 Task: Search one way flight ticket for 1 adult, 5 children, 2 infants in seat and 1 infant on lap in first from Dallas: Dallas Fort Worth International Airport to Jackson: Jackson Hole Airport on 5-2-2023. Number of bags: 7 checked bags. Price is upto 55000. Outbound departure time preference is 19:30.
Action: Mouse moved to (339, 140)
Screenshot: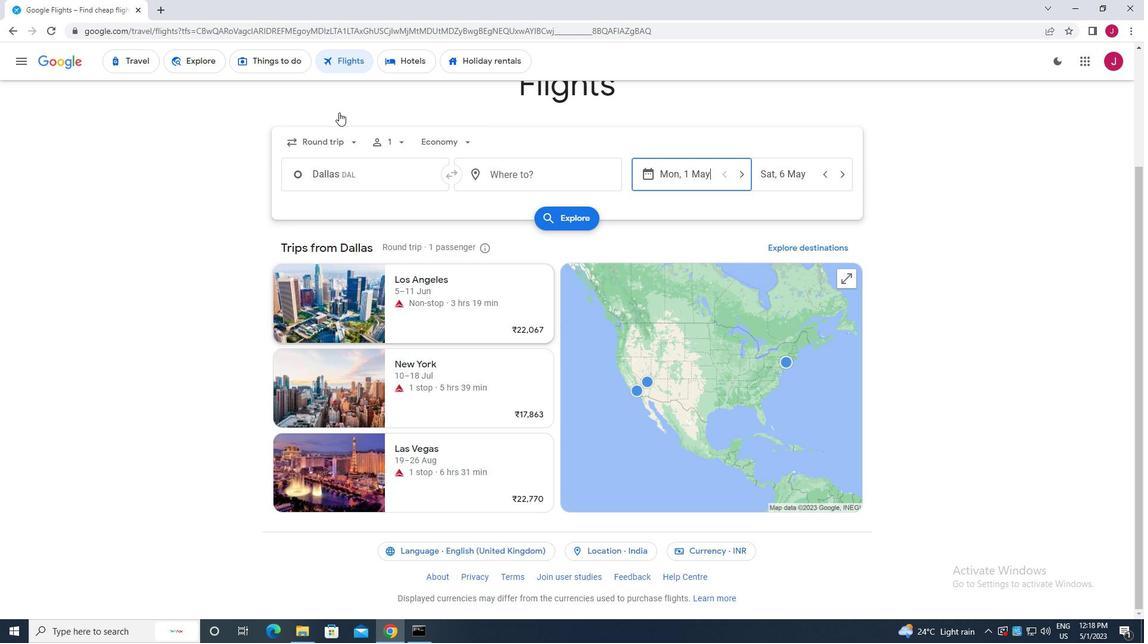 
Action: Mouse pressed left at (339, 140)
Screenshot: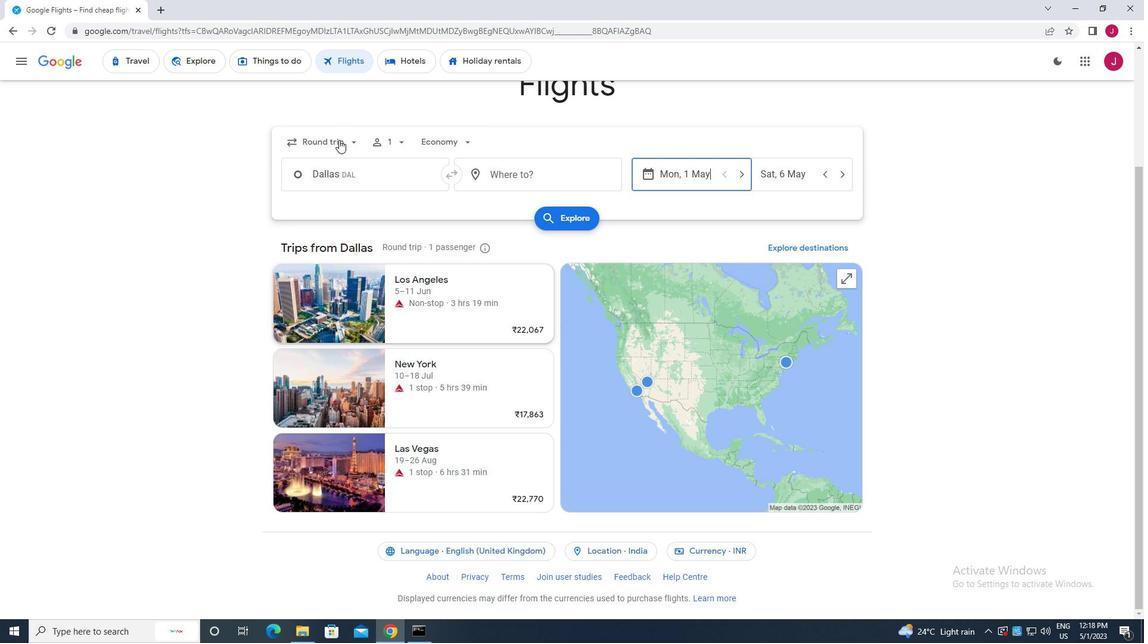
Action: Mouse moved to (352, 143)
Screenshot: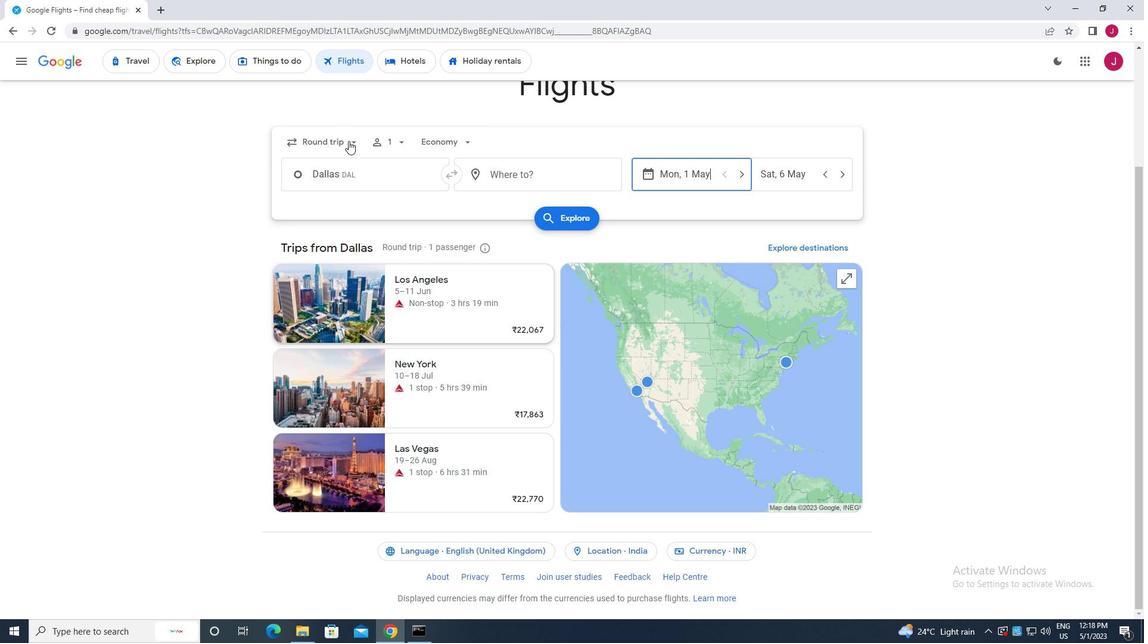 
Action: Mouse pressed left at (352, 143)
Screenshot: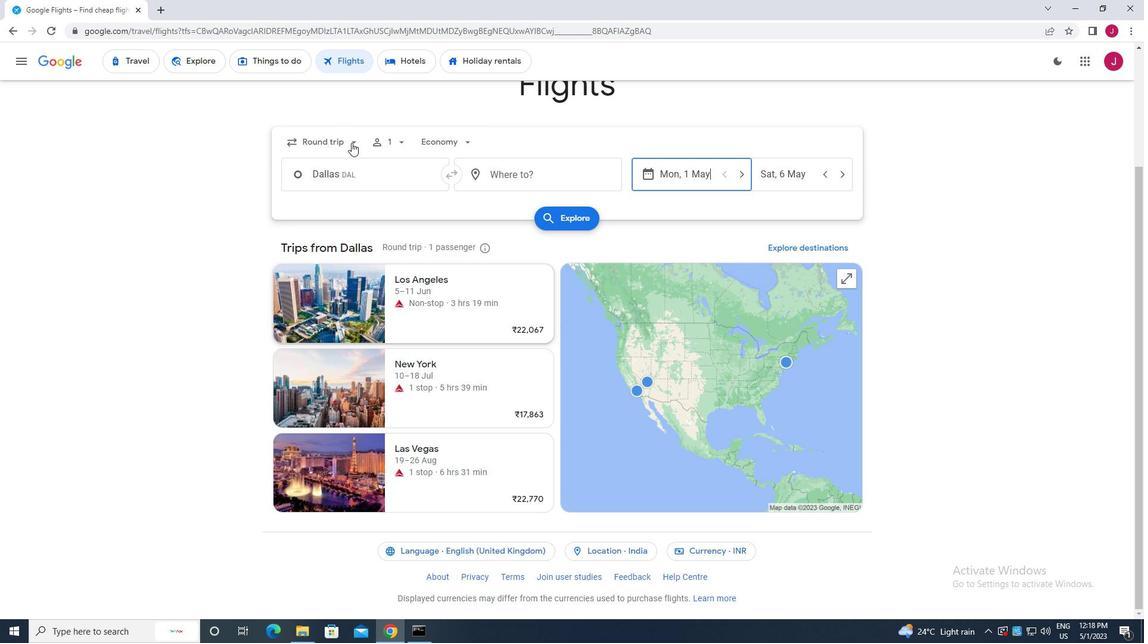 
Action: Mouse moved to (352, 141)
Screenshot: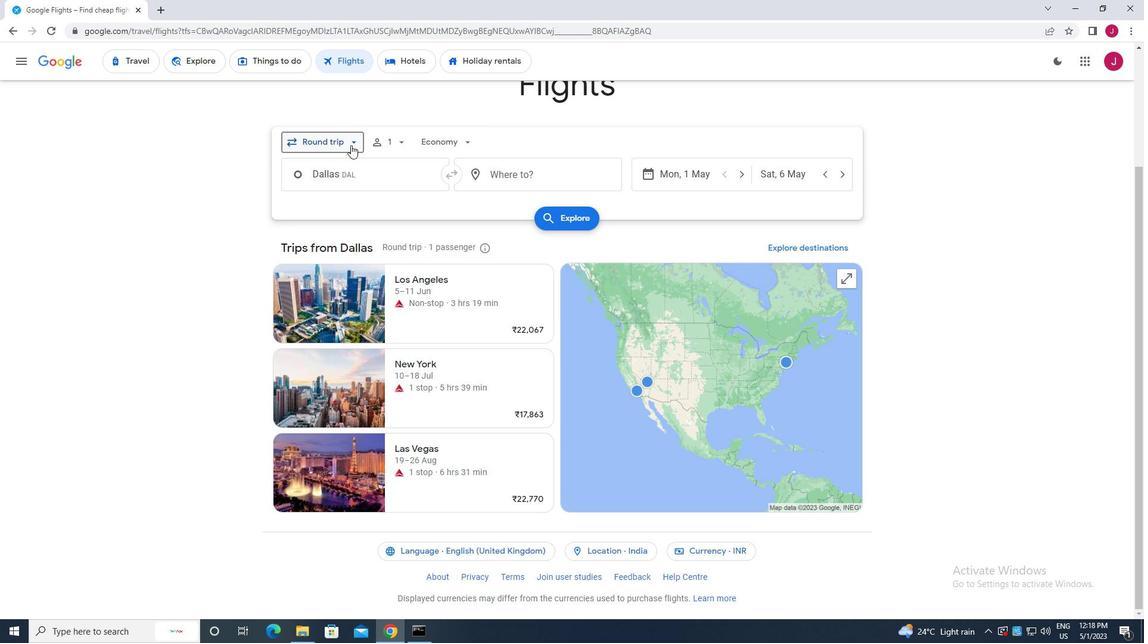 
Action: Mouse pressed left at (352, 141)
Screenshot: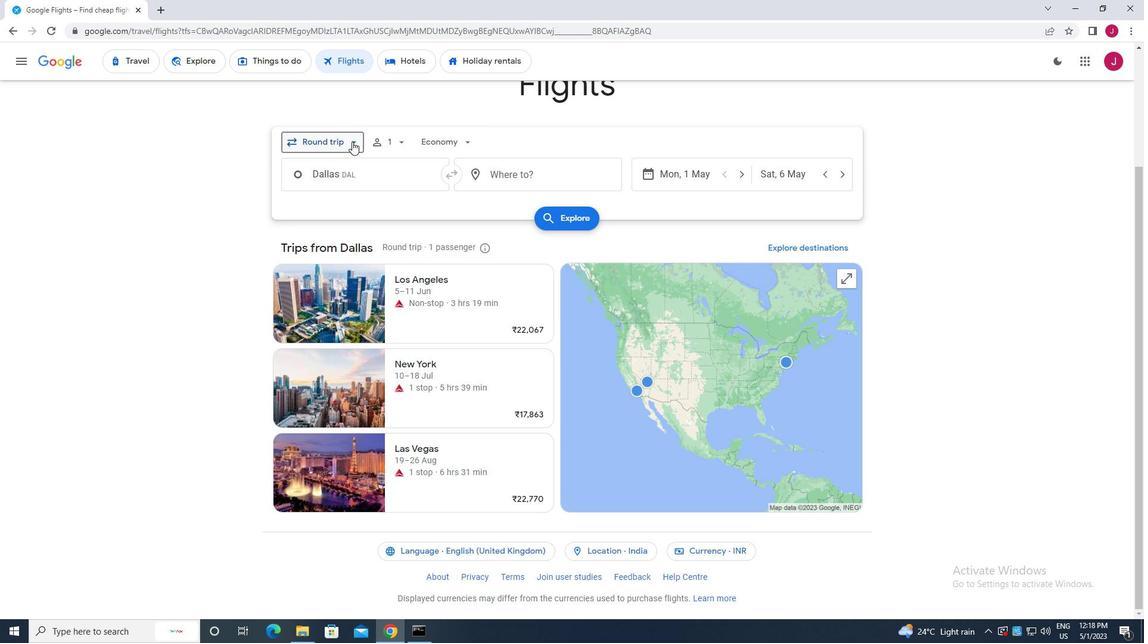 
Action: Mouse moved to (339, 192)
Screenshot: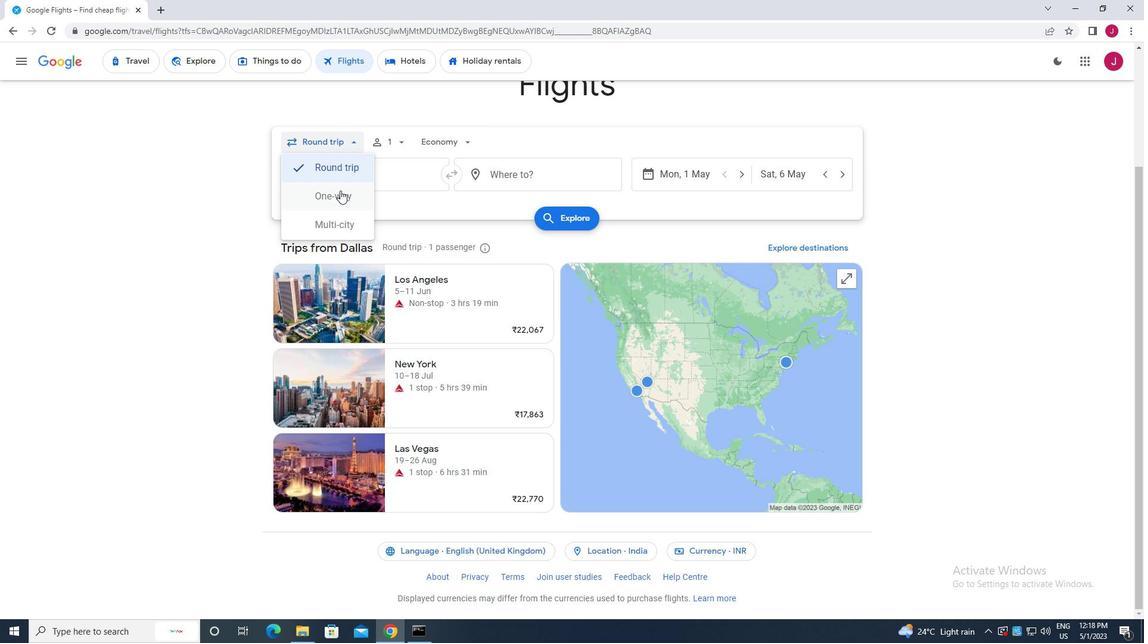
Action: Mouse pressed left at (339, 192)
Screenshot: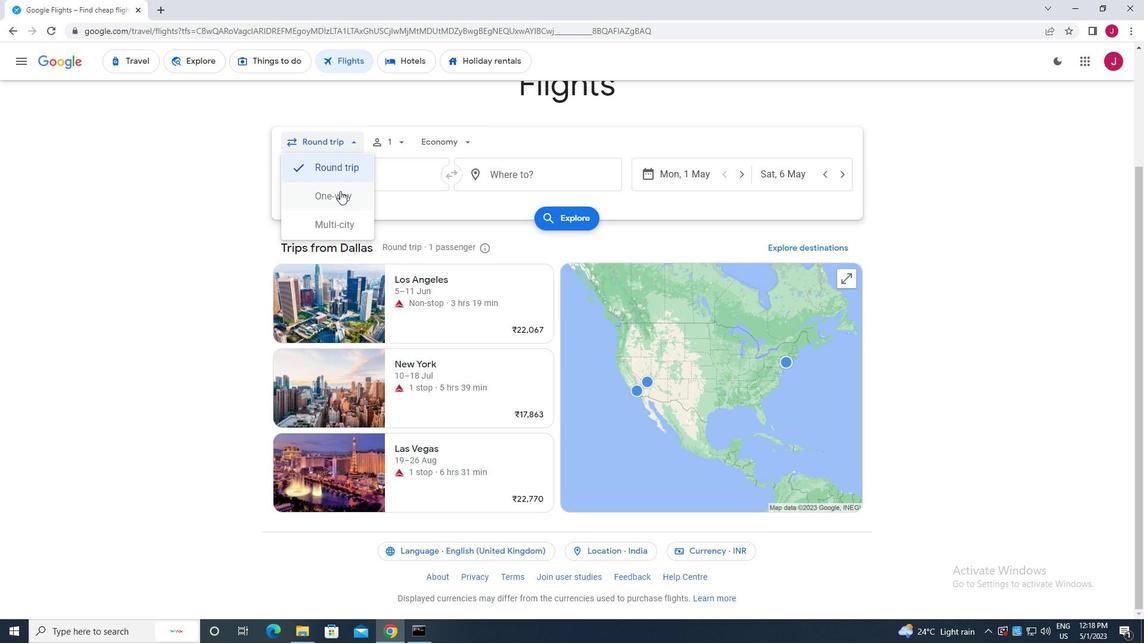 
Action: Mouse moved to (396, 143)
Screenshot: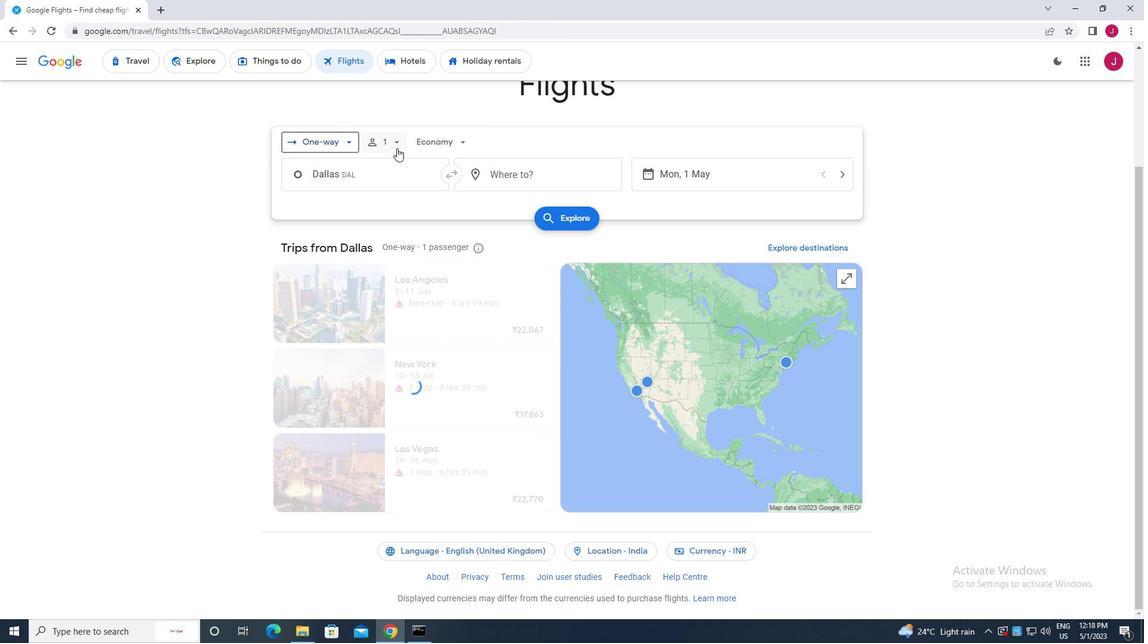 
Action: Mouse pressed left at (396, 143)
Screenshot: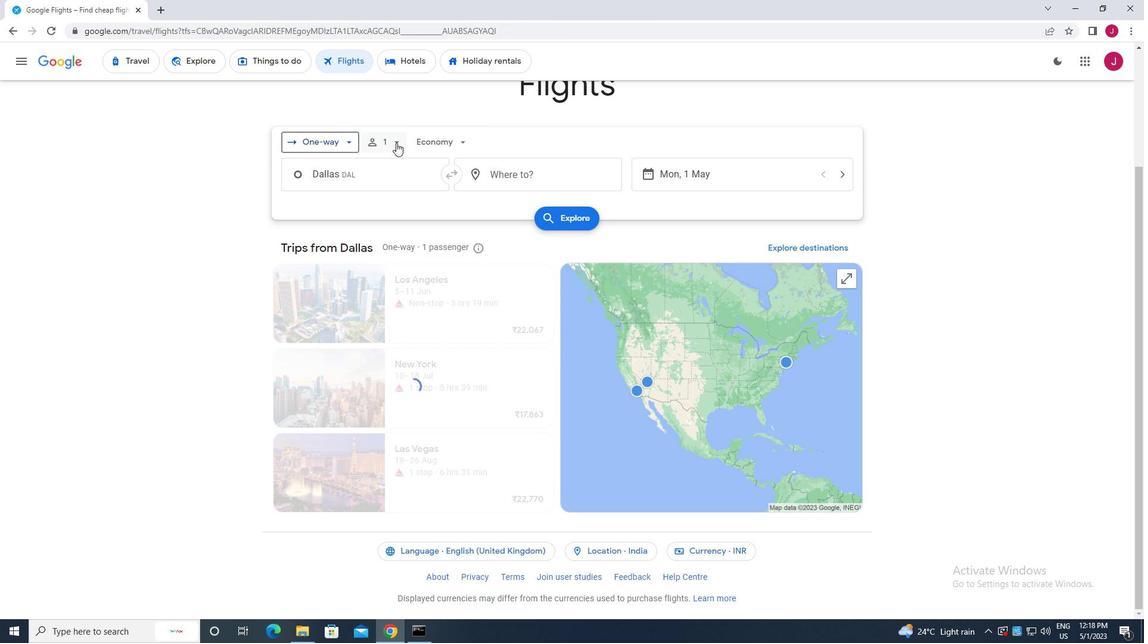 
Action: Mouse moved to (488, 205)
Screenshot: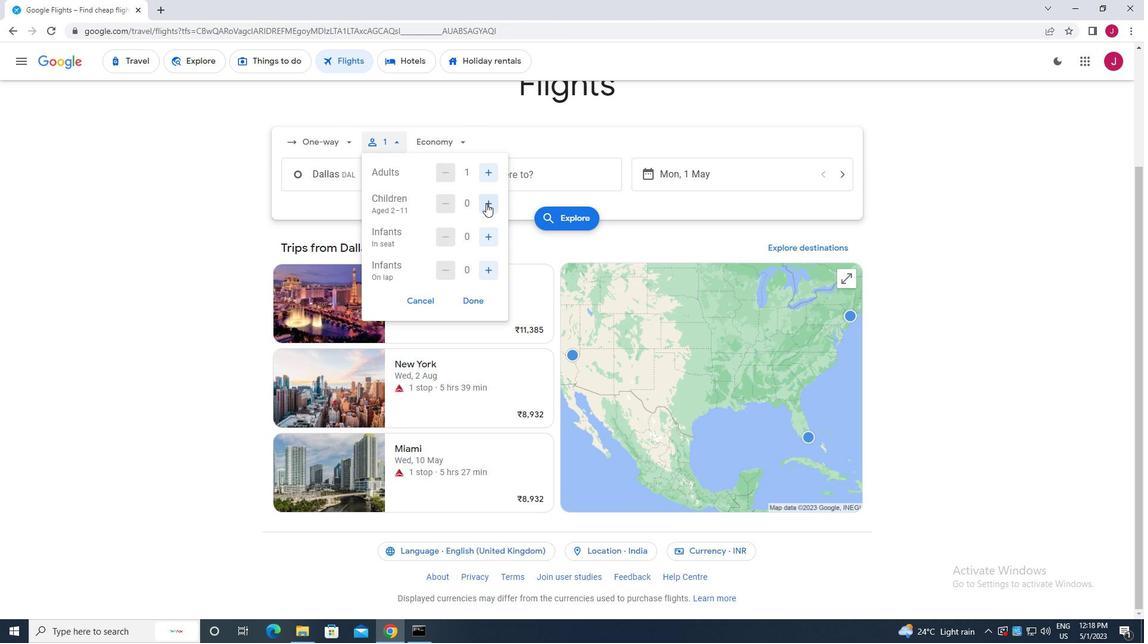 
Action: Mouse pressed left at (488, 205)
Screenshot: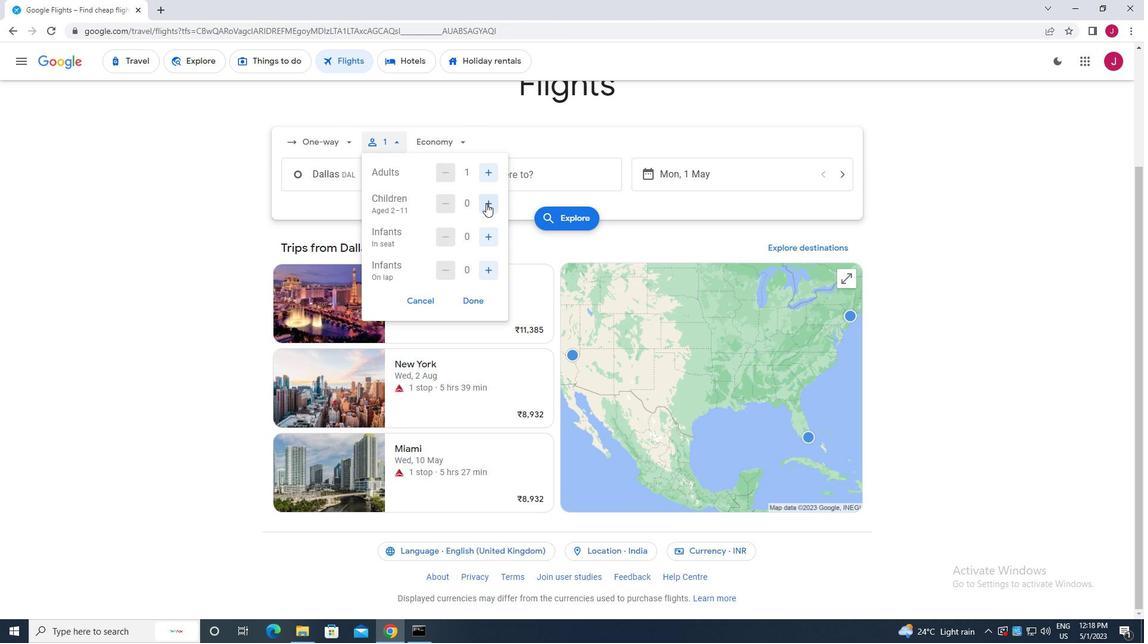 
Action: Mouse moved to (488, 205)
Screenshot: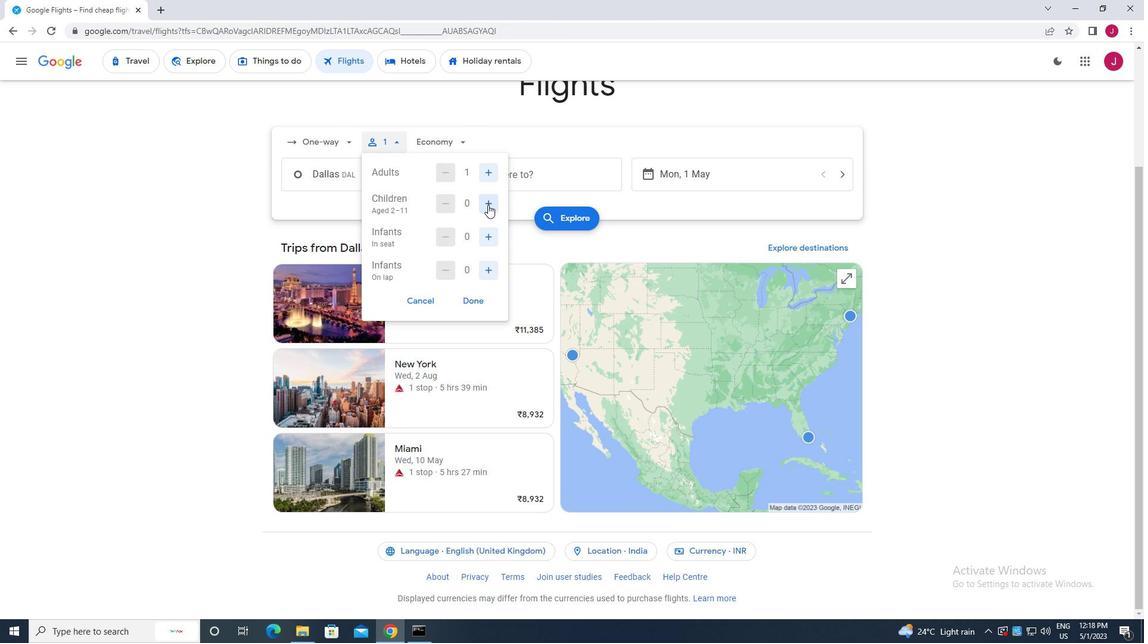 
Action: Mouse pressed left at (488, 205)
Screenshot: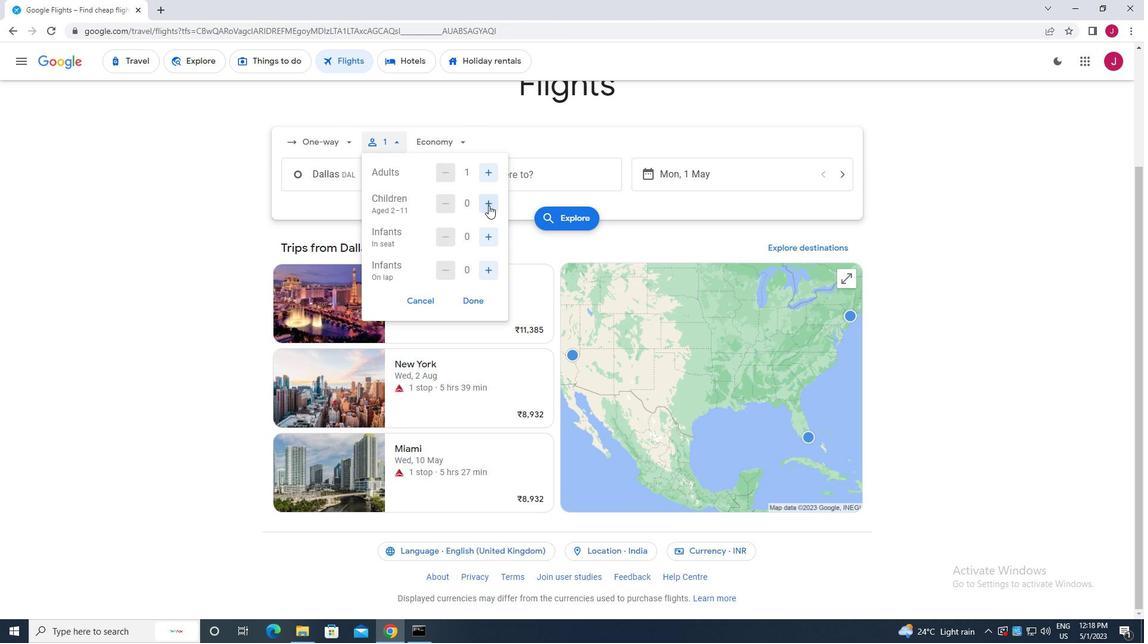 
Action: Mouse pressed left at (488, 205)
Screenshot: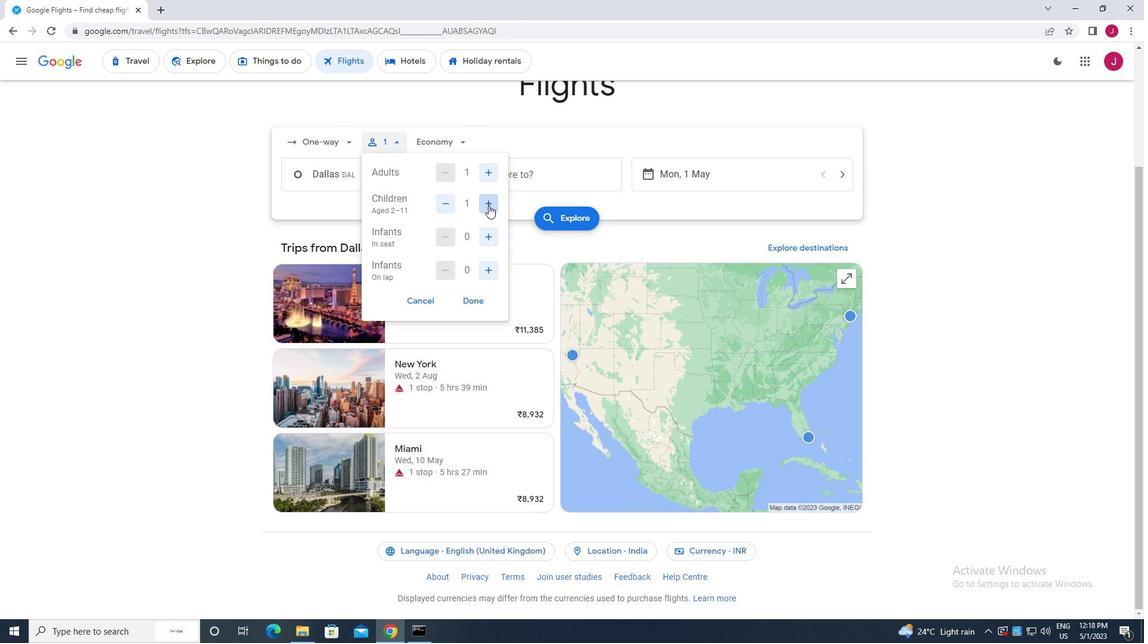 
Action: Mouse pressed left at (488, 205)
Screenshot: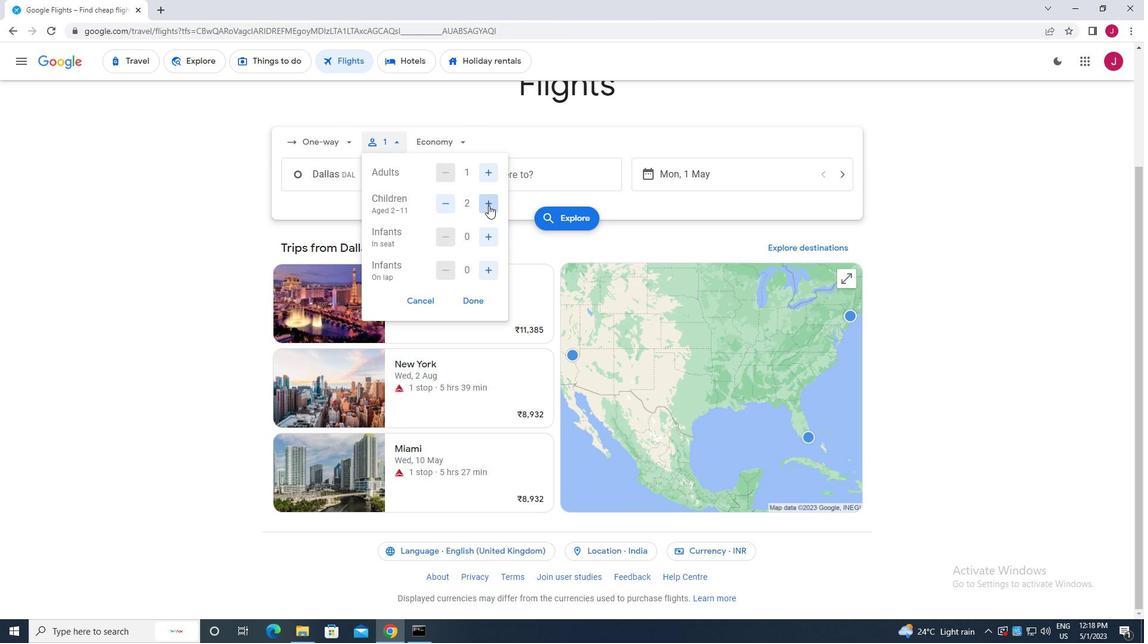 
Action: Mouse pressed left at (488, 205)
Screenshot: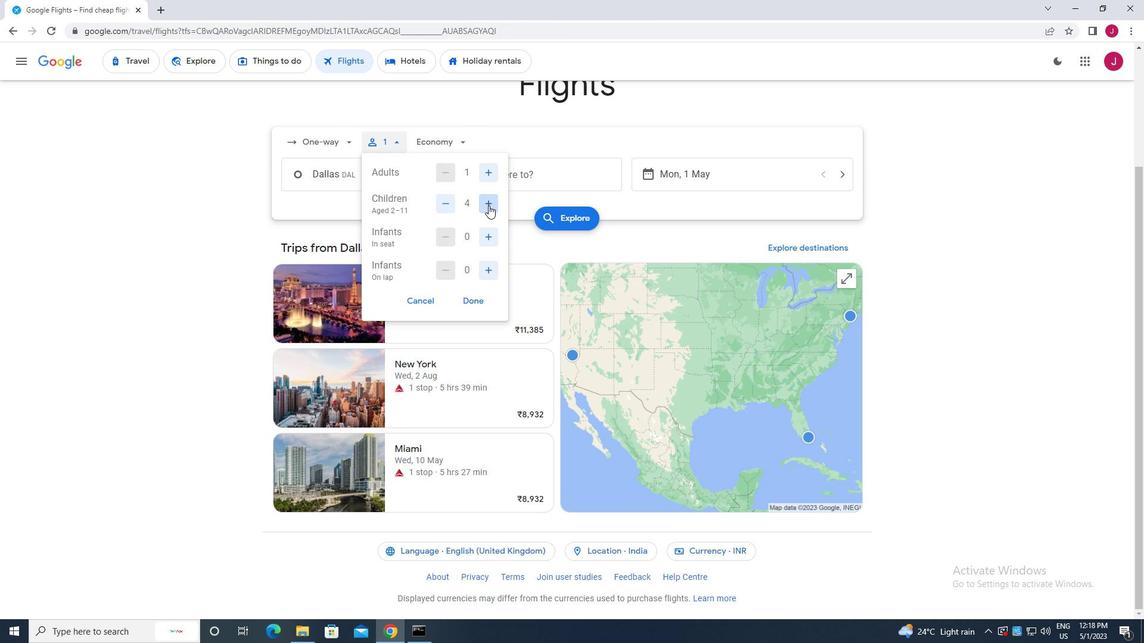 
Action: Mouse moved to (488, 235)
Screenshot: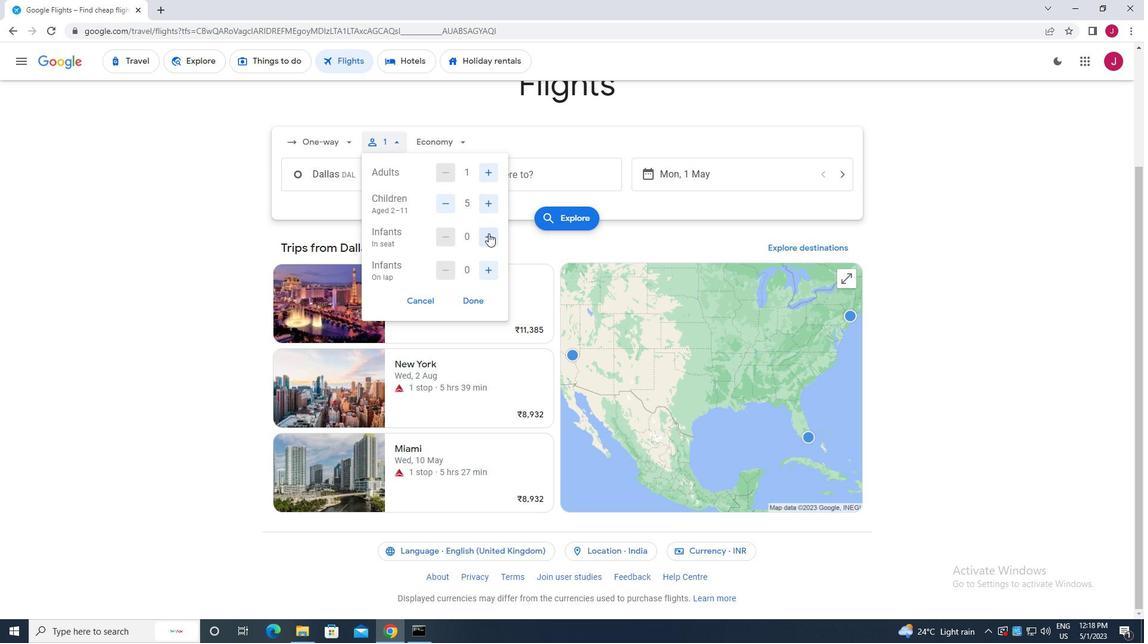 
Action: Mouse pressed left at (488, 235)
Screenshot: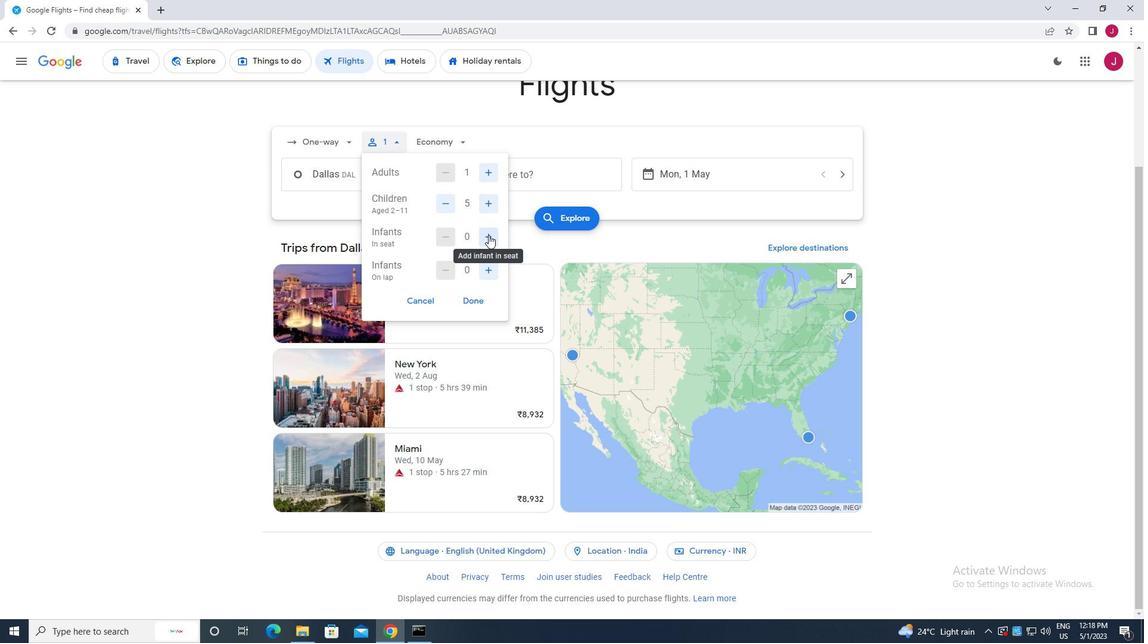
Action: Mouse pressed left at (488, 235)
Screenshot: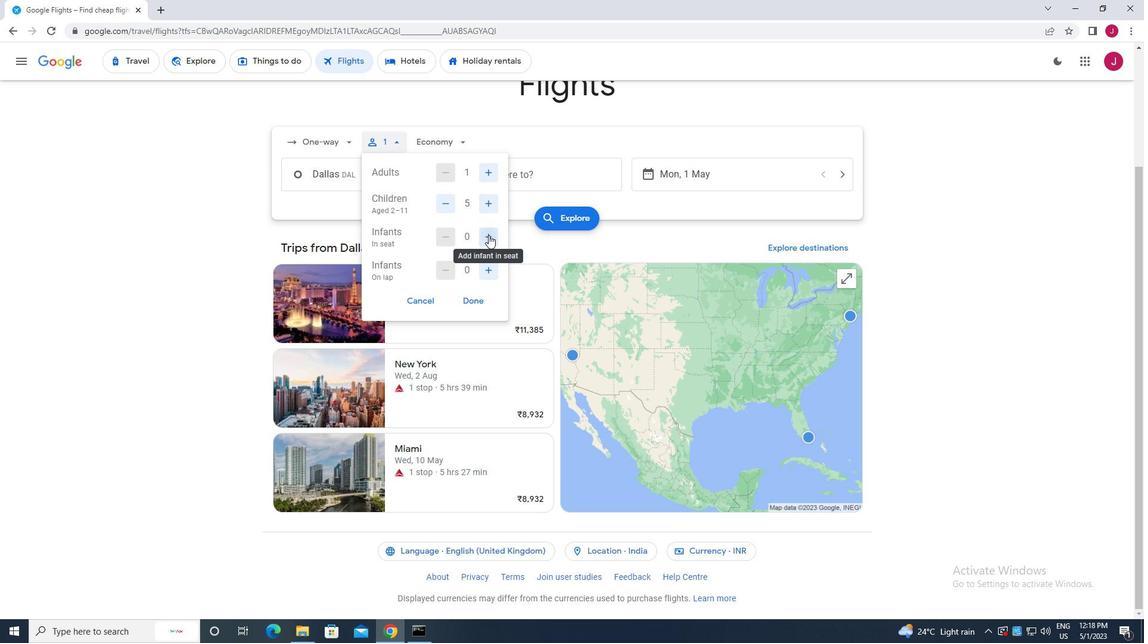 
Action: Mouse moved to (491, 268)
Screenshot: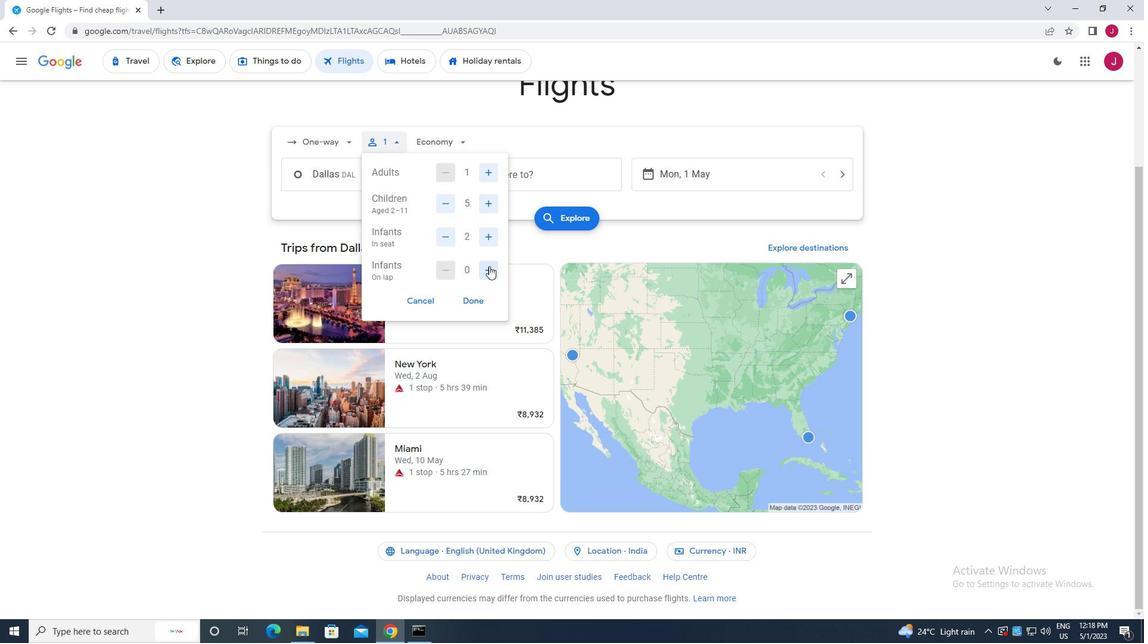 
Action: Mouse pressed left at (491, 268)
Screenshot: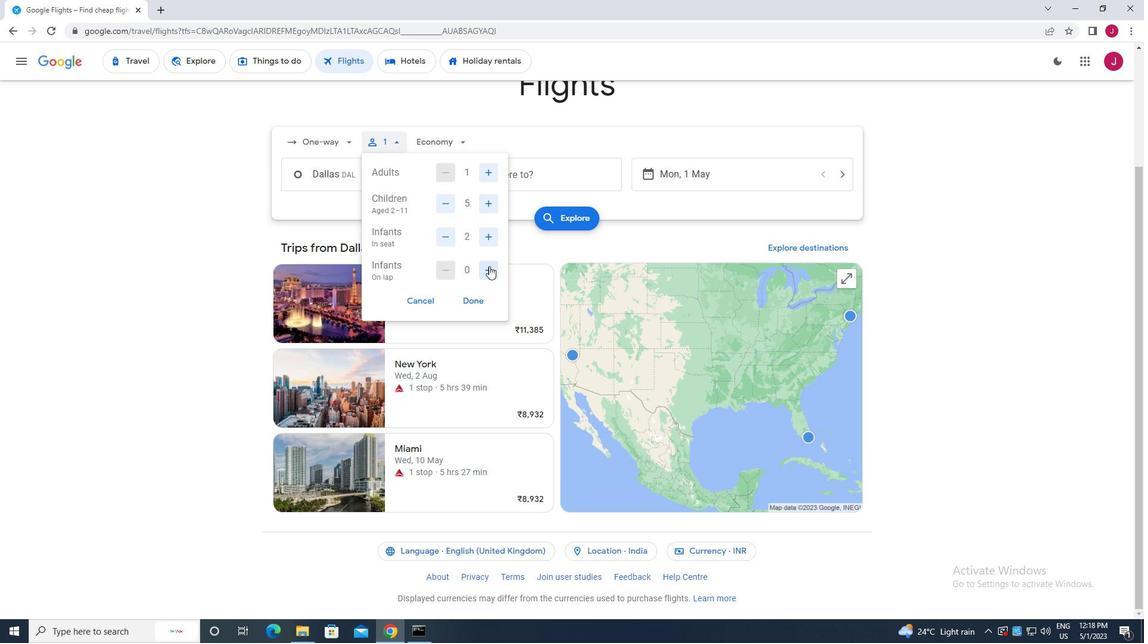 
Action: Mouse moved to (450, 233)
Screenshot: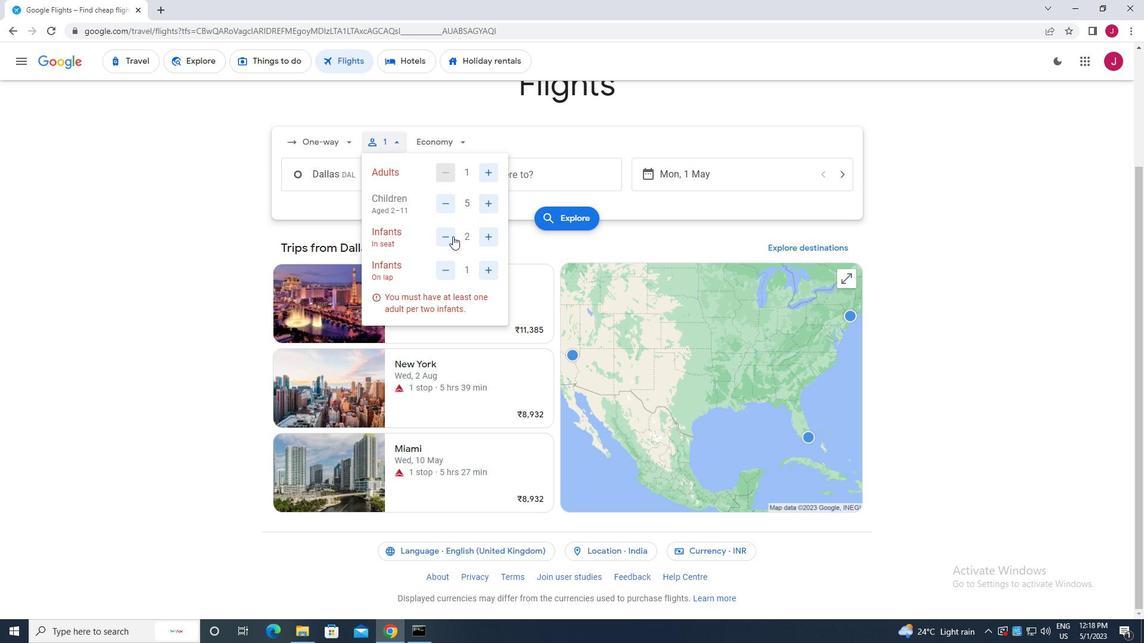 
Action: Mouse pressed left at (450, 233)
Screenshot: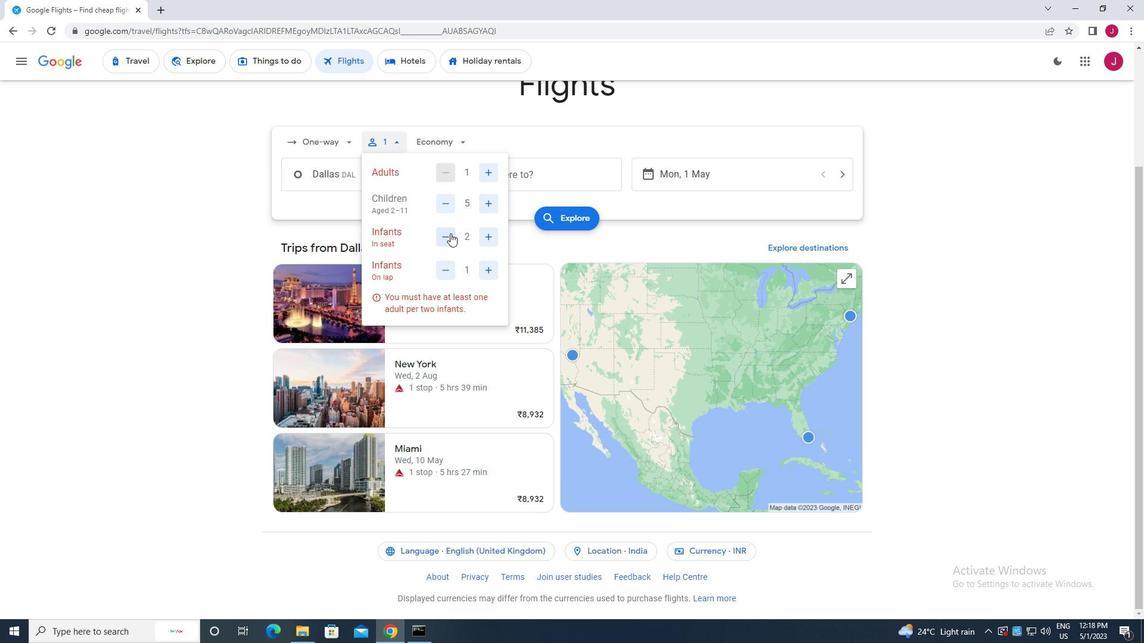 
Action: Mouse moved to (477, 300)
Screenshot: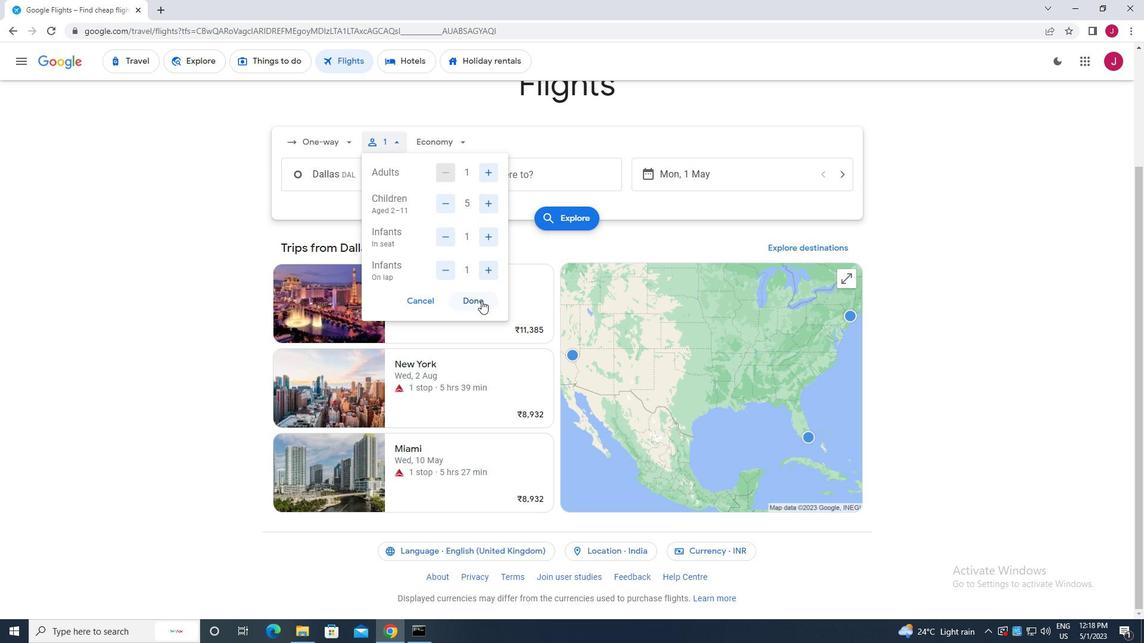 
Action: Mouse pressed left at (477, 300)
Screenshot: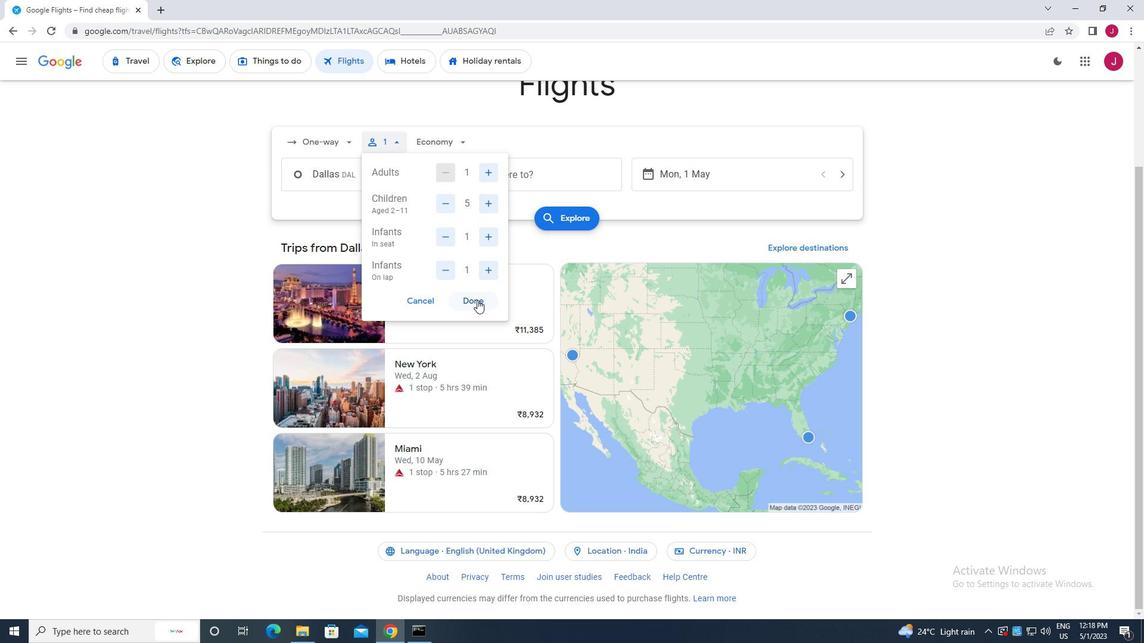 
Action: Mouse moved to (456, 143)
Screenshot: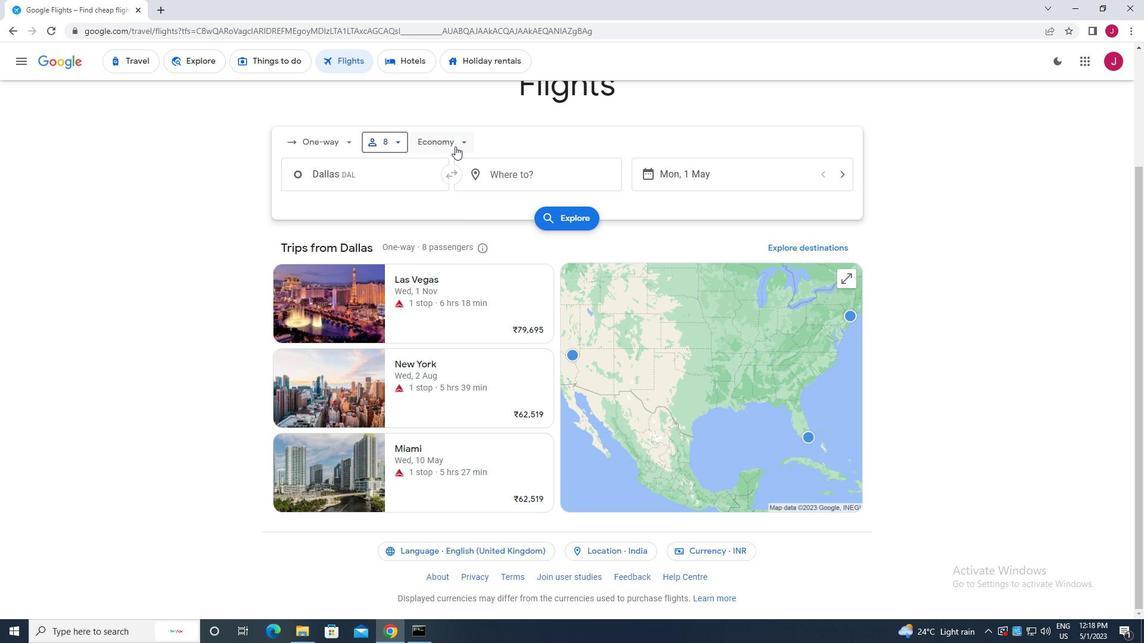 
Action: Mouse pressed left at (456, 143)
Screenshot: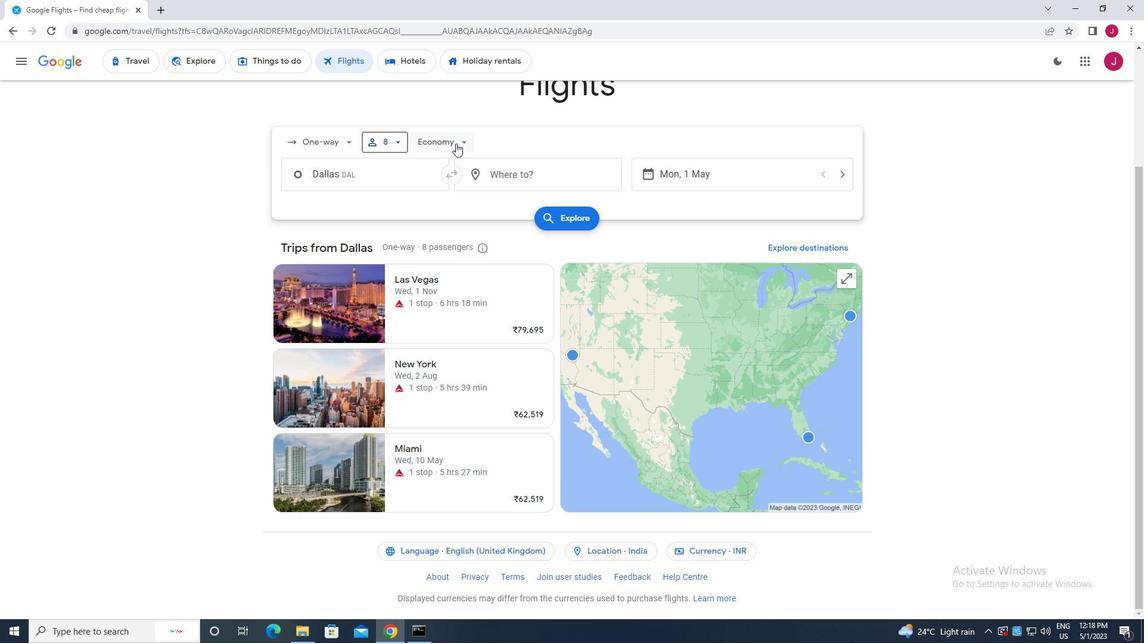 
Action: Mouse moved to (456, 255)
Screenshot: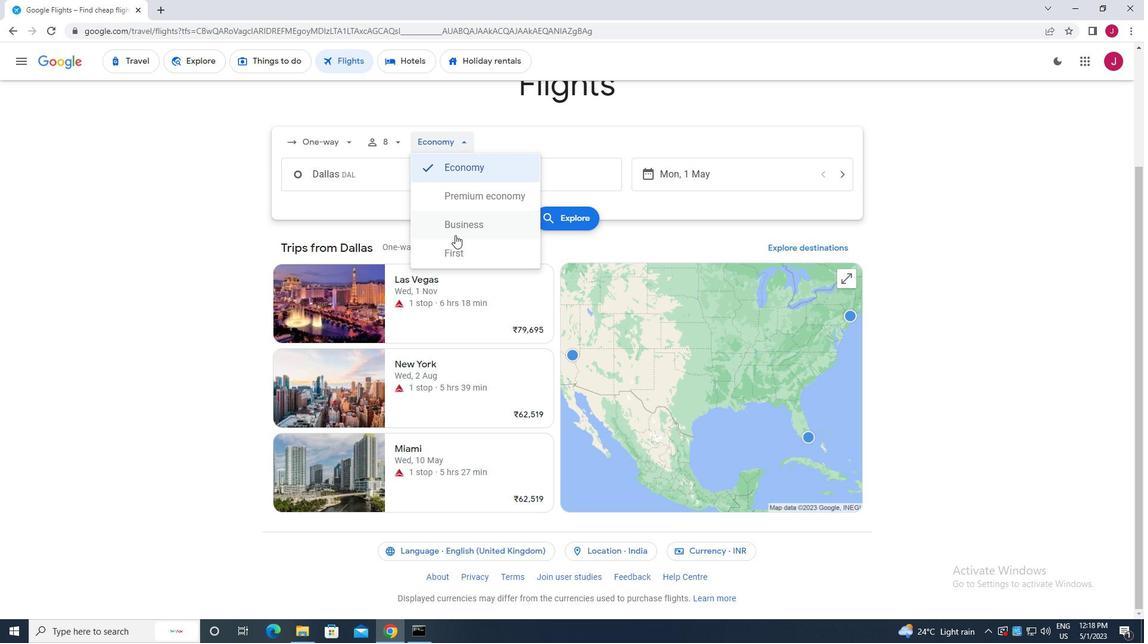 
Action: Mouse pressed left at (456, 255)
Screenshot: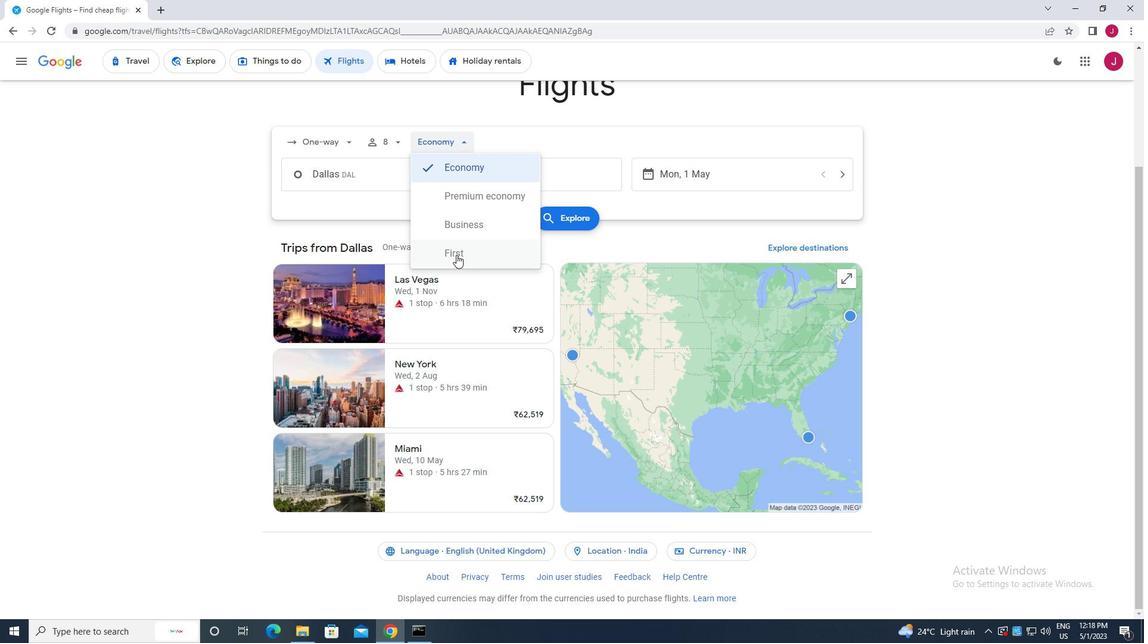 
Action: Mouse moved to (378, 177)
Screenshot: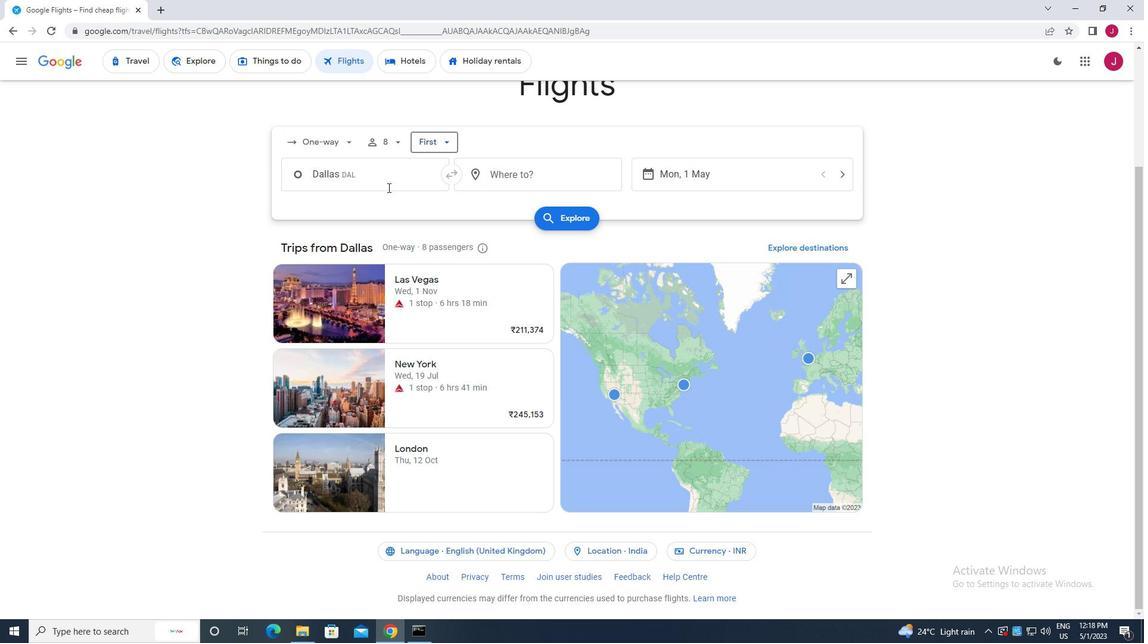 
Action: Mouse pressed left at (378, 177)
Screenshot: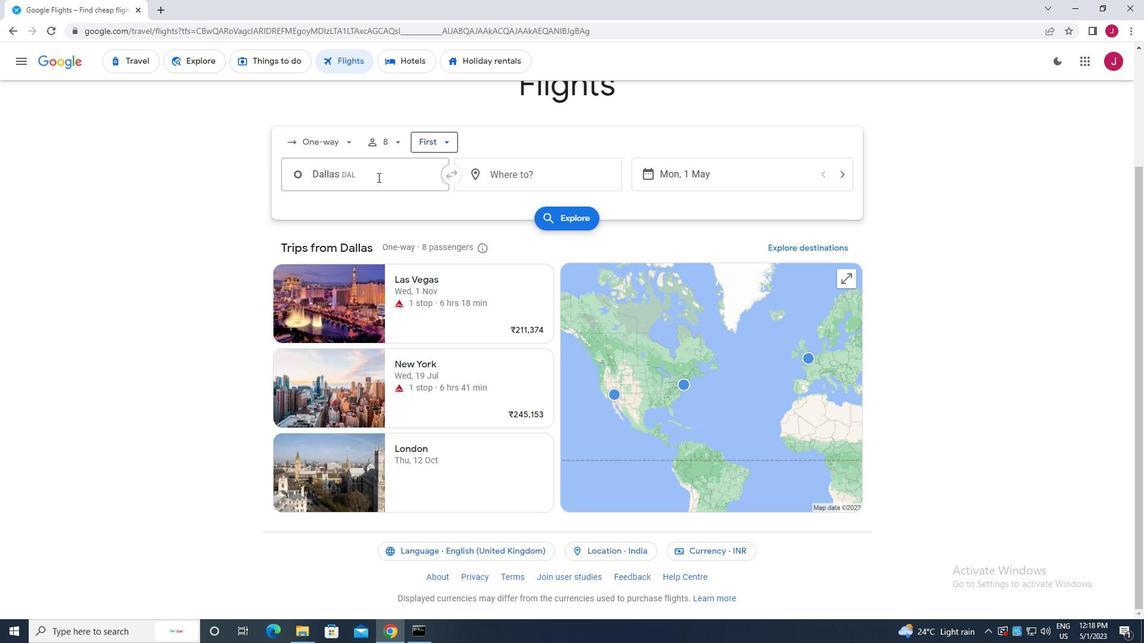 
Action: Key pressed dallas
Screenshot: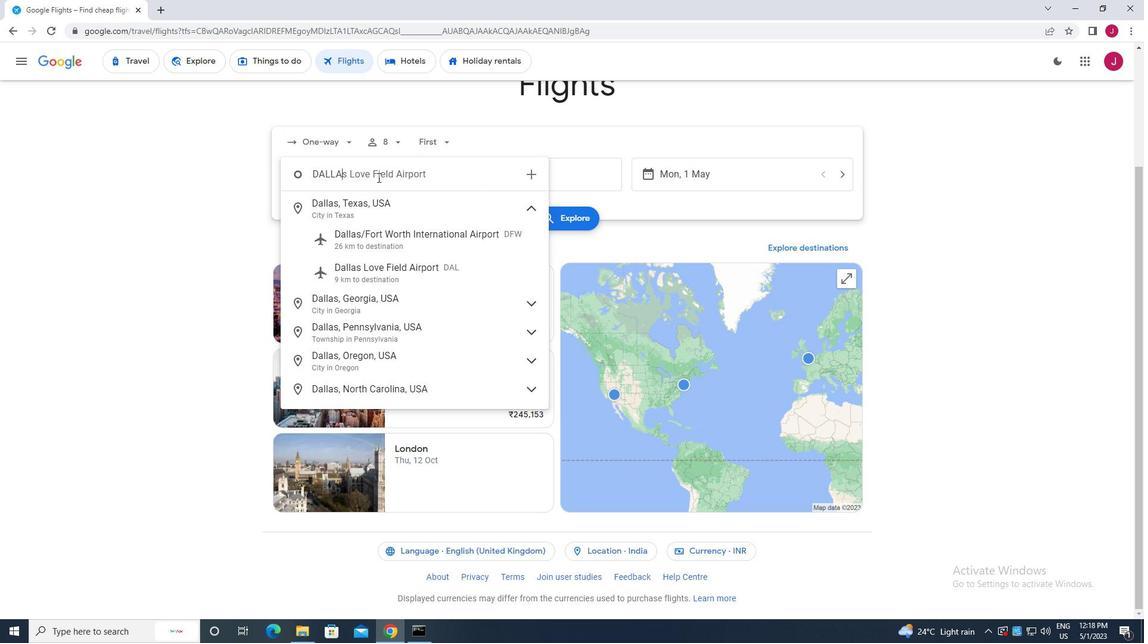 
Action: Mouse moved to (419, 236)
Screenshot: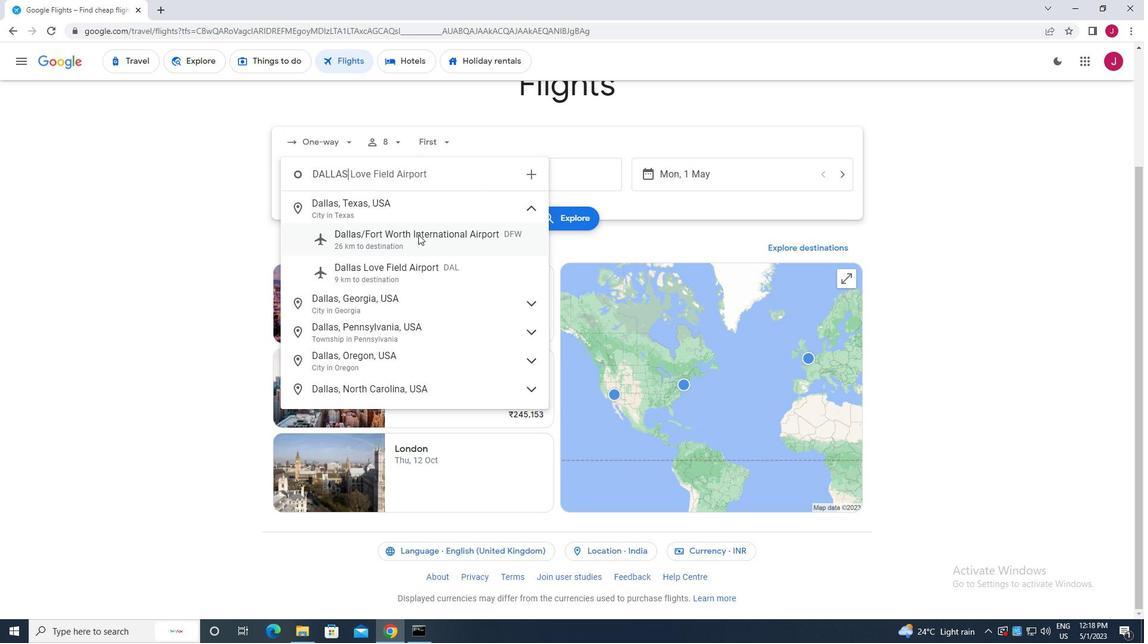 
Action: Mouse pressed left at (419, 236)
Screenshot: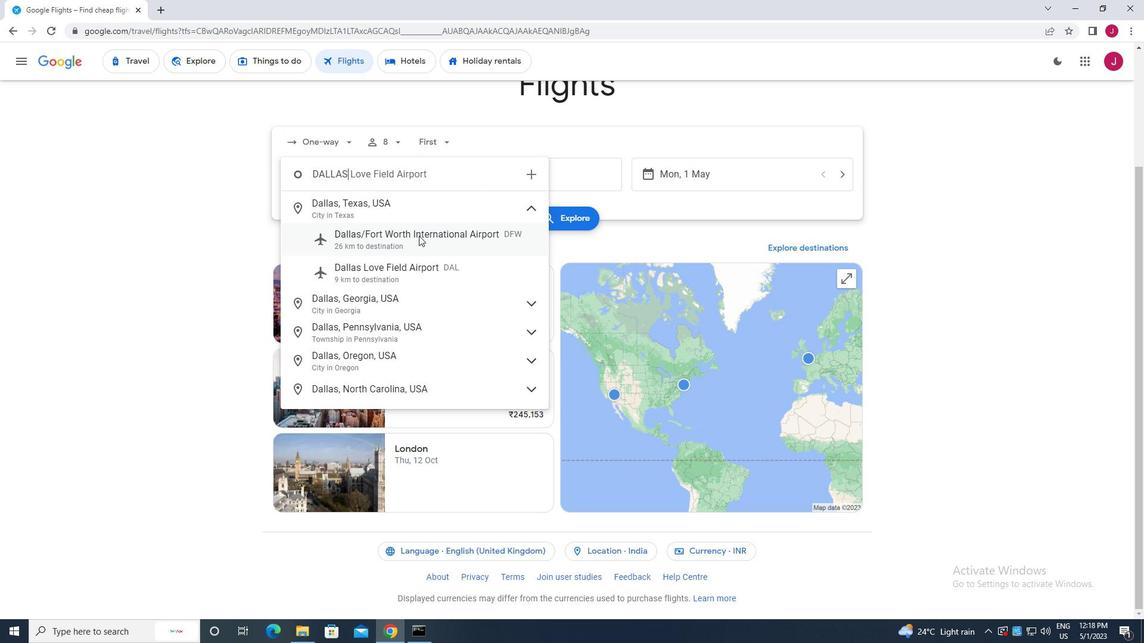 
Action: Mouse moved to (536, 175)
Screenshot: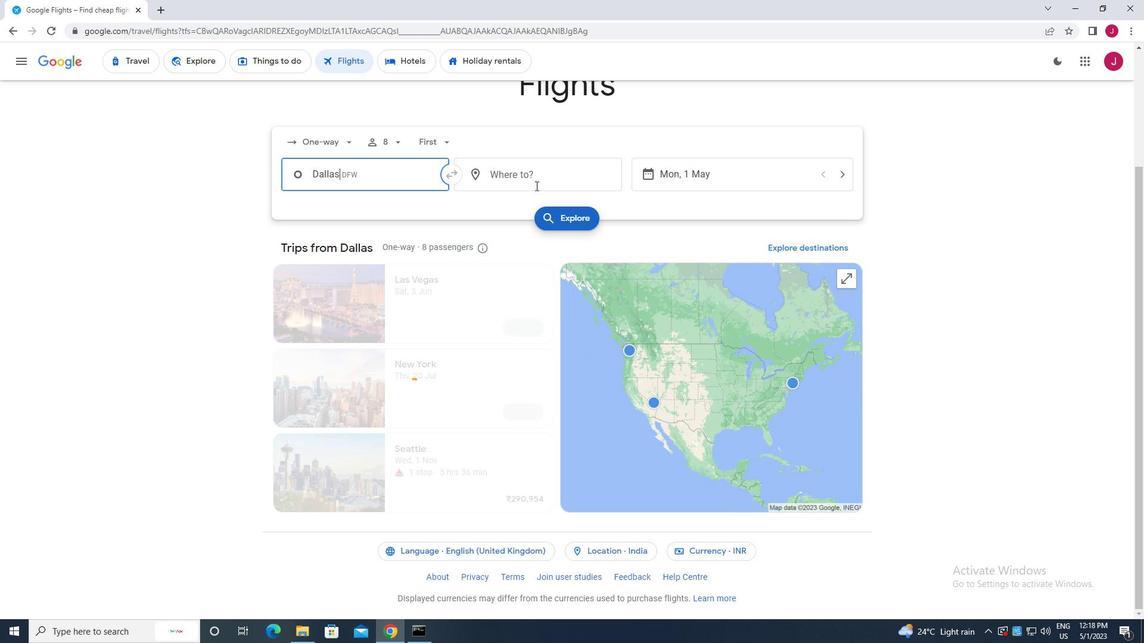 
Action: Mouse pressed left at (536, 175)
Screenshot: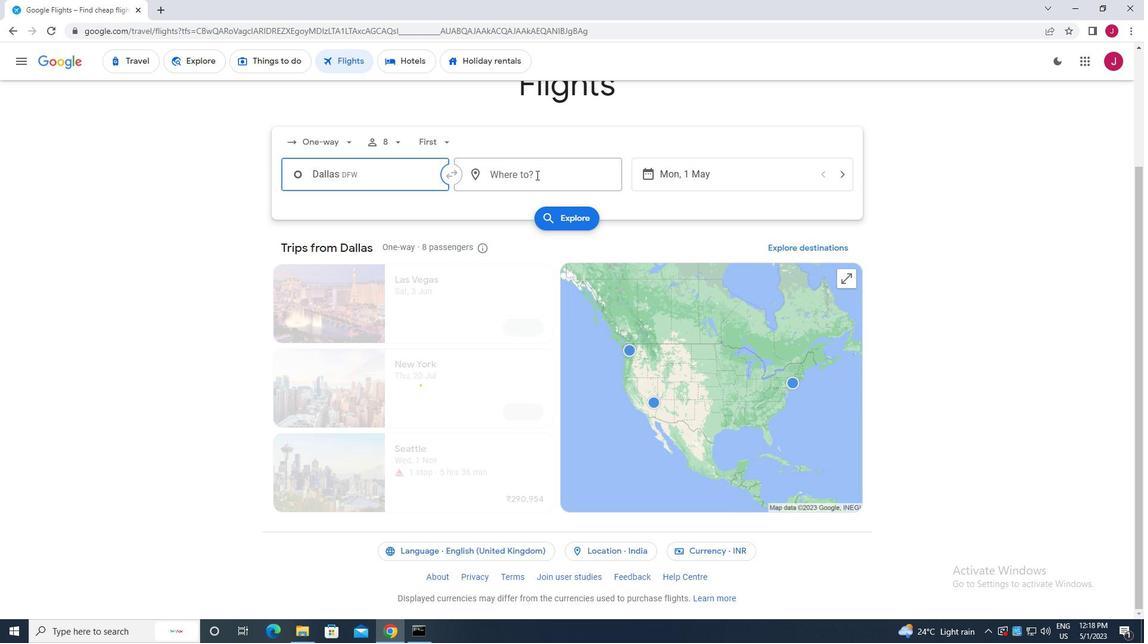 
Action: Mouse moved to (536, 175)
Screenshot: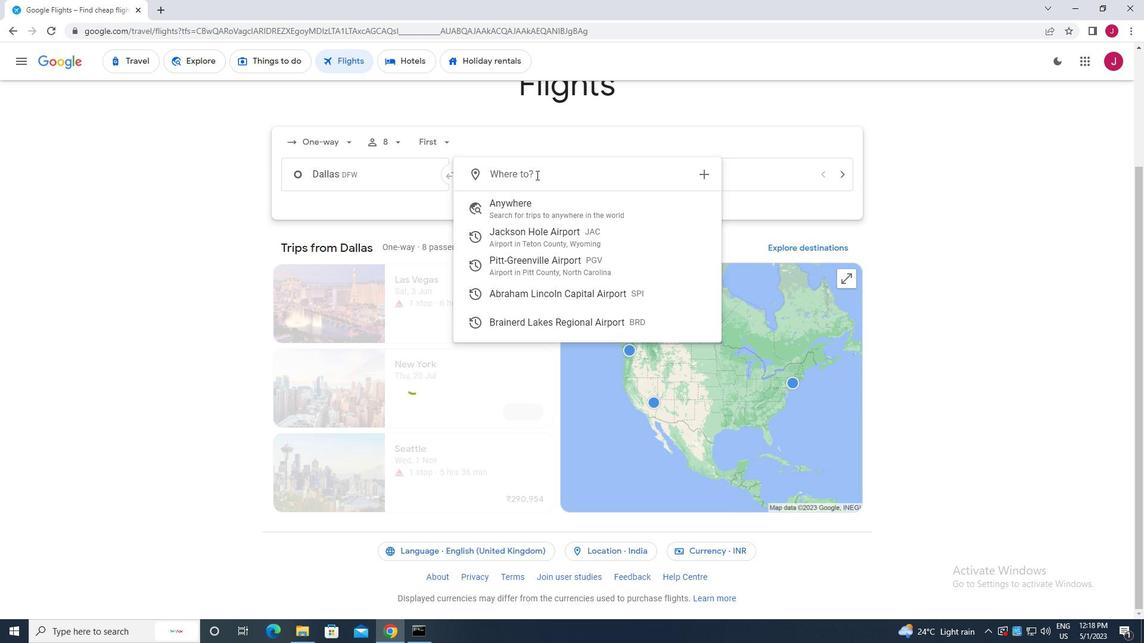 
Action: Key pressed jacksonf<Key.backspace><Key.space>h
Screenshot: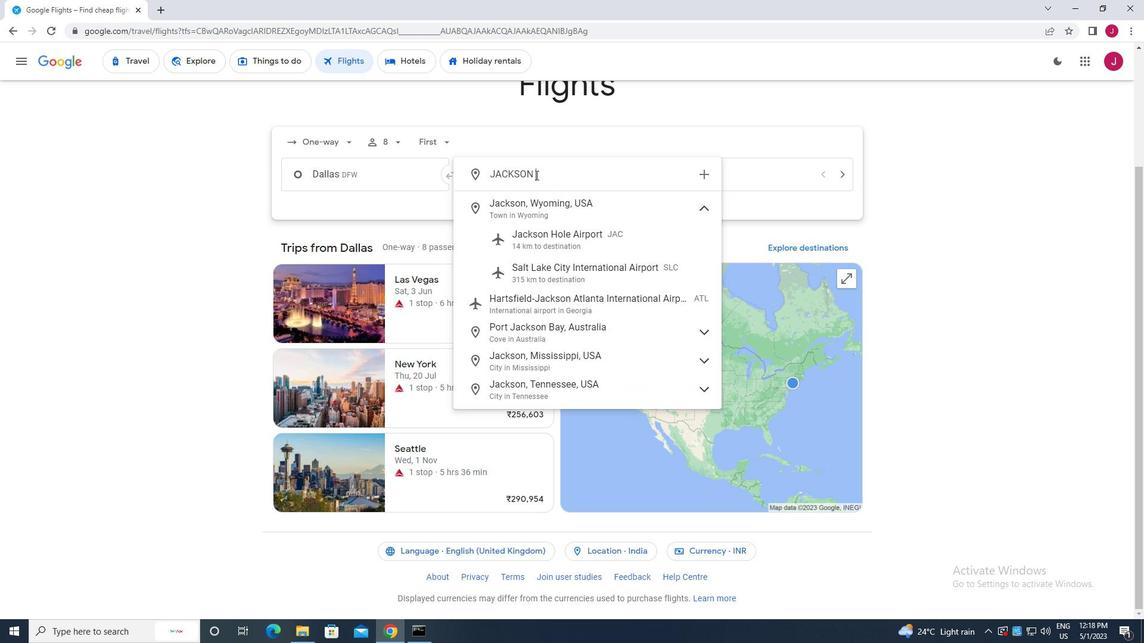 
Action: Mouse moved to (544, 231)
Screenshot: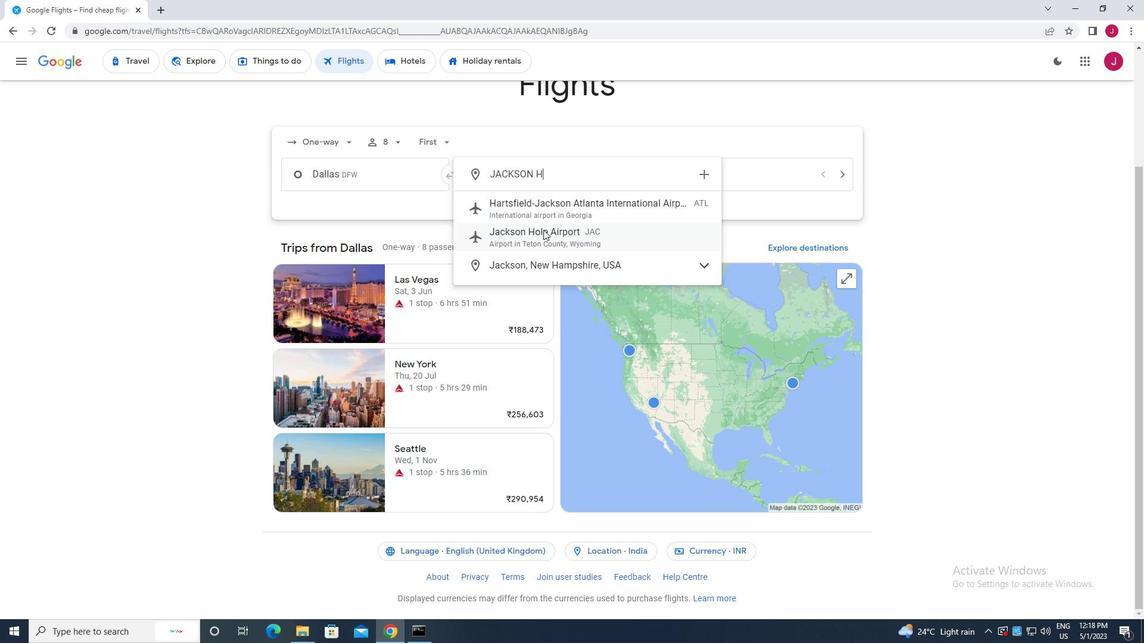 
Action: Mouse pressed left at (544, 231)
Screenshot: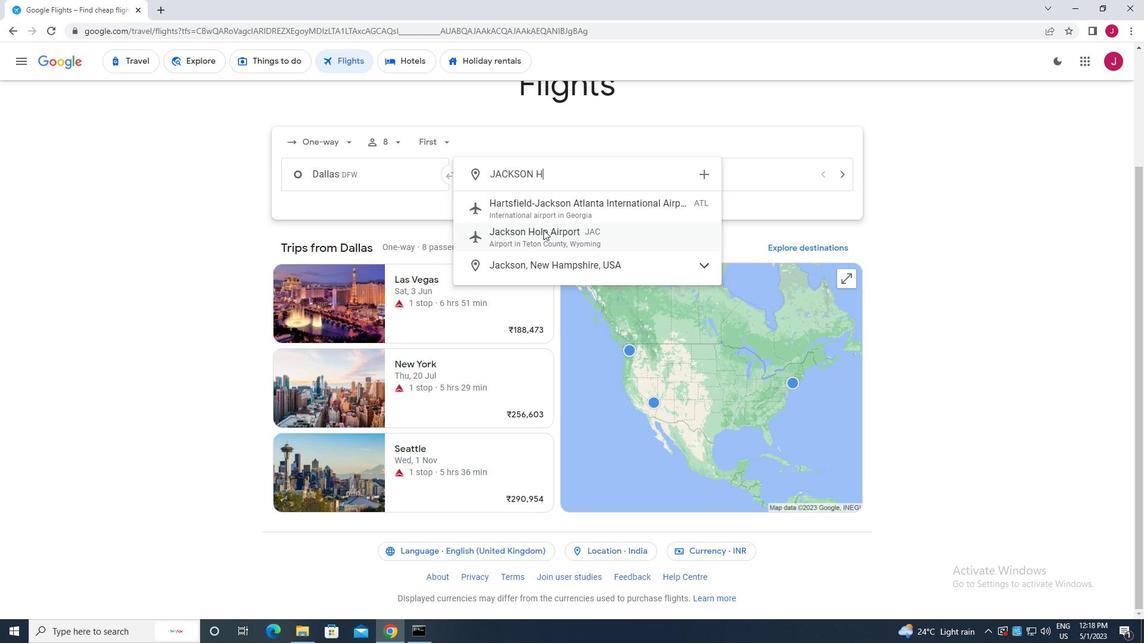 
Action: Mouse moved to (696, 180)
Screenshot: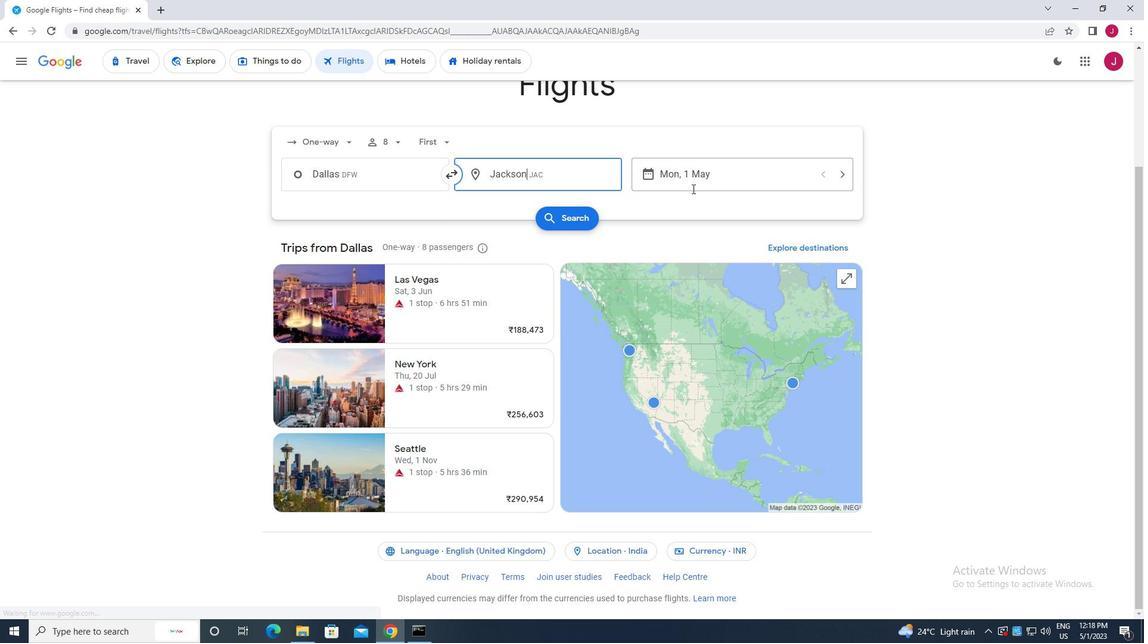 
Action: Mouse pressed left at (696, 180)
Screenshot: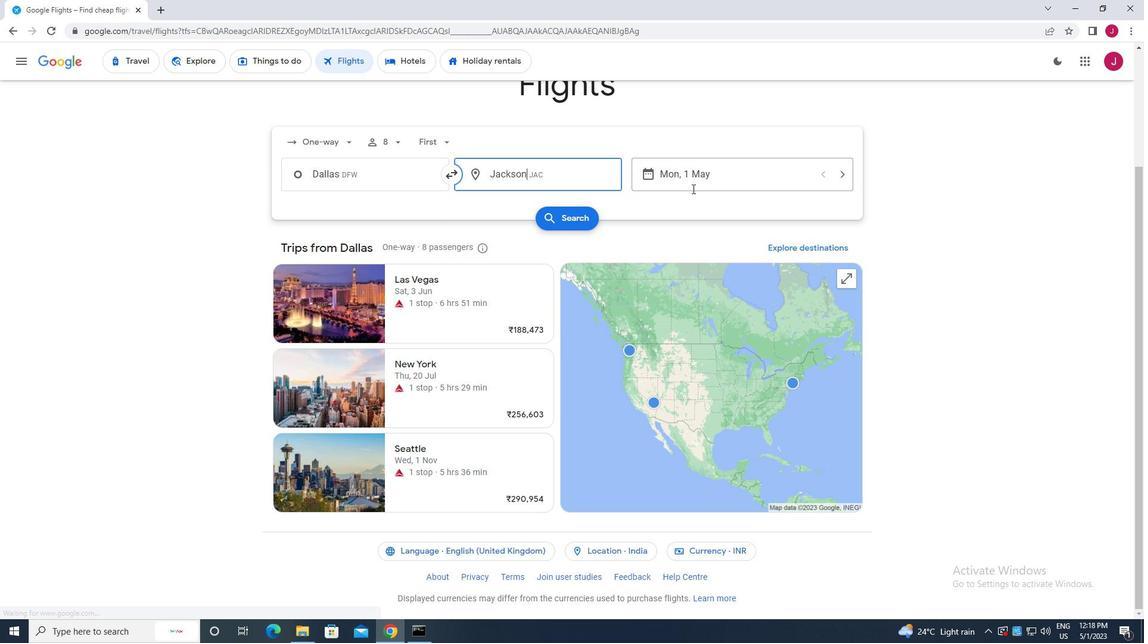 
Action: Mouse moved to (486, 273)
Screenshot: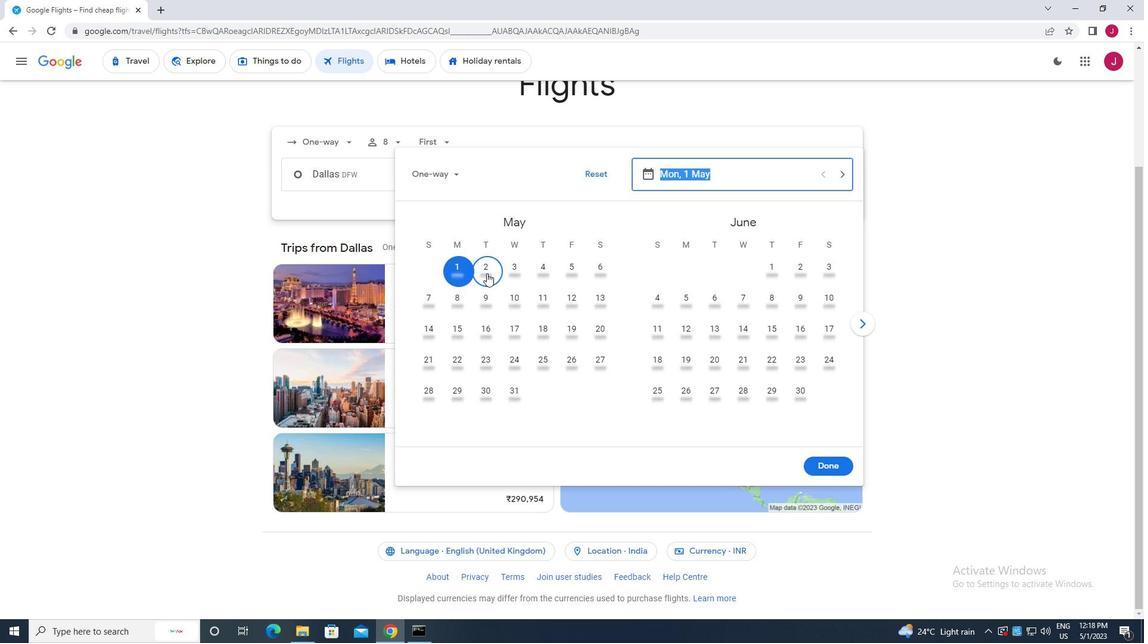 
Action: Mouse pressed left at (486, 273)
Screenshot: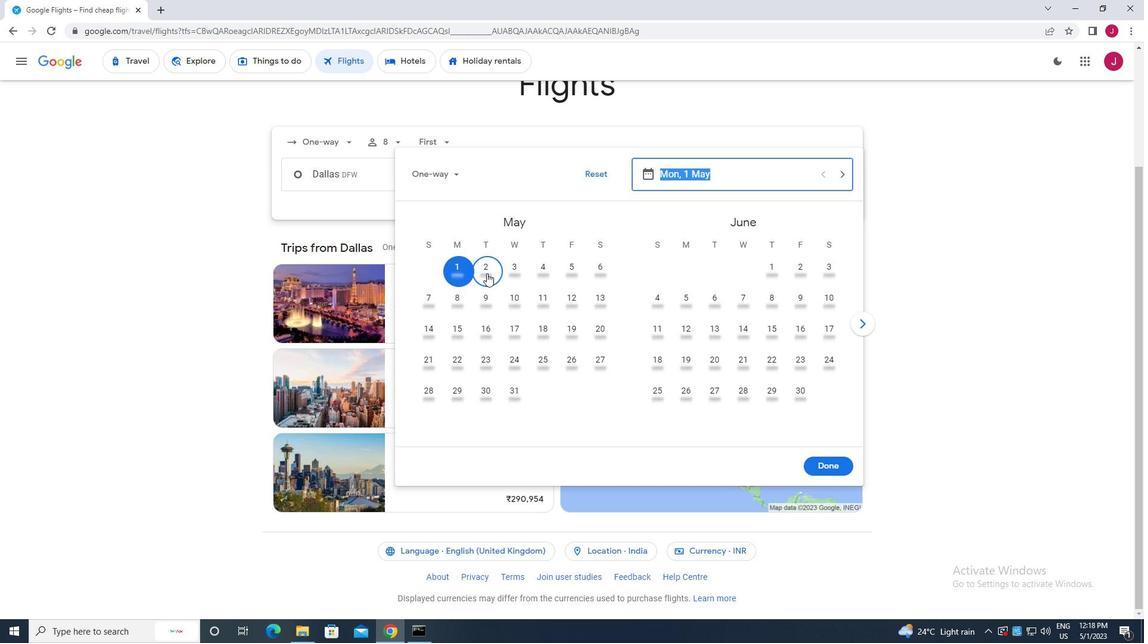 
Action: Mouse moved to (814, 469)
Screenshot: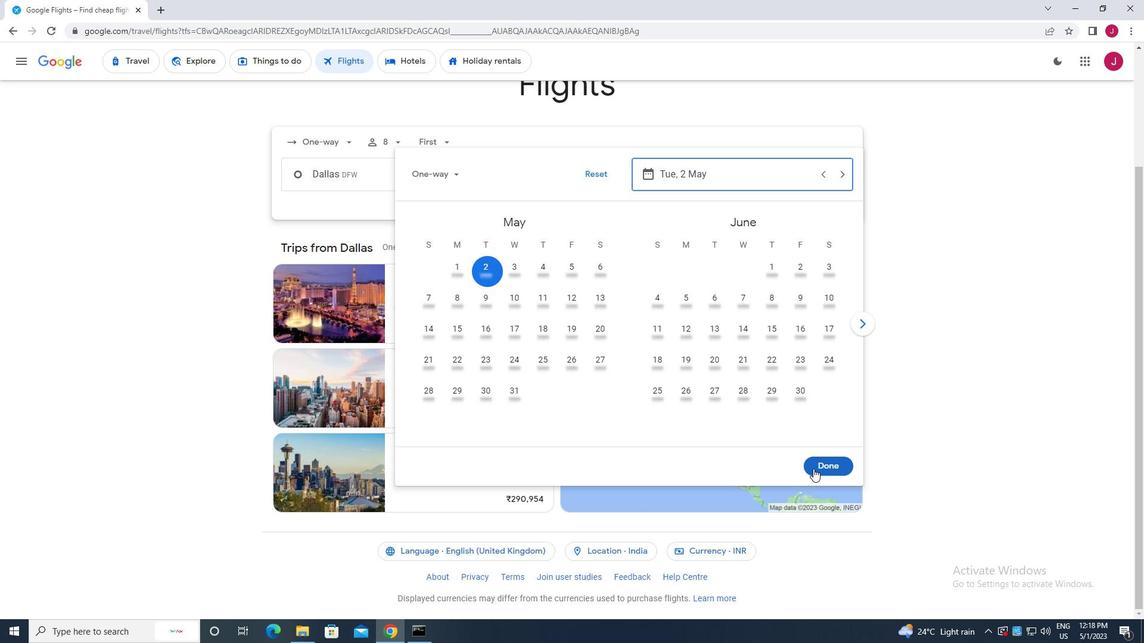 
Action: Mouse pressed left at (814, 469)
Screenshot: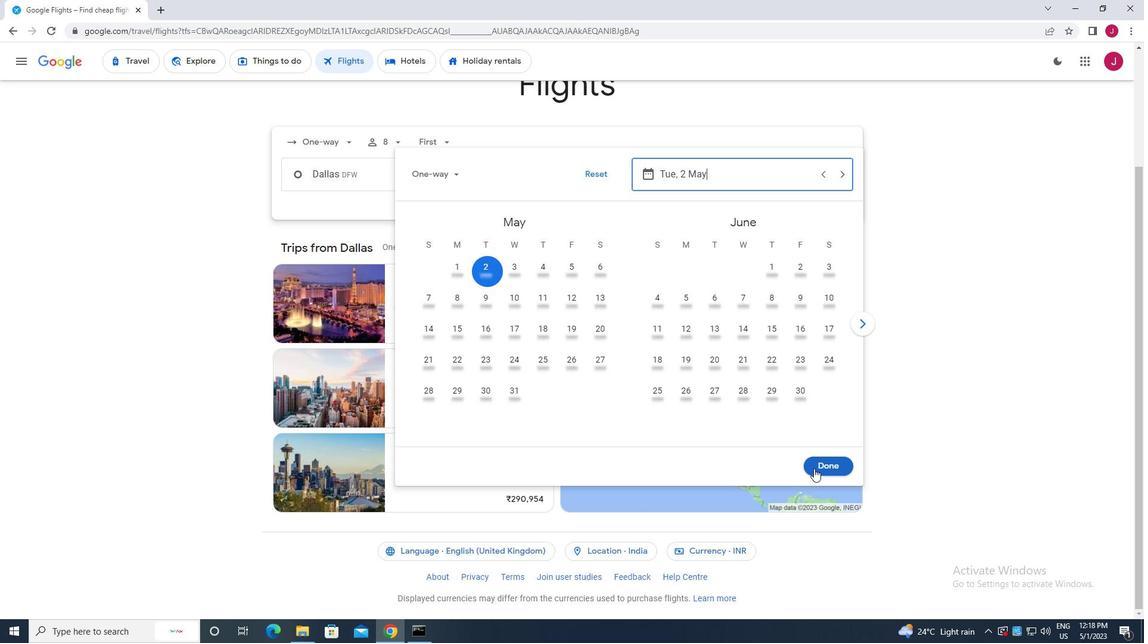 
Action: Mouse moved to (581, 216)
Screenshot: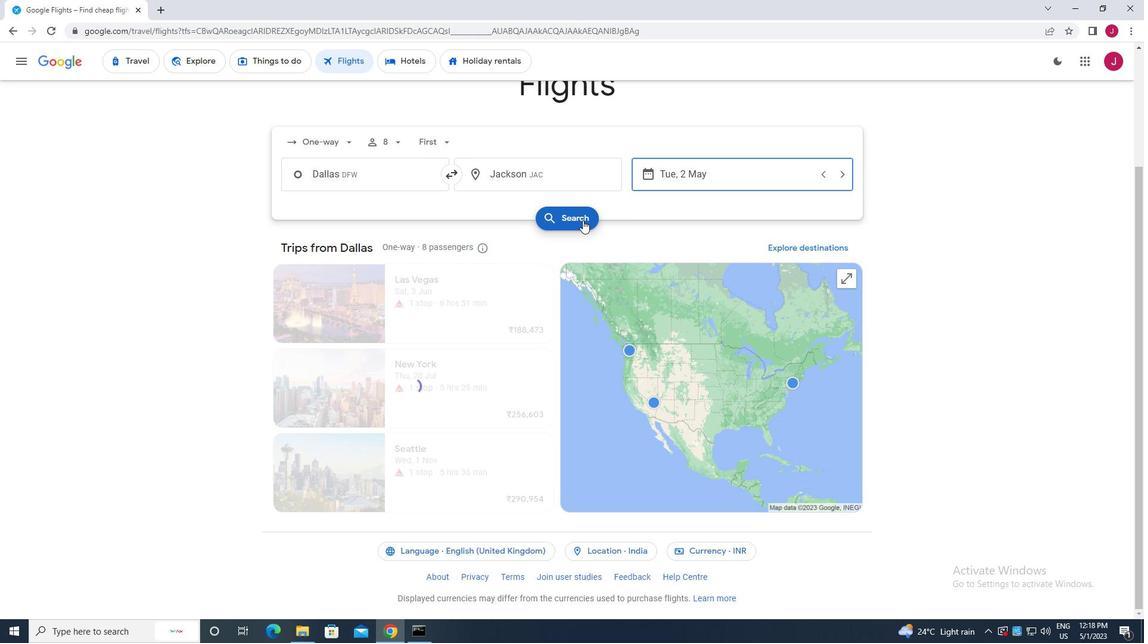 
Action: Mouse pressed left at (581, 216)
Screenshot: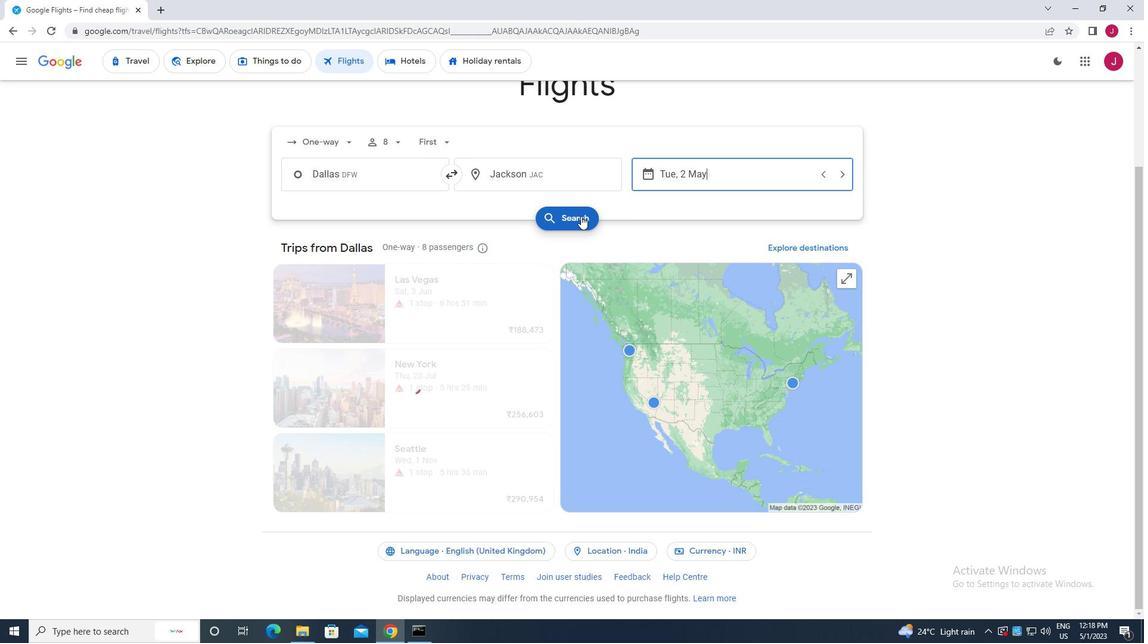 
Action: Mouse moved to (306, 169)
Screenshot: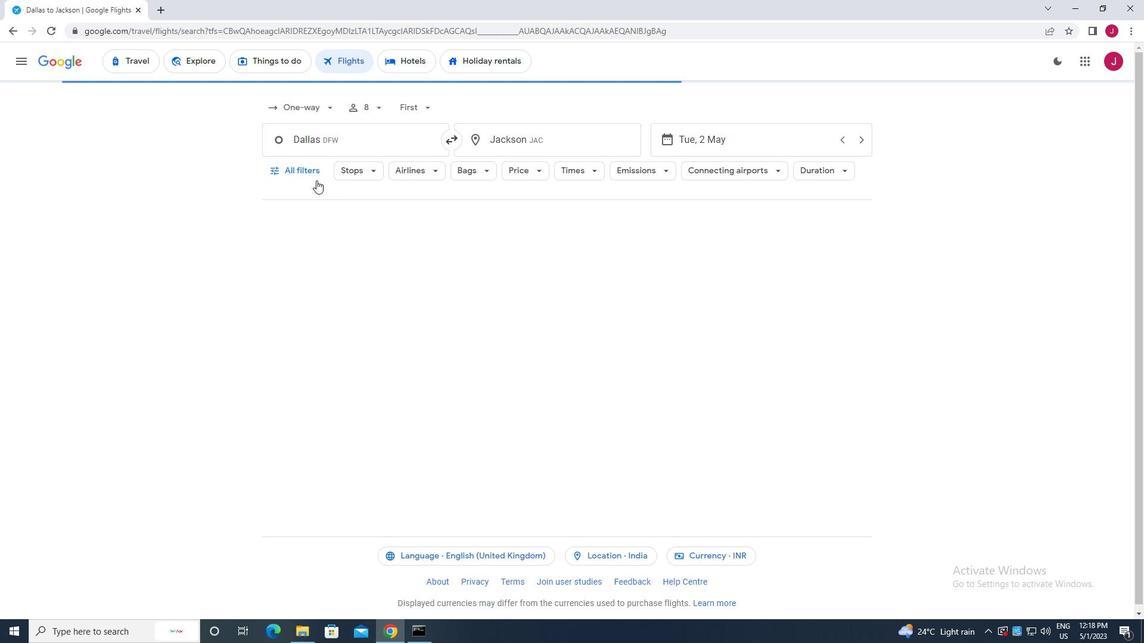 
Action: Mouse pressed left at (306, 169)
Screenshot: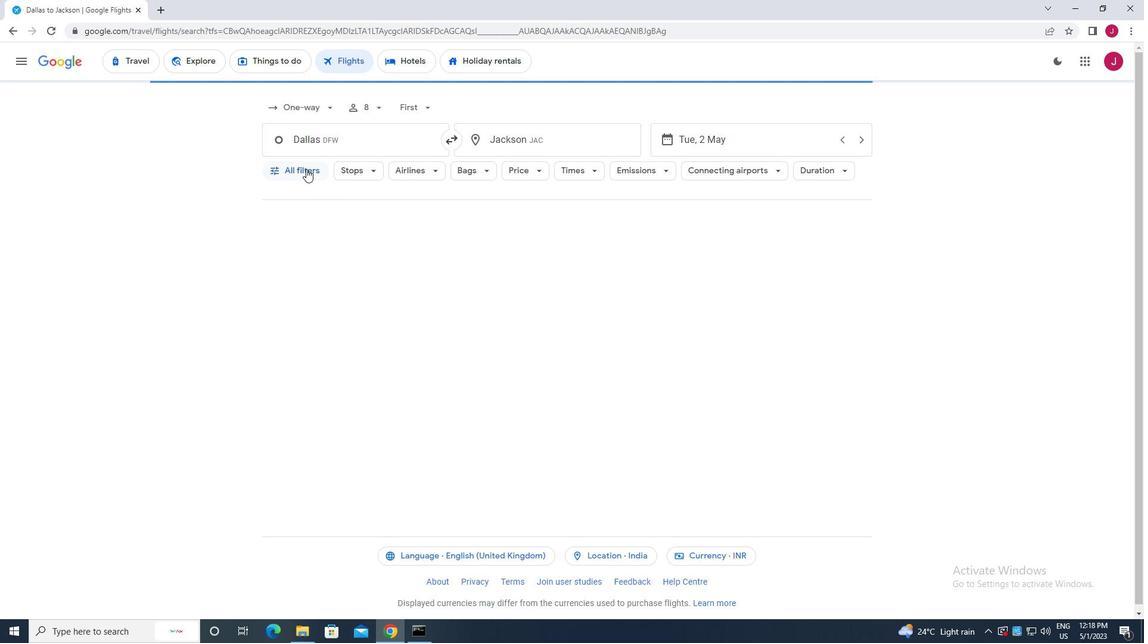 
Action: Mouse moved to (354, 270)
Screenshot: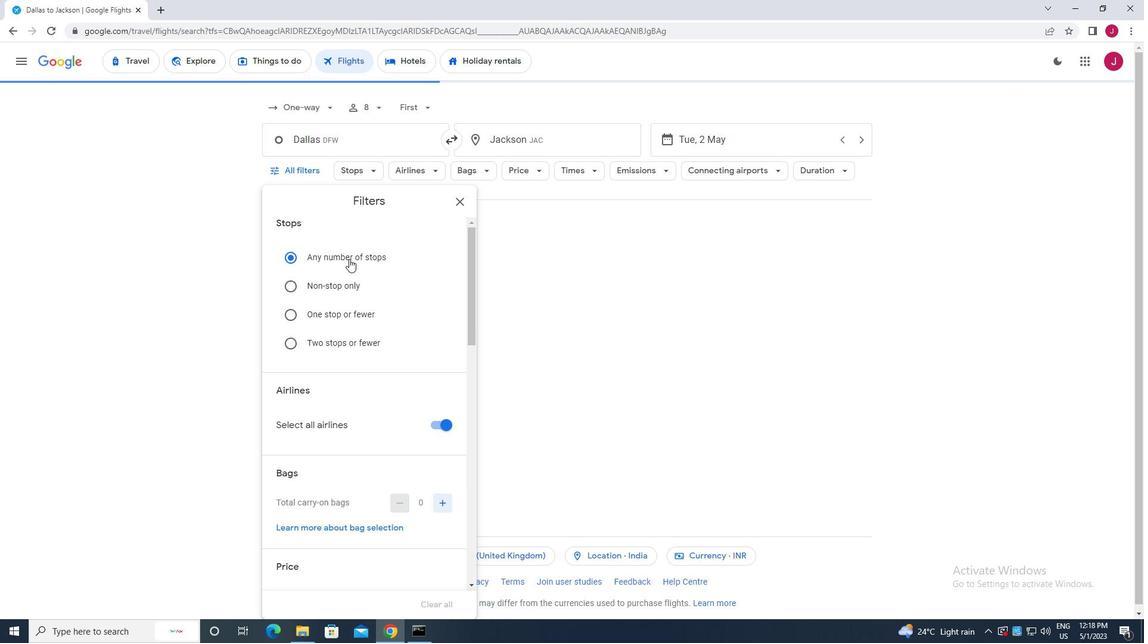 
Action: Mouse scrolled (354, 269) with delta (0, 0)
Screenshot: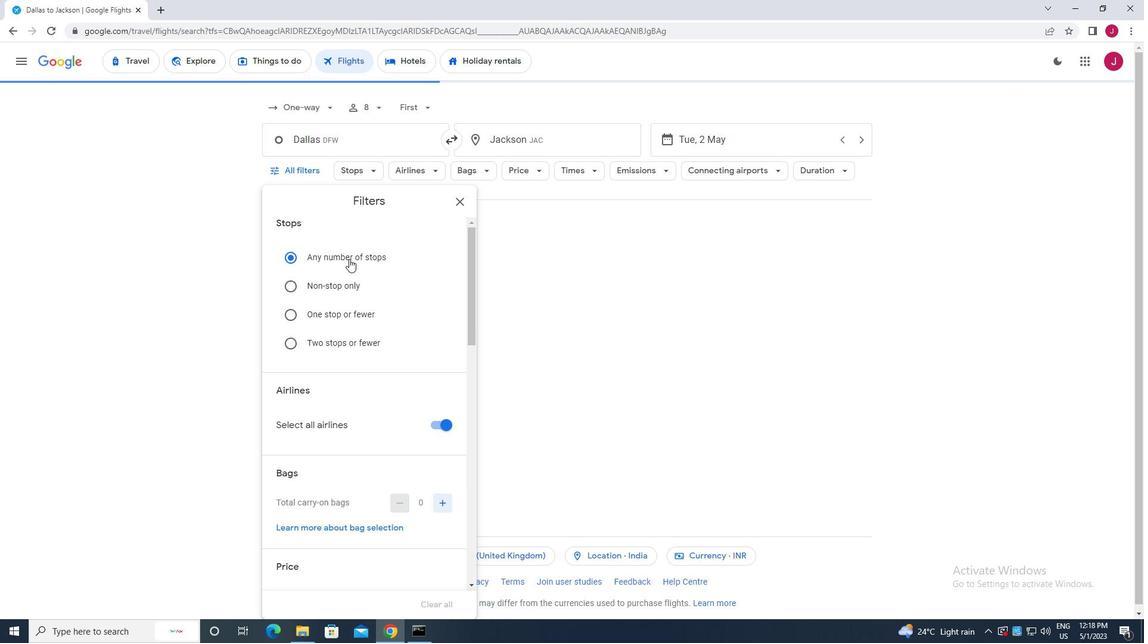 
Action: Mouse moved to (354, 271)
Screenshot: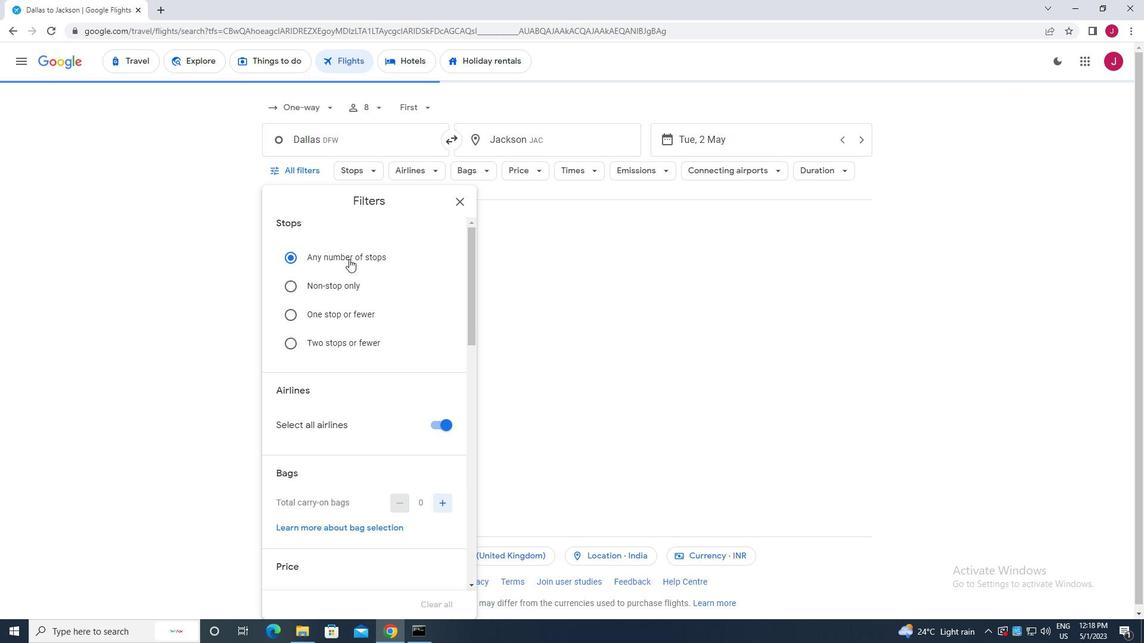 
Action: Mouse scrolled (354, 271) with delta (0, 0)
Screenshot: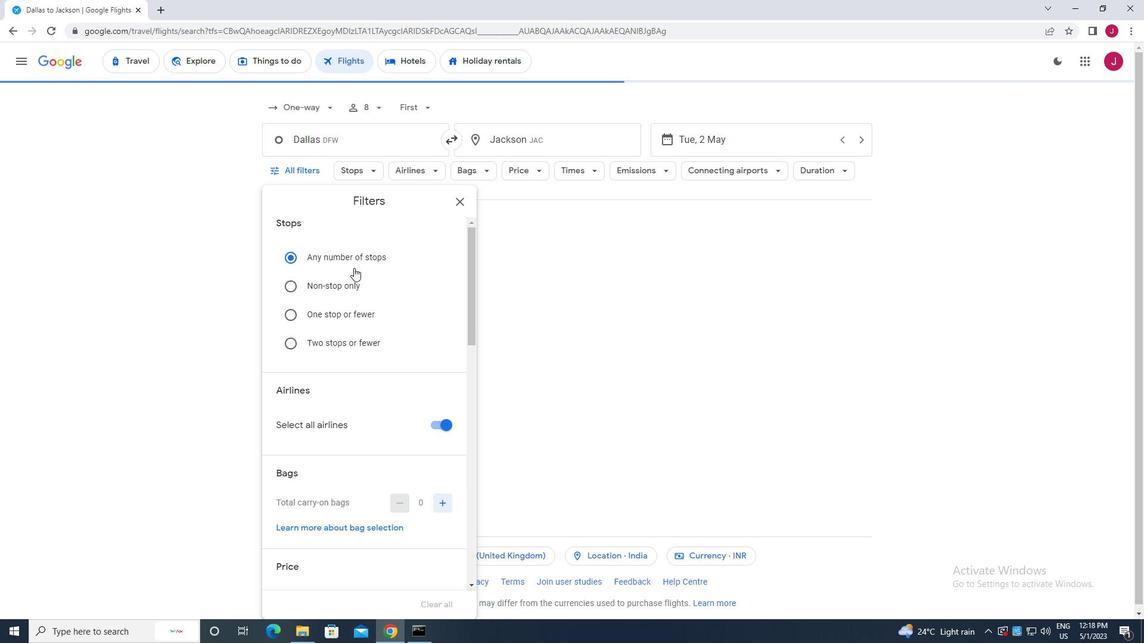 
Action: Mouse moved to (355, 271)
Screenshot: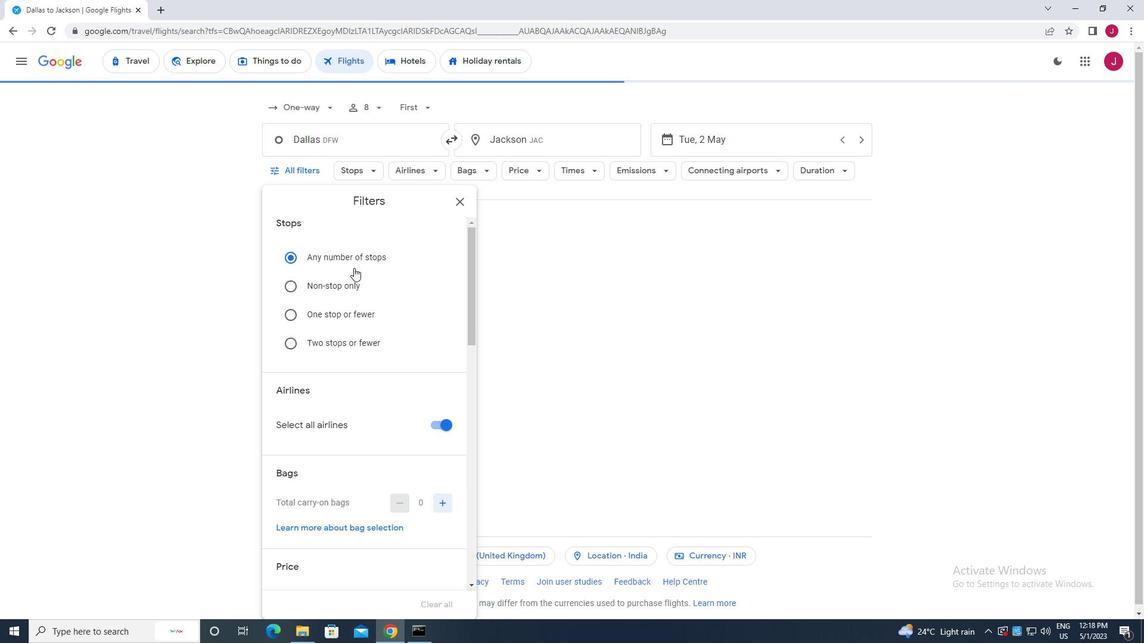 
Action: Mouse scrolled (355, 271) with delta (0, 0)
Screenshot: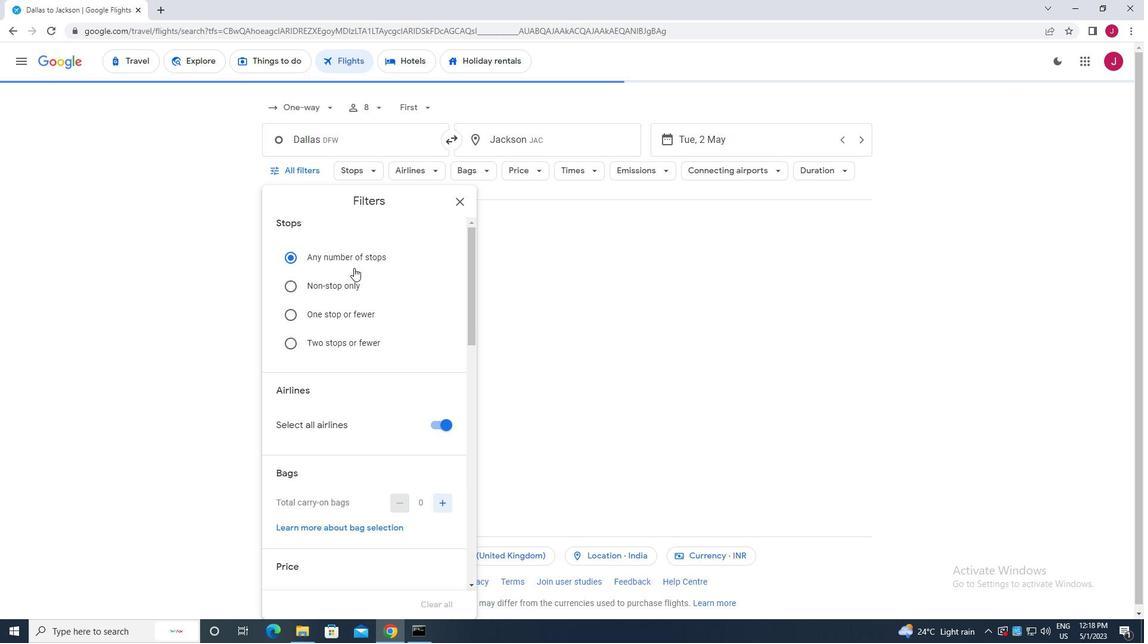 
Action: Mouse scrolled (355, 271) with delta (0, 0)
Screenshot: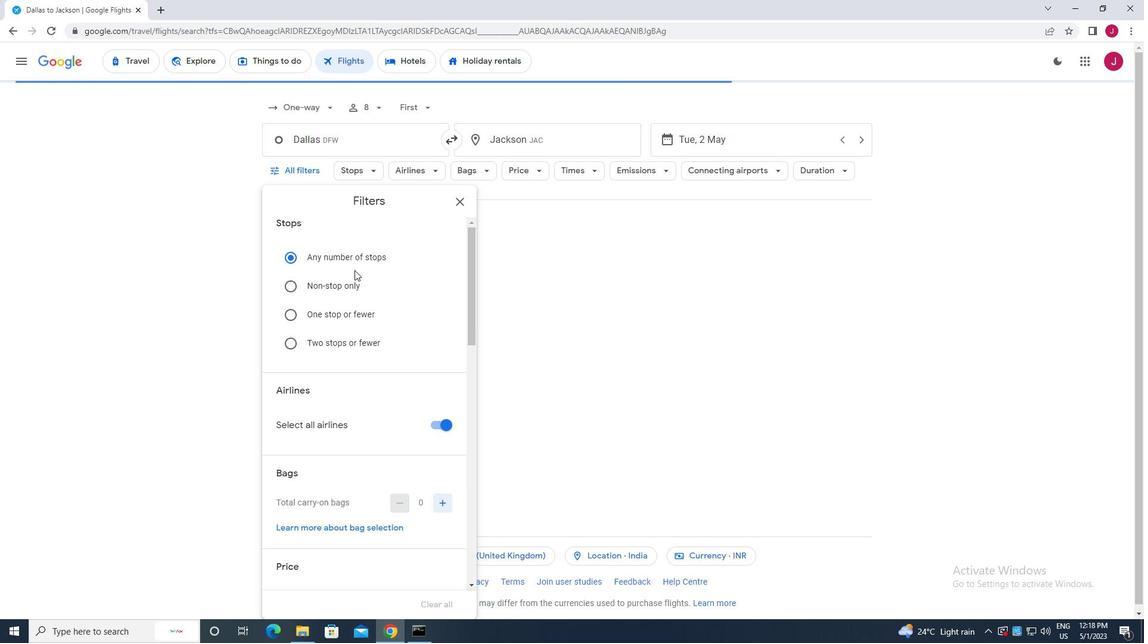 
Action: Mouse moved to (355, 276)
Screenshot: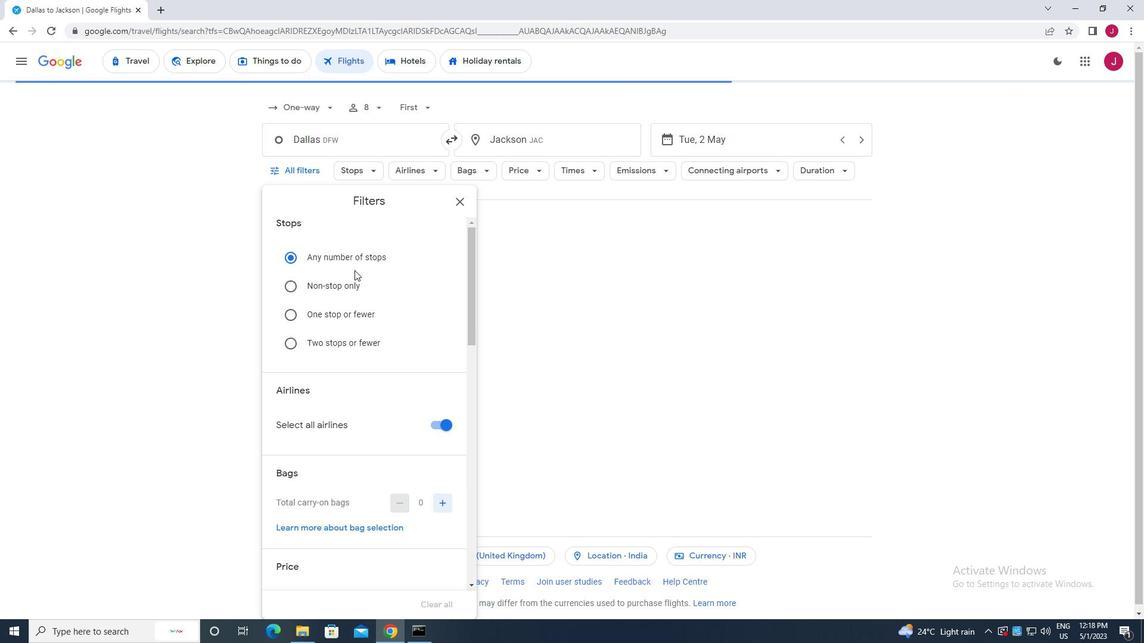 
Action: Mouse scrolled (355, 275) with delta (0, 0)
Screenshot: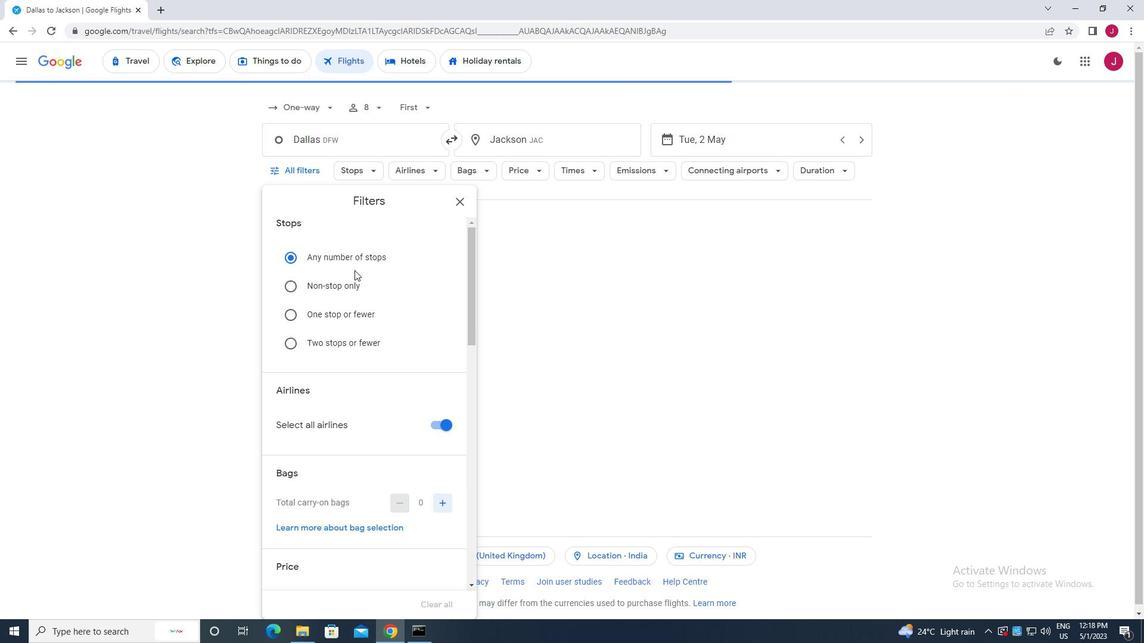 
Action: Mouse moved to (433, 246)
Screenshot: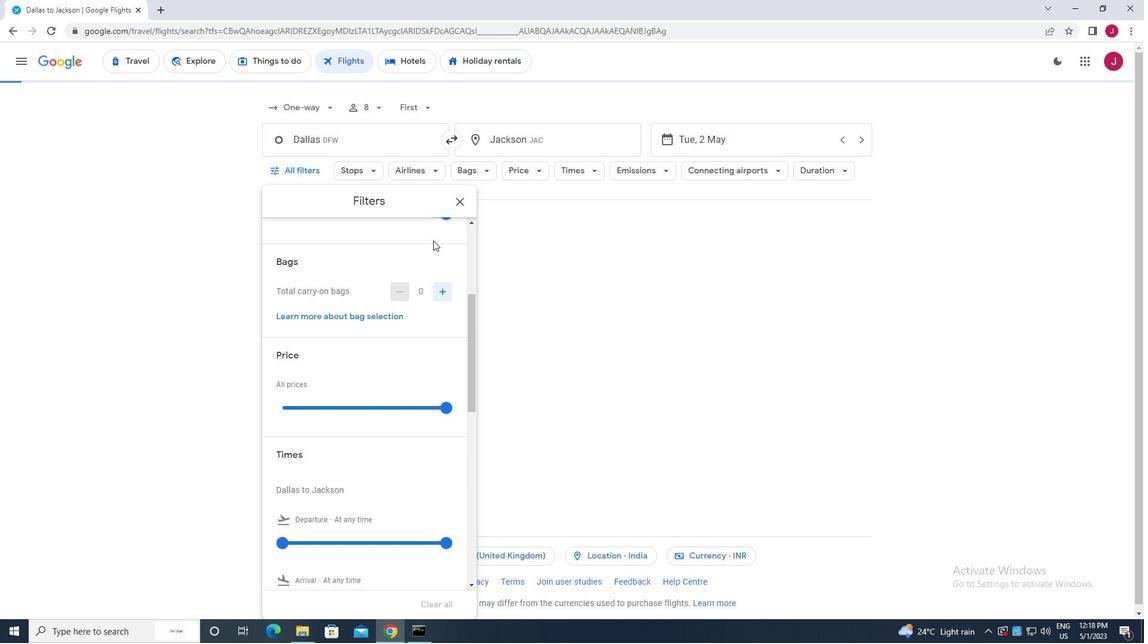 
Action: Mouse scrolled (433, 247) with delta (0, 0)
Screenshot: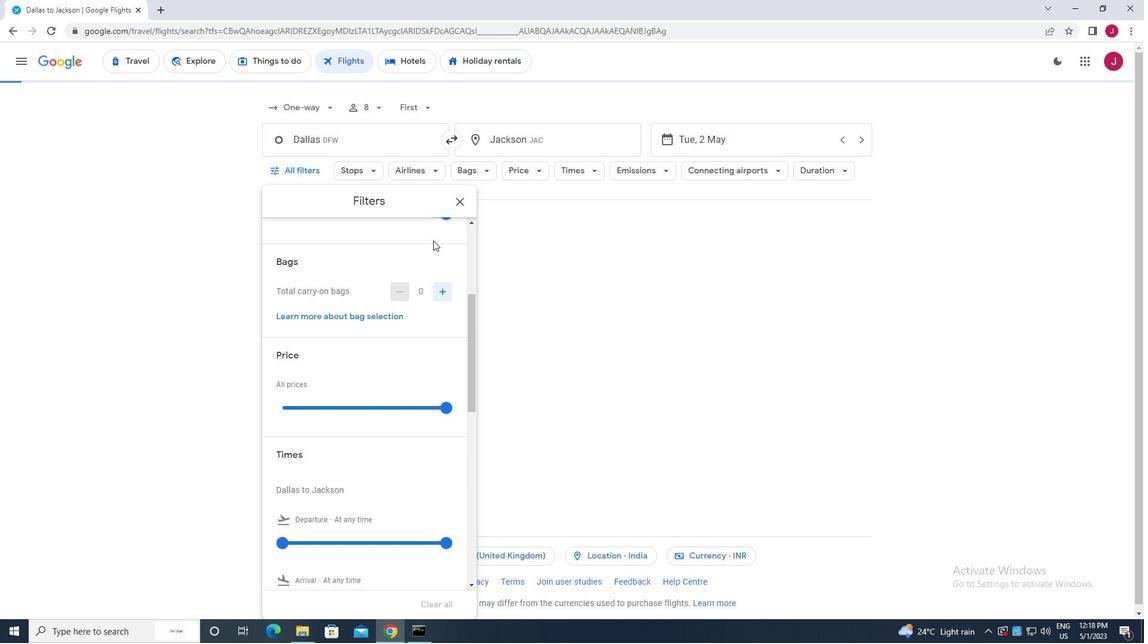 
Action: Mouse moved to (422, 322)
Screenshot: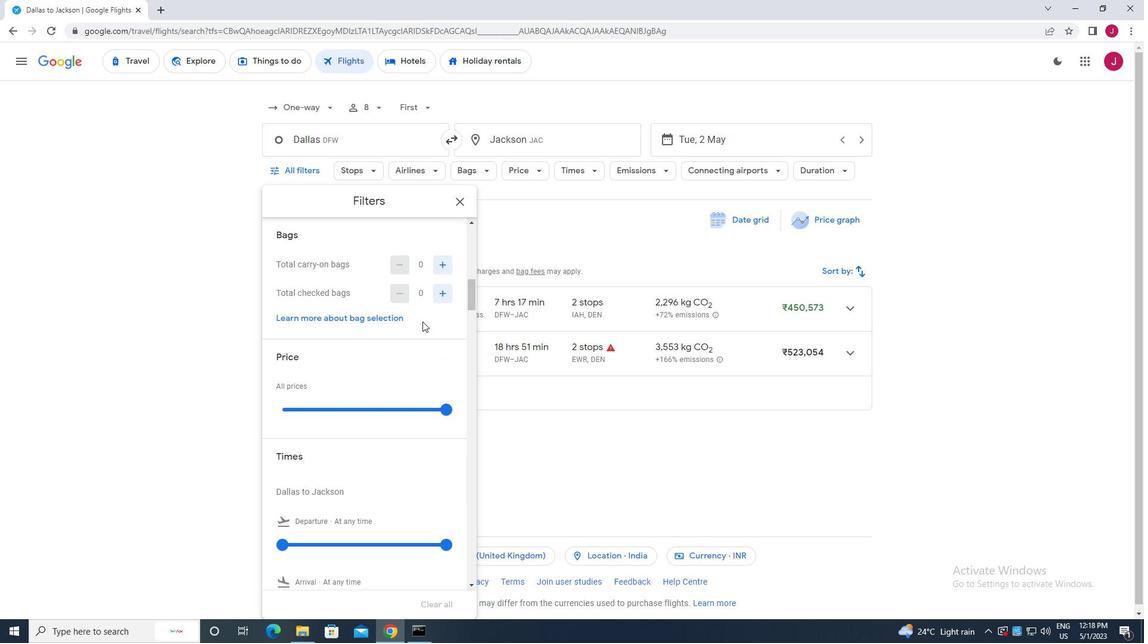 
Action: Mouse scrolled (422, 323) with delta (0, 0)
Screenshot: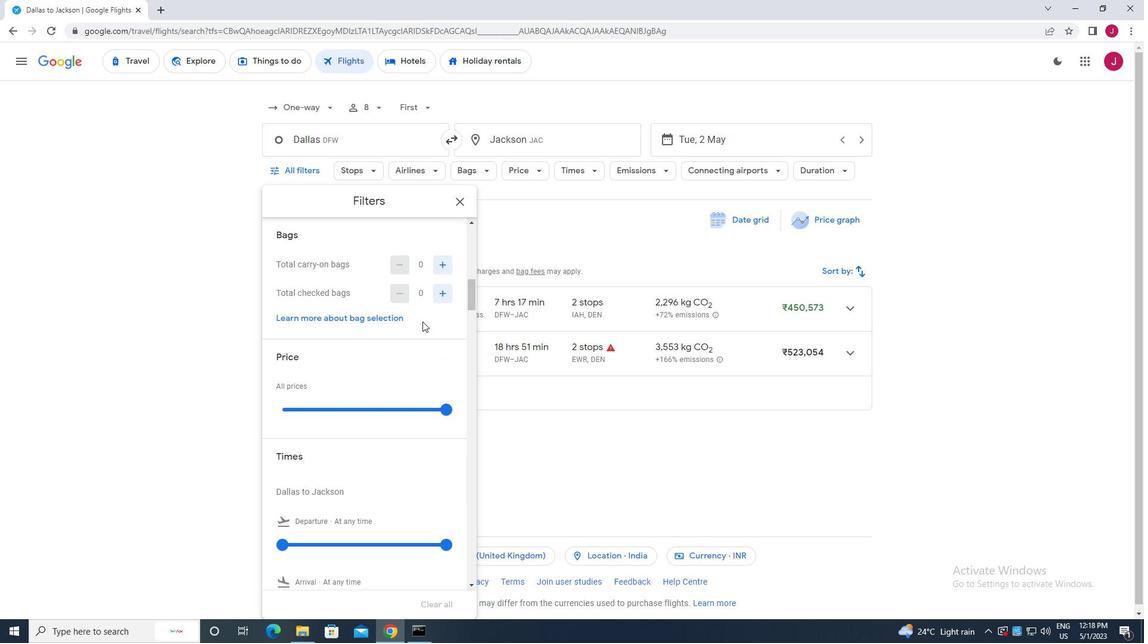 
Action: Mouse moved to (422, 323)
Screenshot: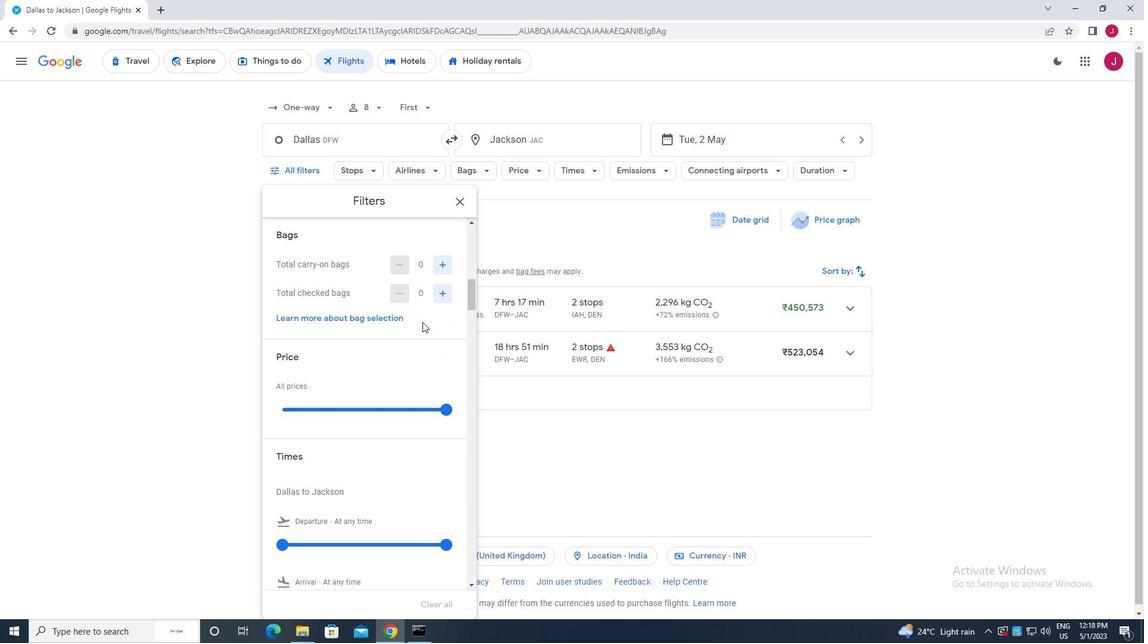 
Action: Mouse scrolled (422, 323) with delta (0, 0)
Screenshot: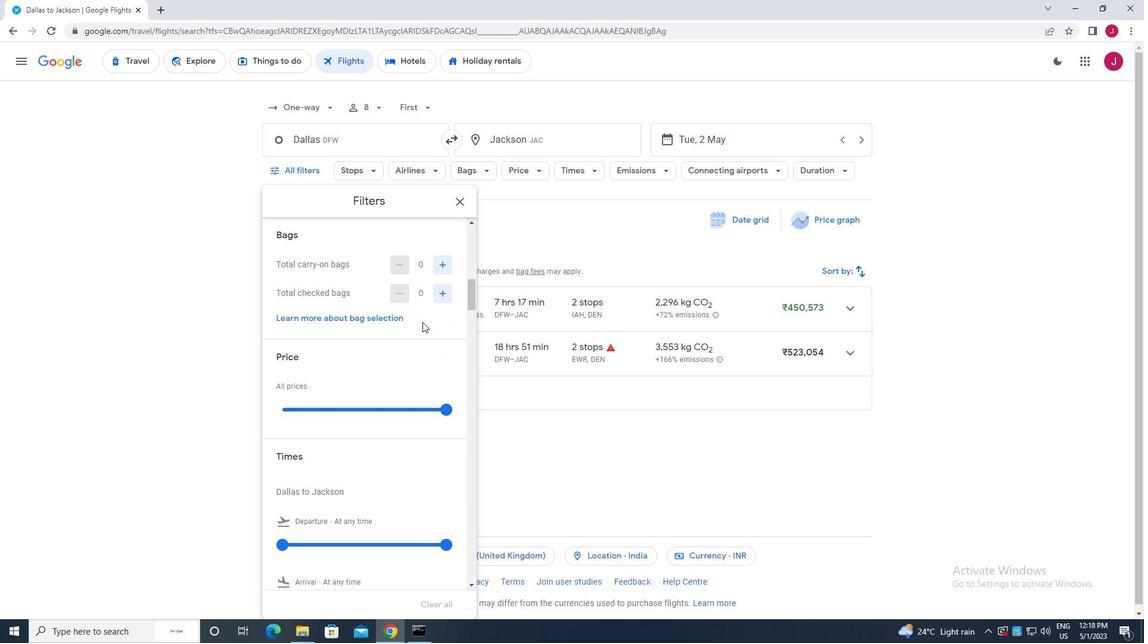 
Action: Mouse moved to (420, 323)
Screenshot: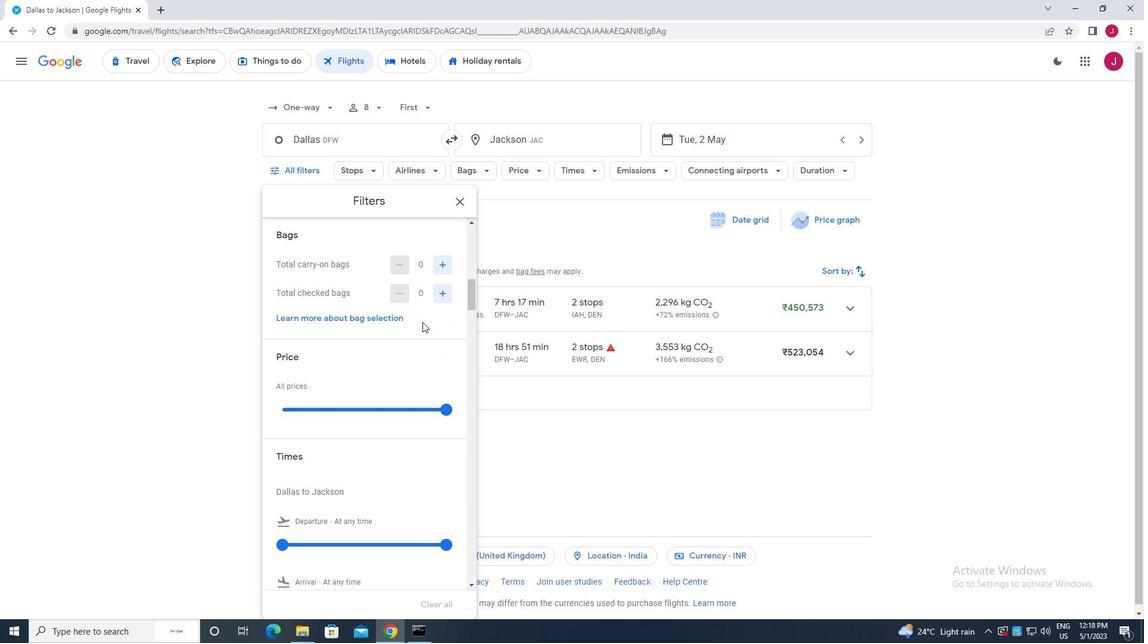 
Action: Mouse scrolled (420, 323) with delta (0, 0)
Screenshot: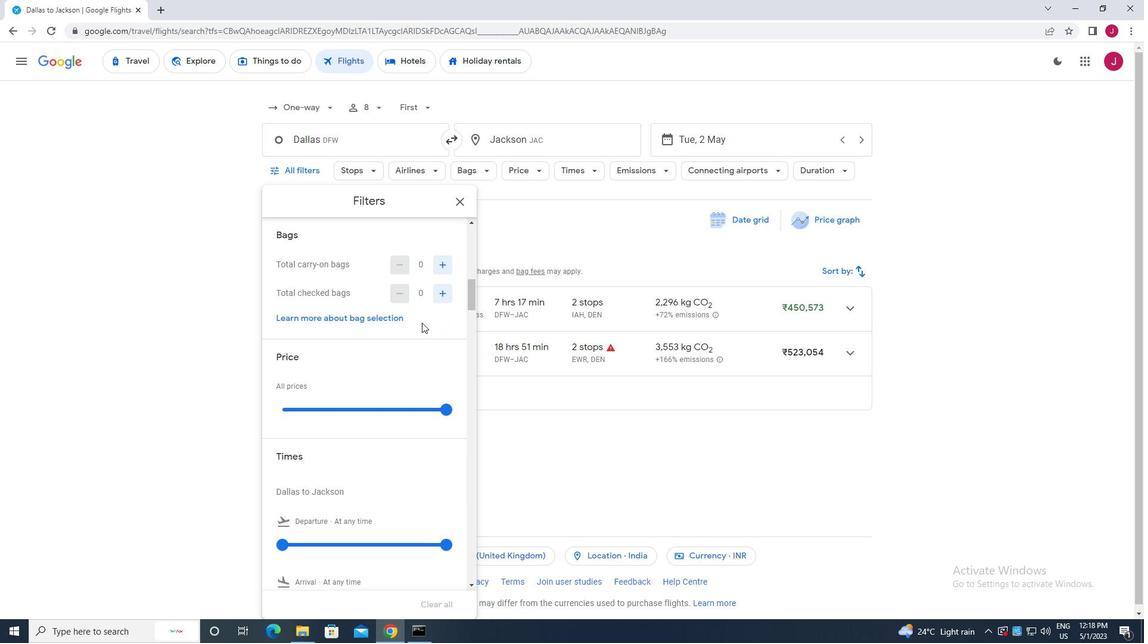 
Action: Mouse moved to (420, 293)
Screenshot: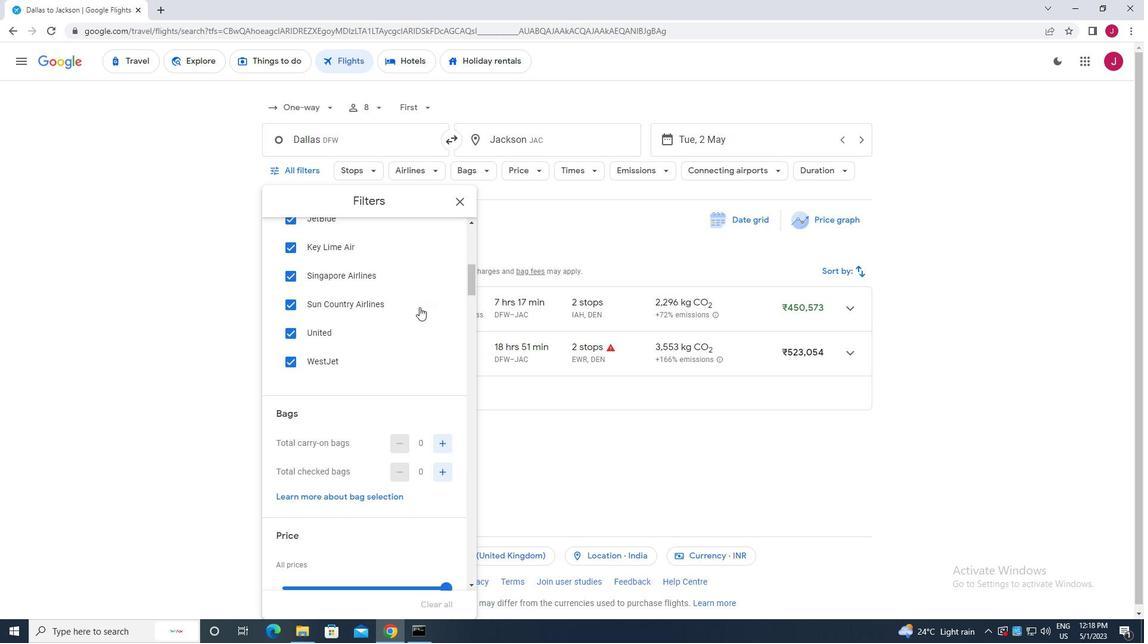 
Action: Mouse scrolled (420, 294) with delta (0, 0)
Screenshot: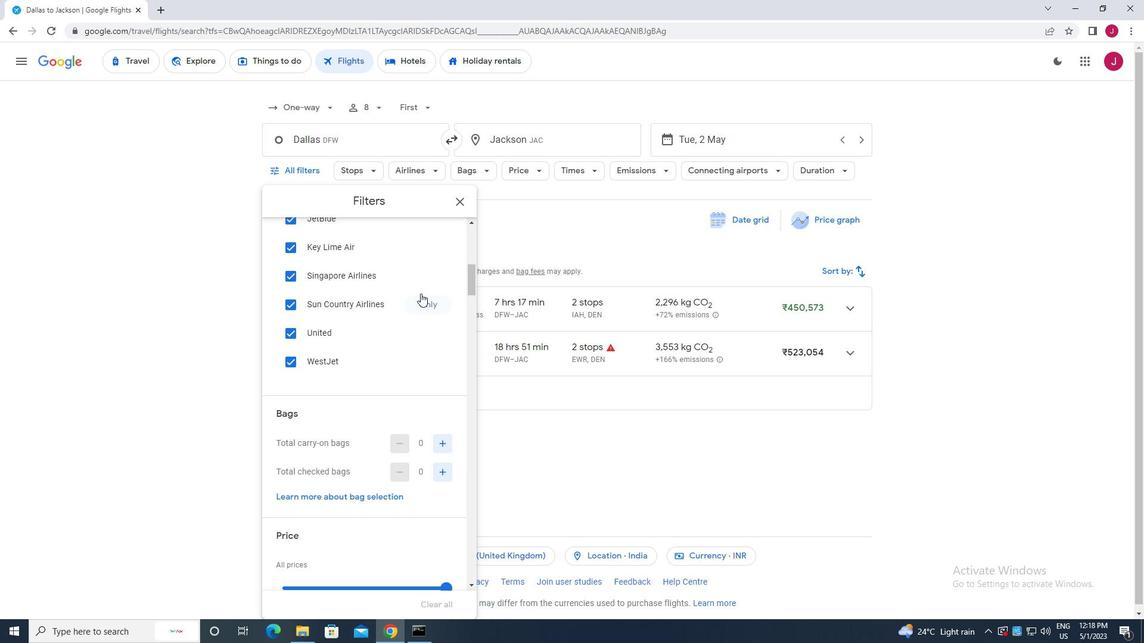 
Action: Mouse moved to (420, 293)
Screenshot: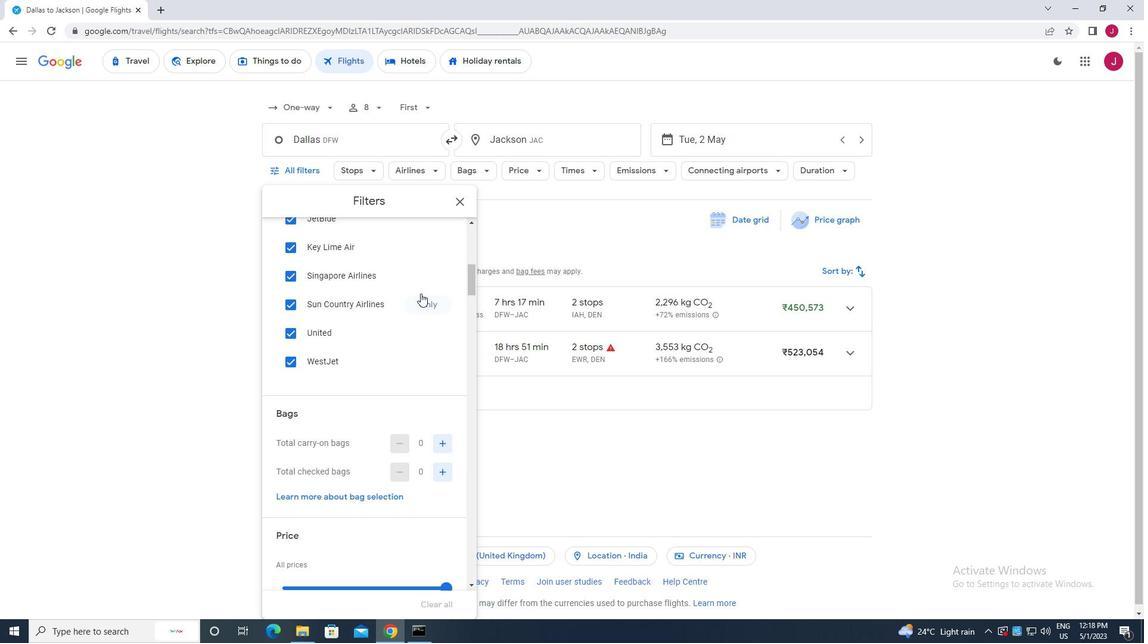 
Action: Mouse scrolled (420, 294) with delta (0, 0)
Screenshot: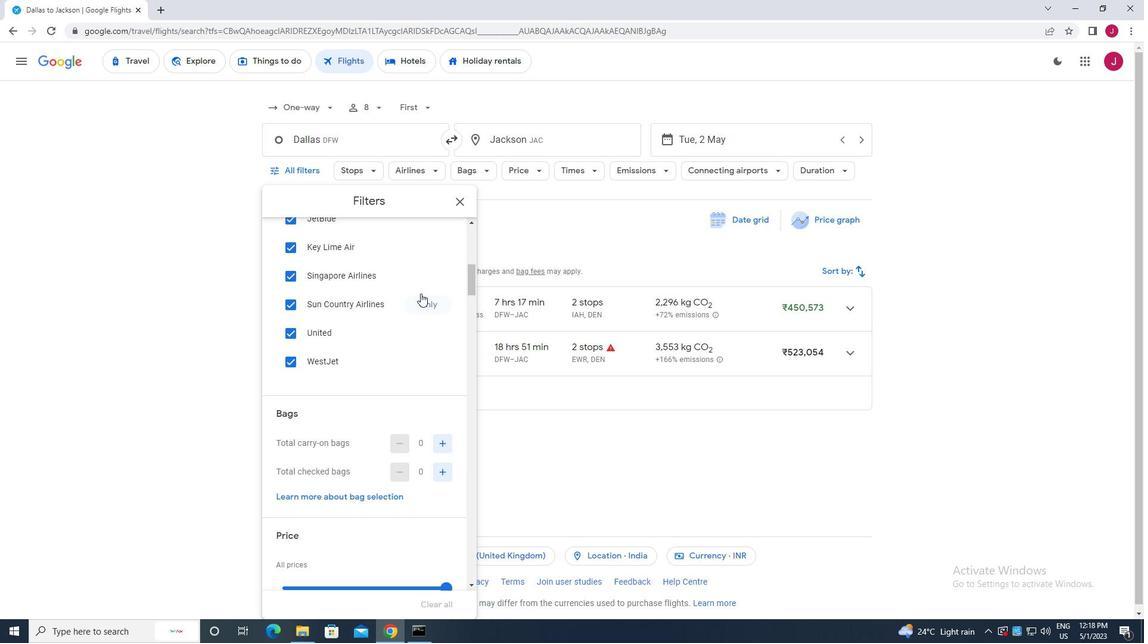 
Action: Mouse moved to (420, 293)
Screenshot: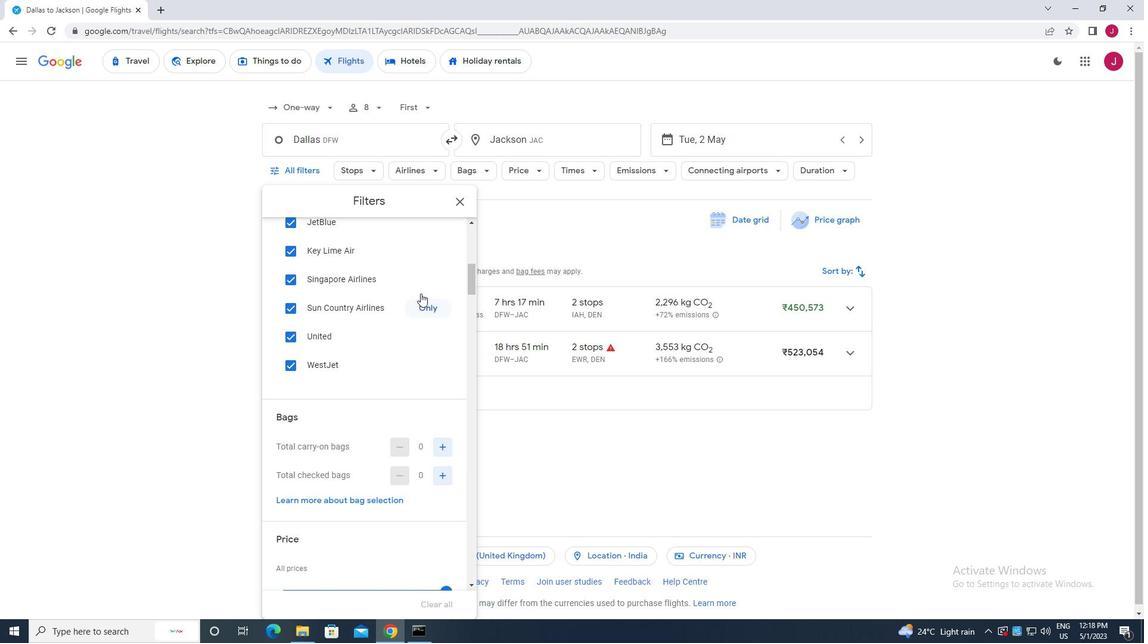 
Action: Mouse scrolled (420, 294) with delta (0, 0)
Screenshot: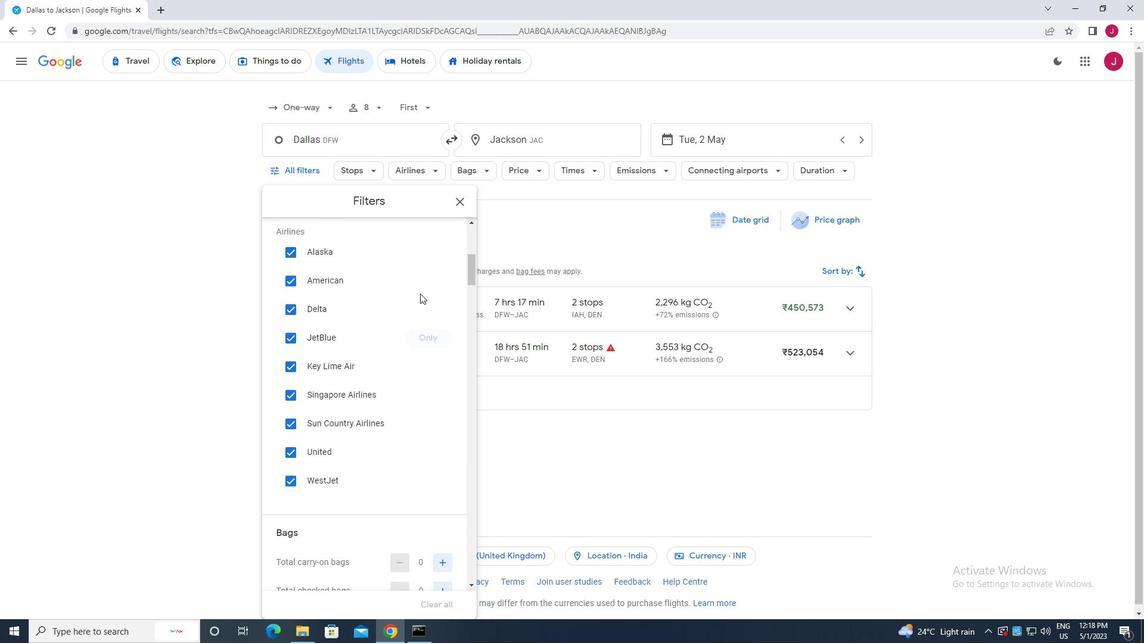 
Action: Mouse scrolled (420, 294) with delta (0, 0)
Screenshot: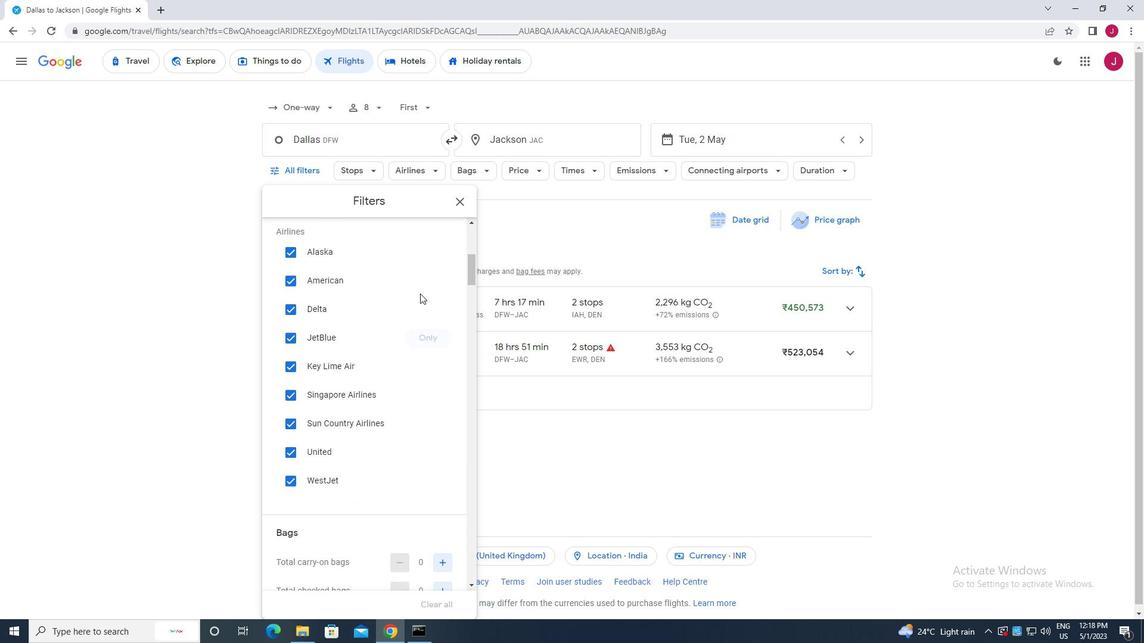 
Action: Mouse scrolled (420, 294) with delta (0, 0)
Screenshot: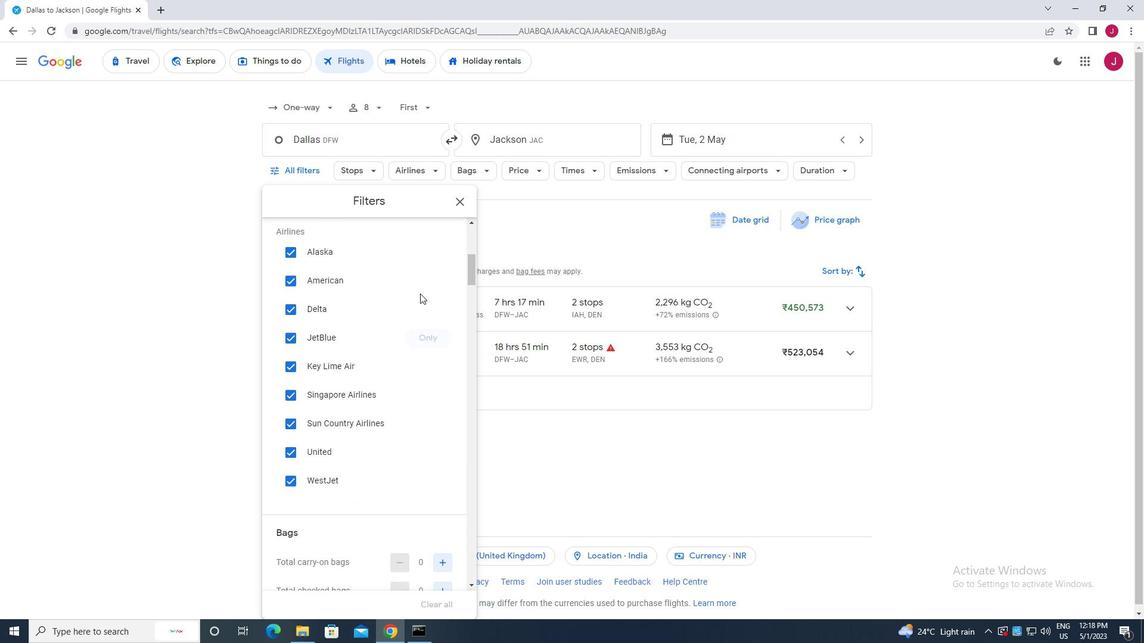 
Action: Mouse scrolled (420, 294) with delta (0, 0)
Screenshot: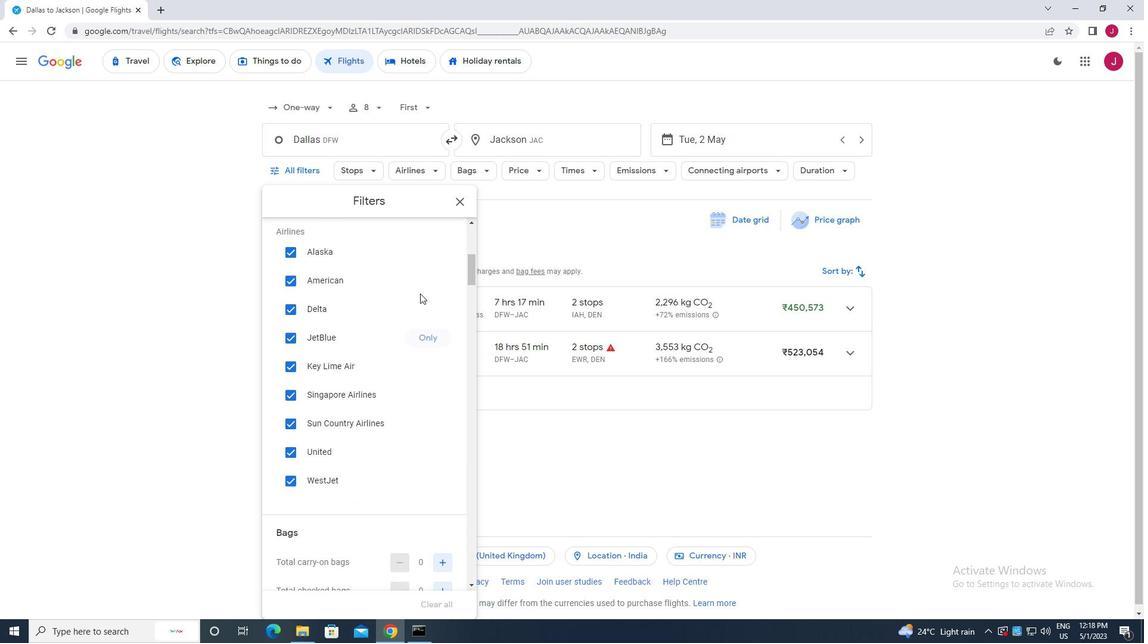 
Action: Mouse moved to (436, 336)
Screenshot: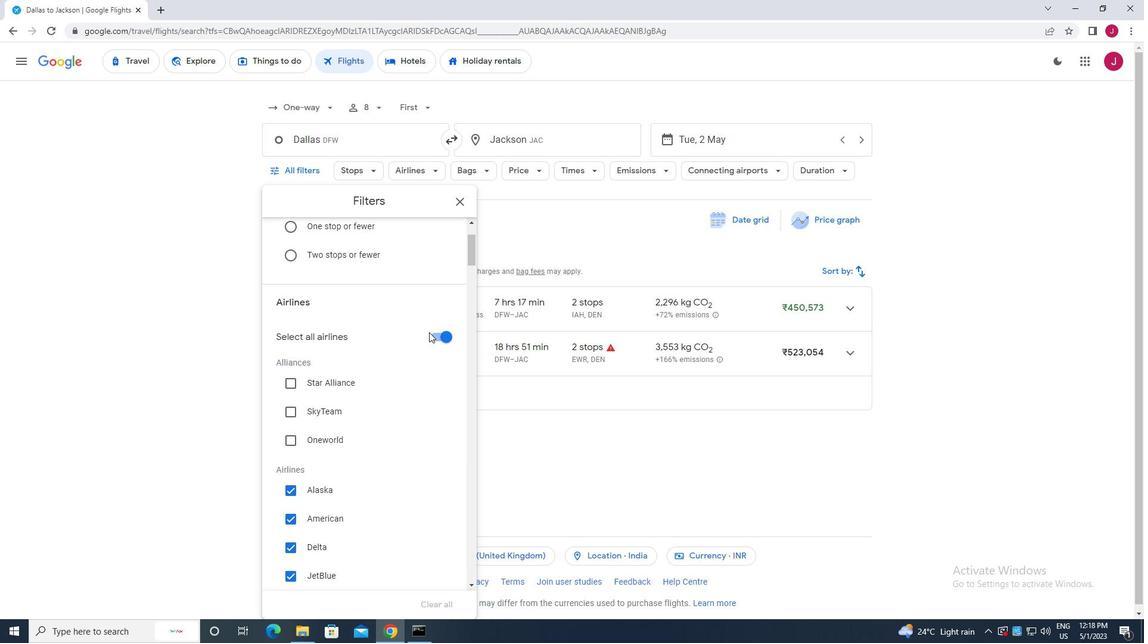
Action: Mouse pressed left at (436, 336)
Screenshot: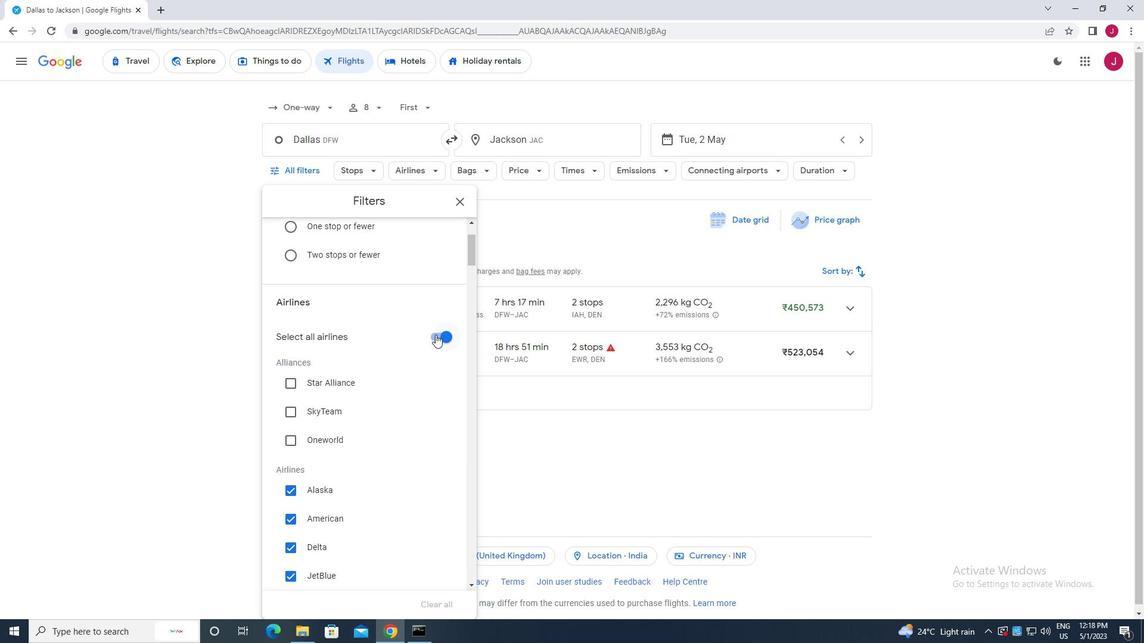 
Action: Mouse moved to (417, 338)
Screenshot: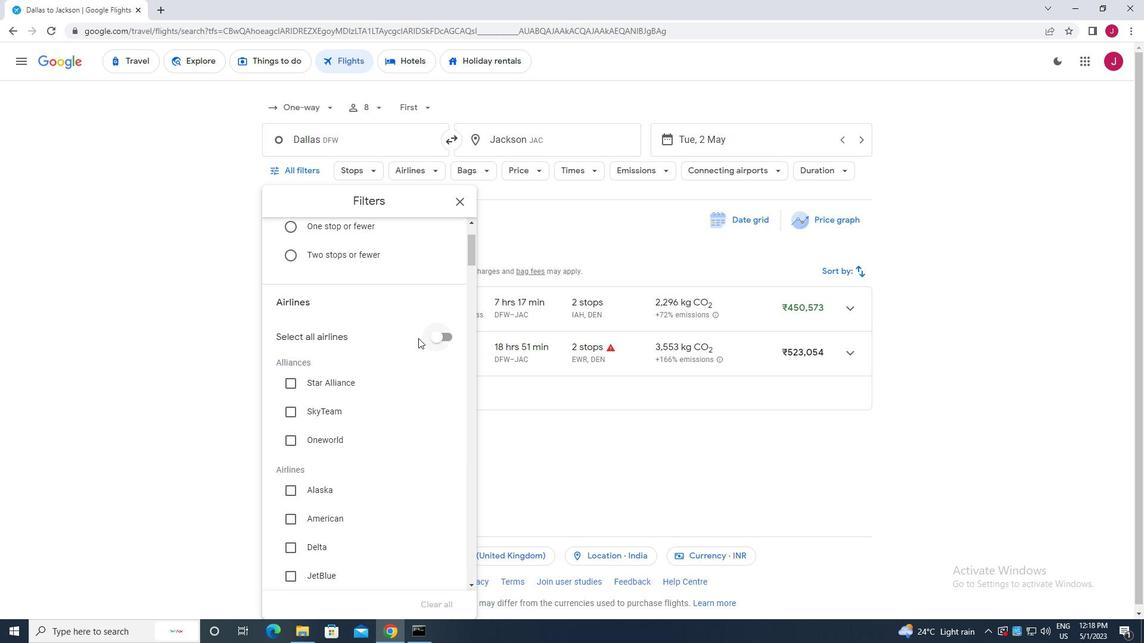 
Action: Mouse scrolled (417, 338) with delta (0, 0)
Screenshot: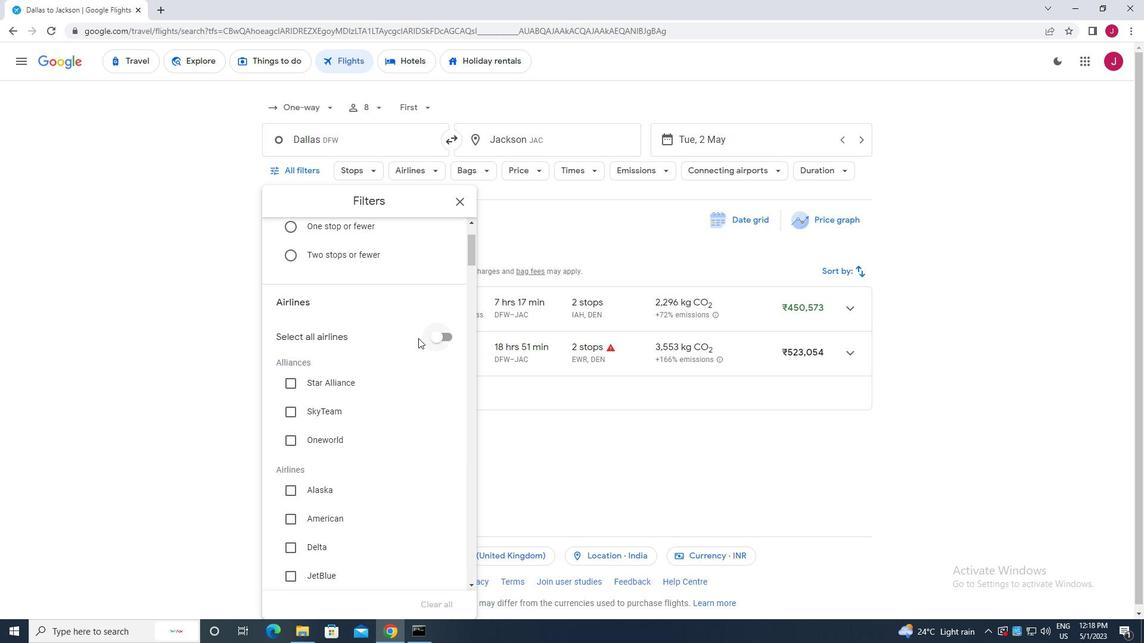 
Action: Mouse moved to (416, 338)
Screenshot: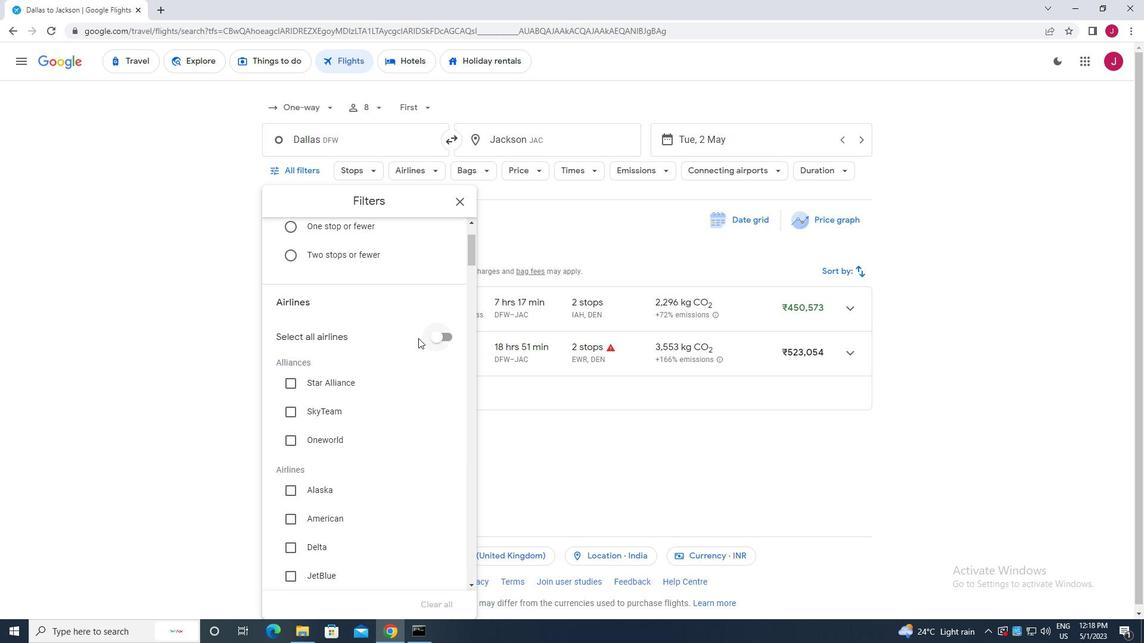 
Action: Mouse scrolled (416, 338) with delta (0, 0)
Screenshot: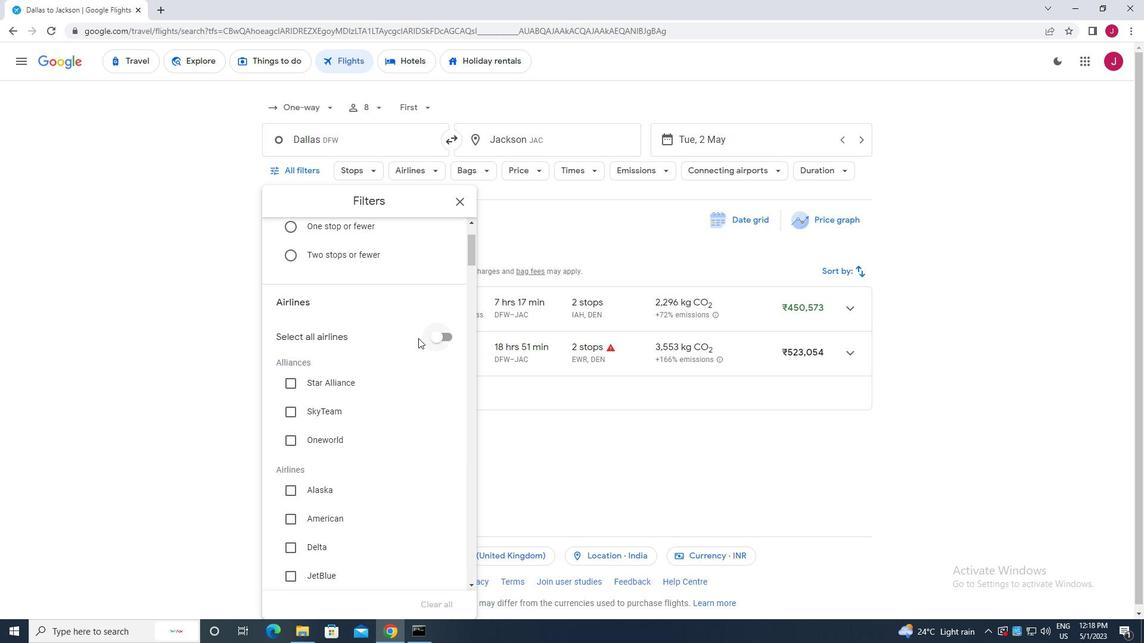 
Action: Mouse moved to (412, 332)
Screenshot: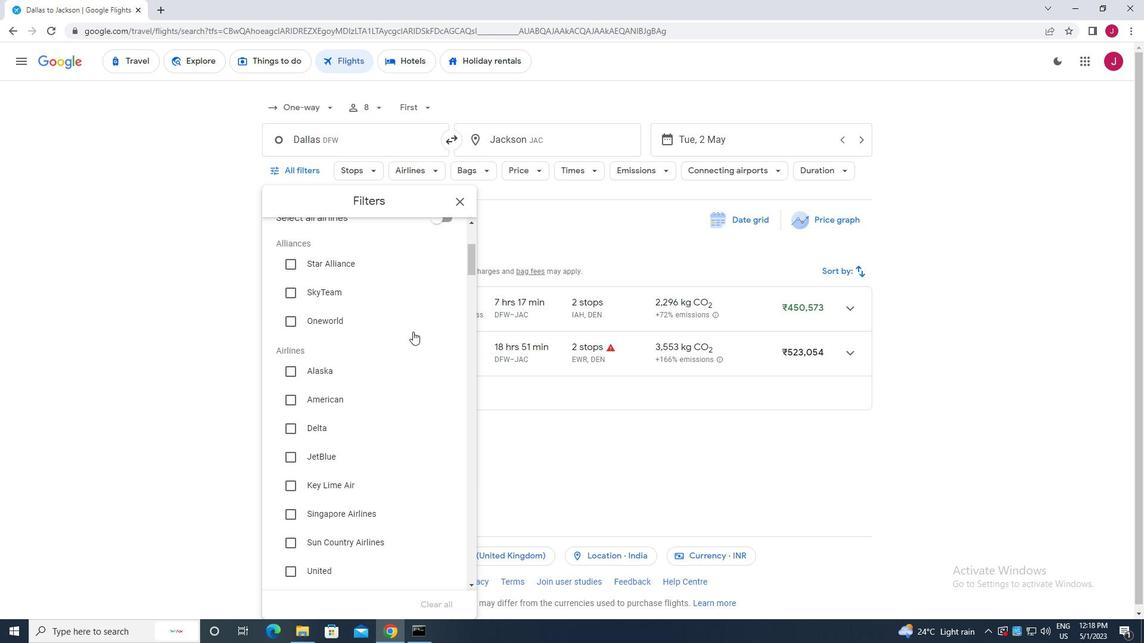 
Action: Mouse scrolled (412, 331) with delta (0, 0)
Screenshot: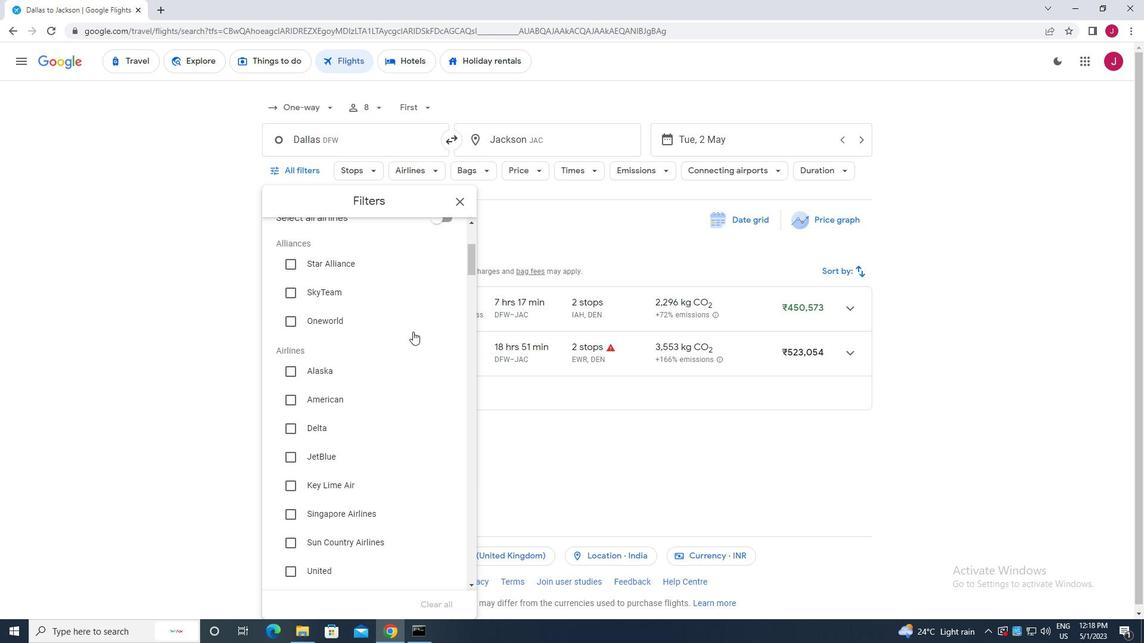 
Action: Mouse moved to (412, 332)
Screenshot: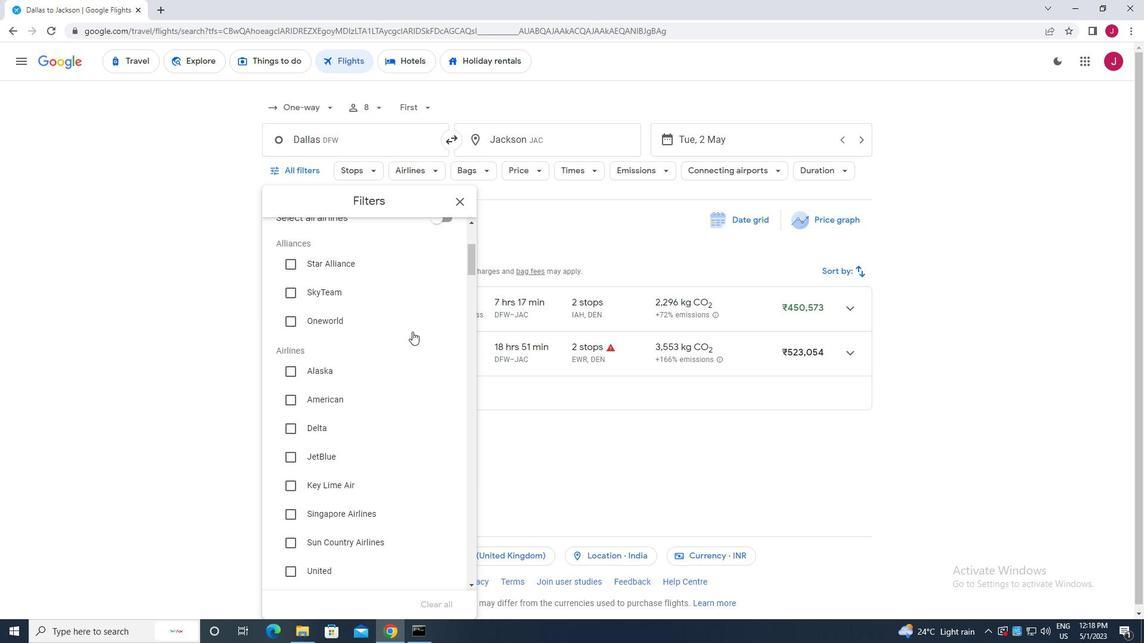 
Action: Mouse scrolled (412, 331) with delta (0, 0)
Screenshot: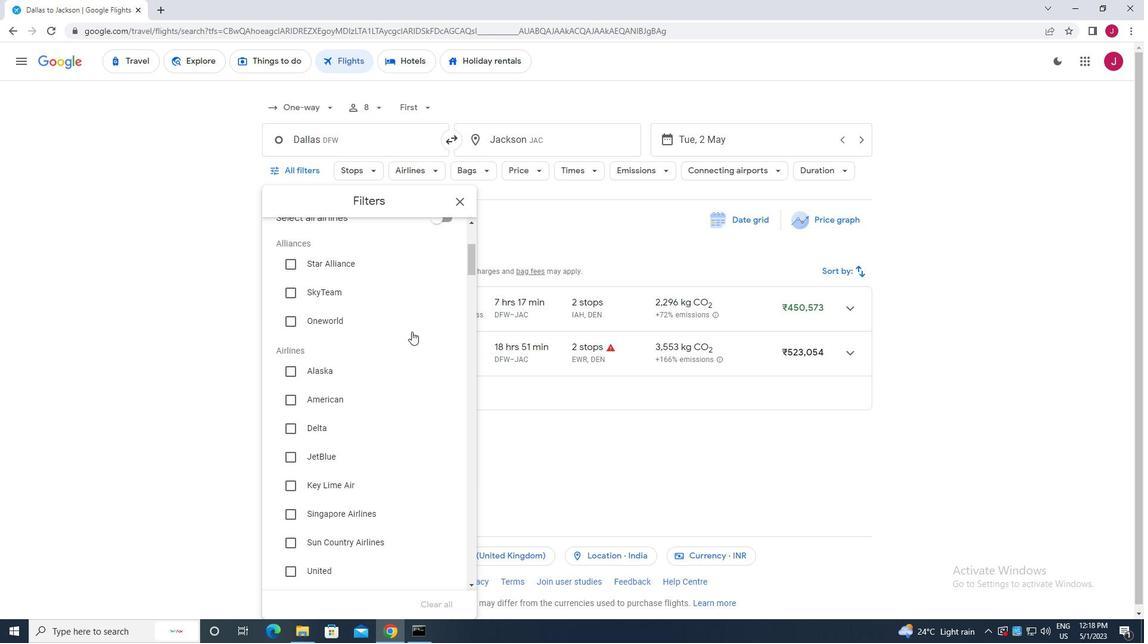 
Action: Mouse moved to (410, 336)
Screenshot: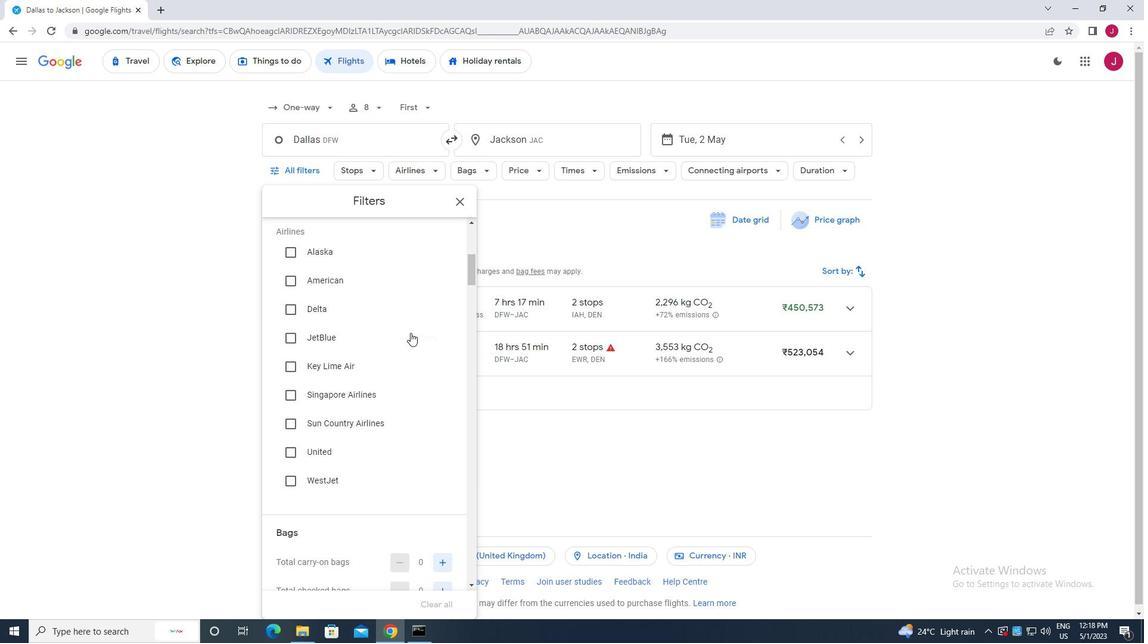 
Action: Mouse scrolled (410, 336) with delta (0, 0)
Screenshot: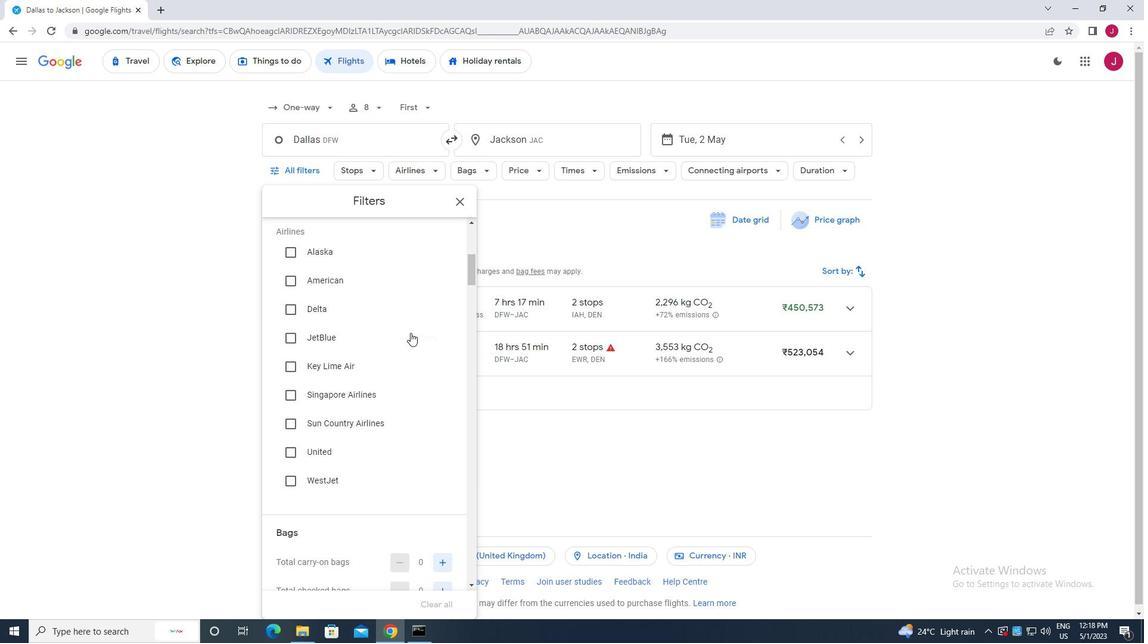 
Action: Mouse scrolled (410, 336) with delta (0, 0)
Screenshot: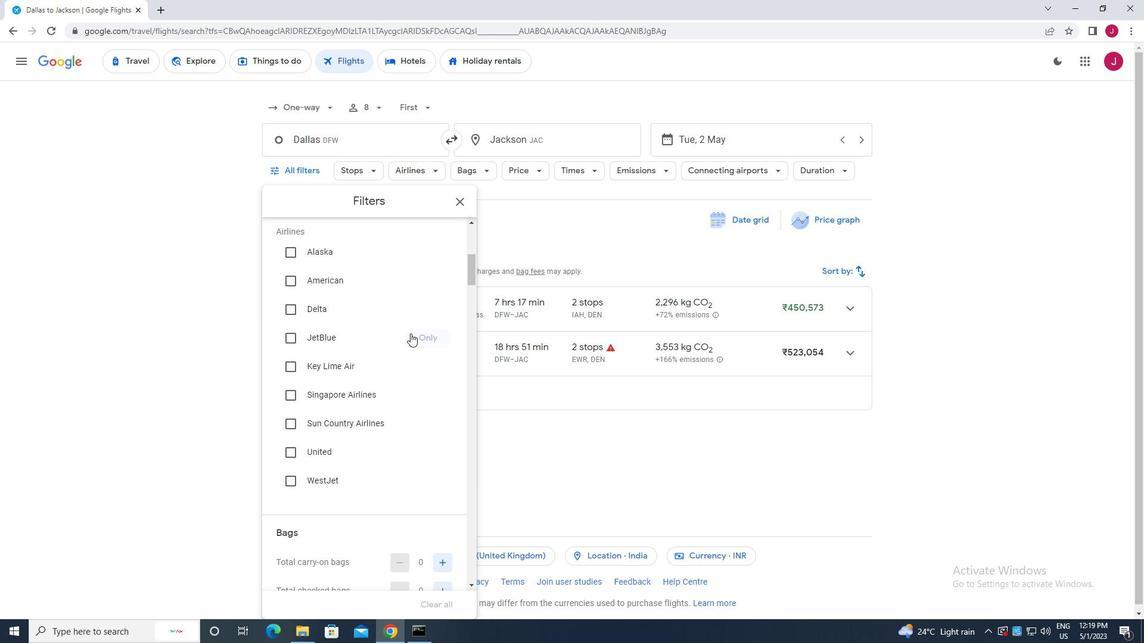 
Action: Mouse moved to (410, 338)
Screenshot: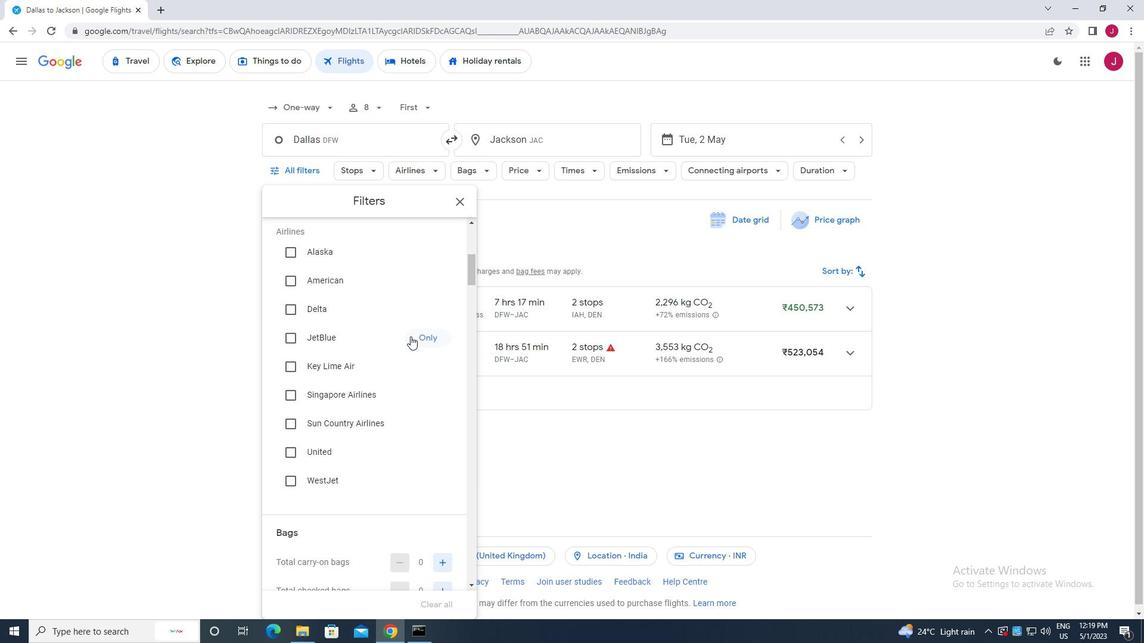 
Action: Mouse scrolled (410, 337) with delta (0, 0)
Screenshot: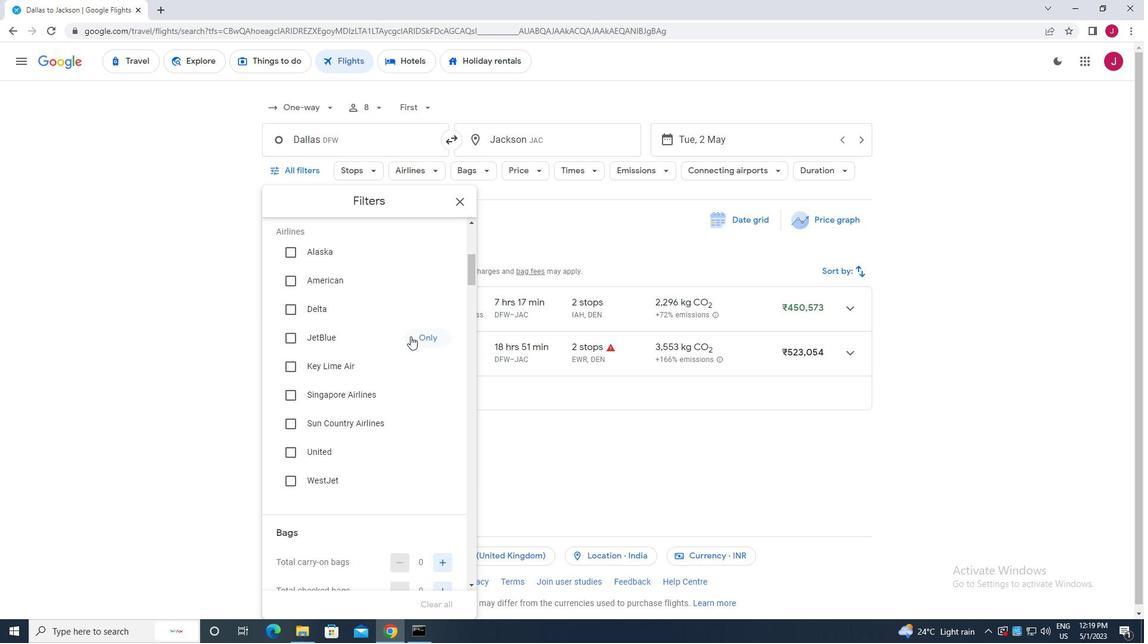 
Action: Mouse moved to (441, 413)
Screenshot: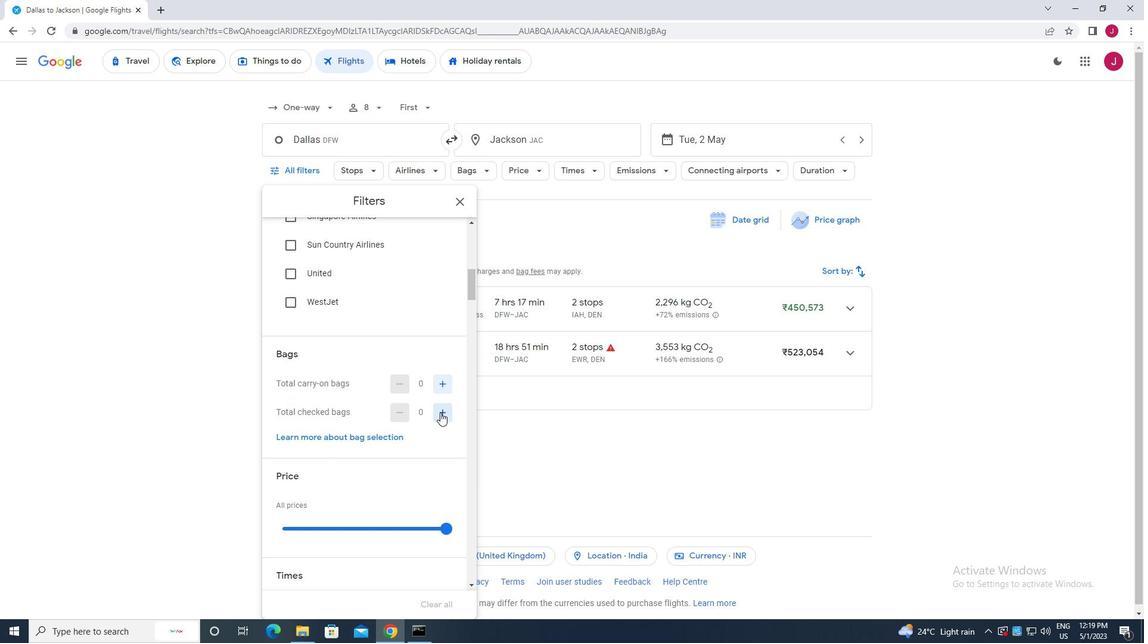 
Action: Mouse pressed left at (441, 413)
Screenshot: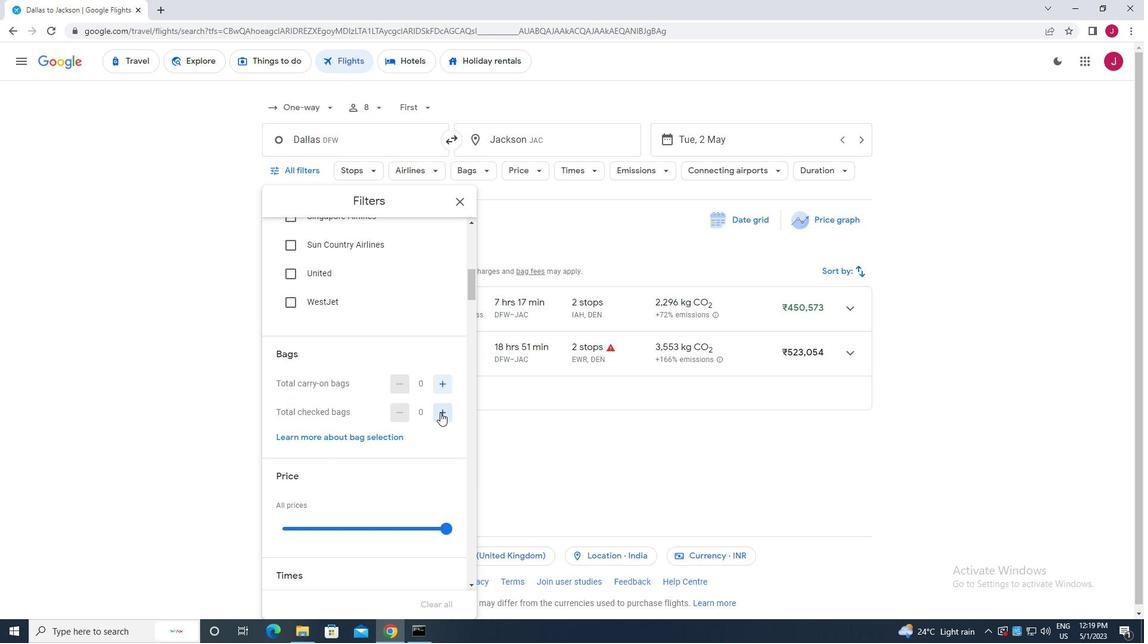 
Action: Mouse moved to (441, 413)
Screenshot: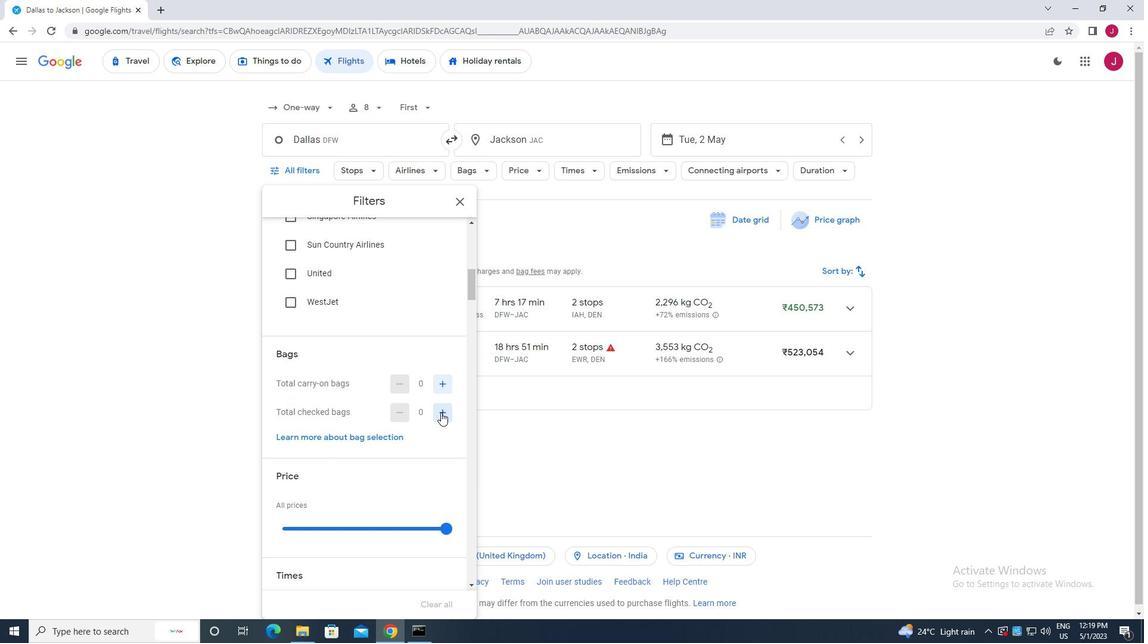 
Action: Mouse pressed left at (441, 413)
Screenshot: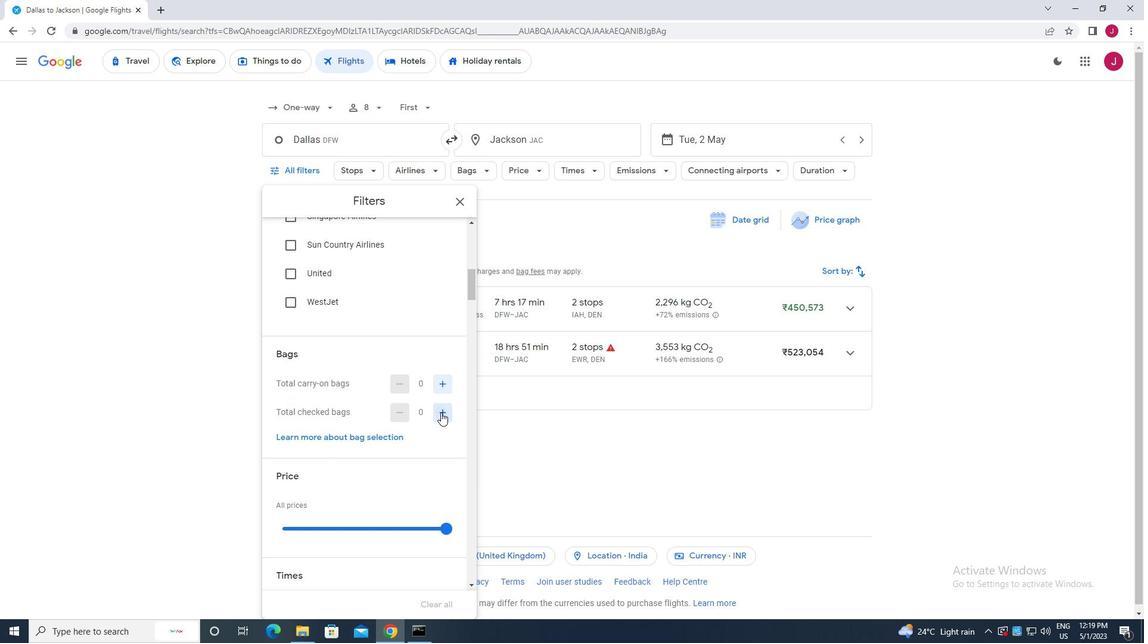 
Action: Mouse pressed left at (441, 413)
Screenshot: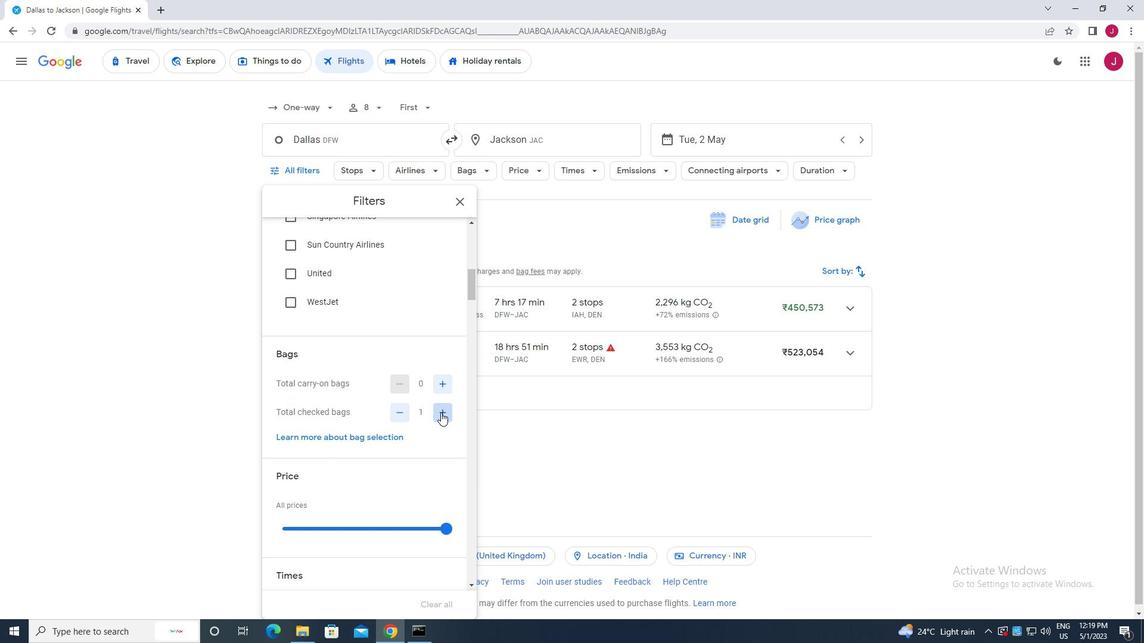 
Action: Mouse pressed left at (441, 413)
Screenshot: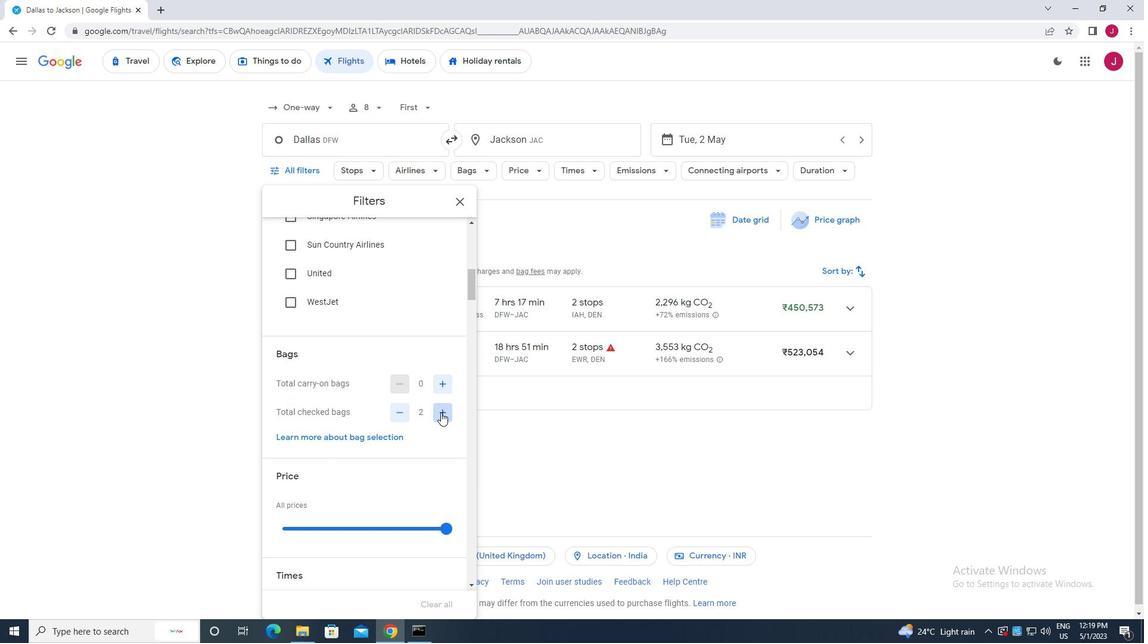 
Action: Mouse pressed left at (441, 413)
Screenshot: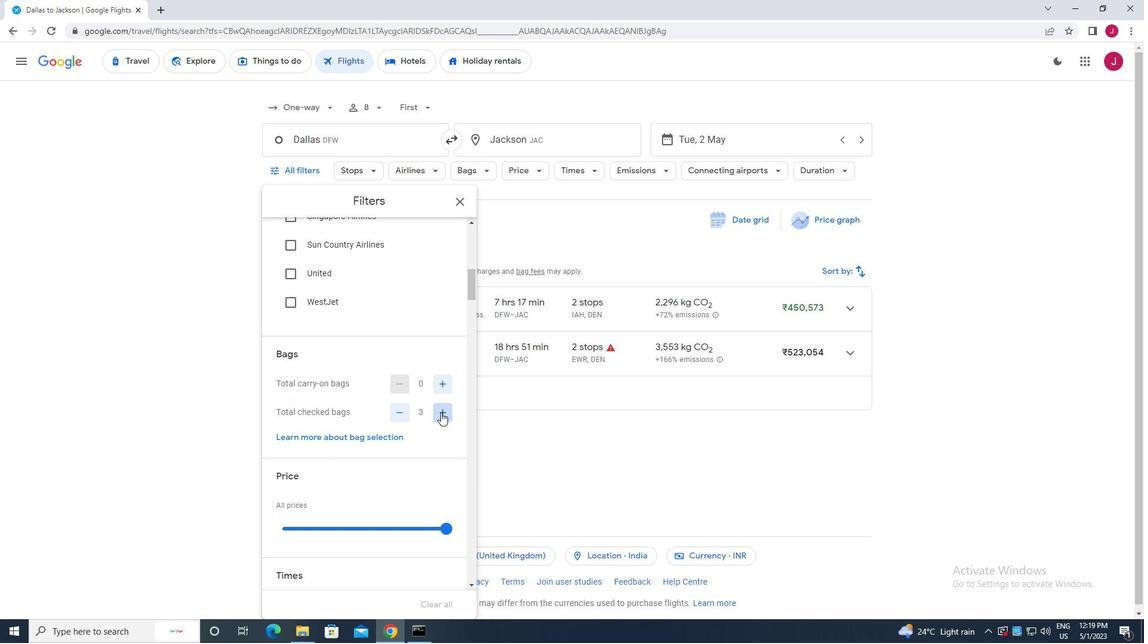 
Action: Mouse moved to (440, 413)
Screenshot: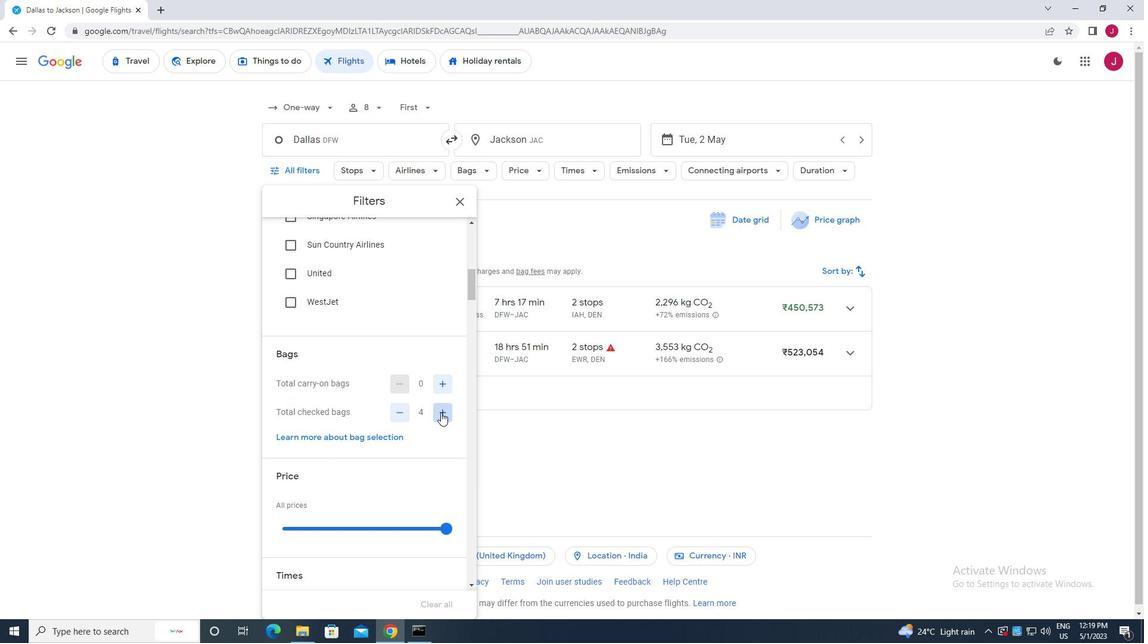 
Action: Mouse pressed left at (440, 413)
Screenshot: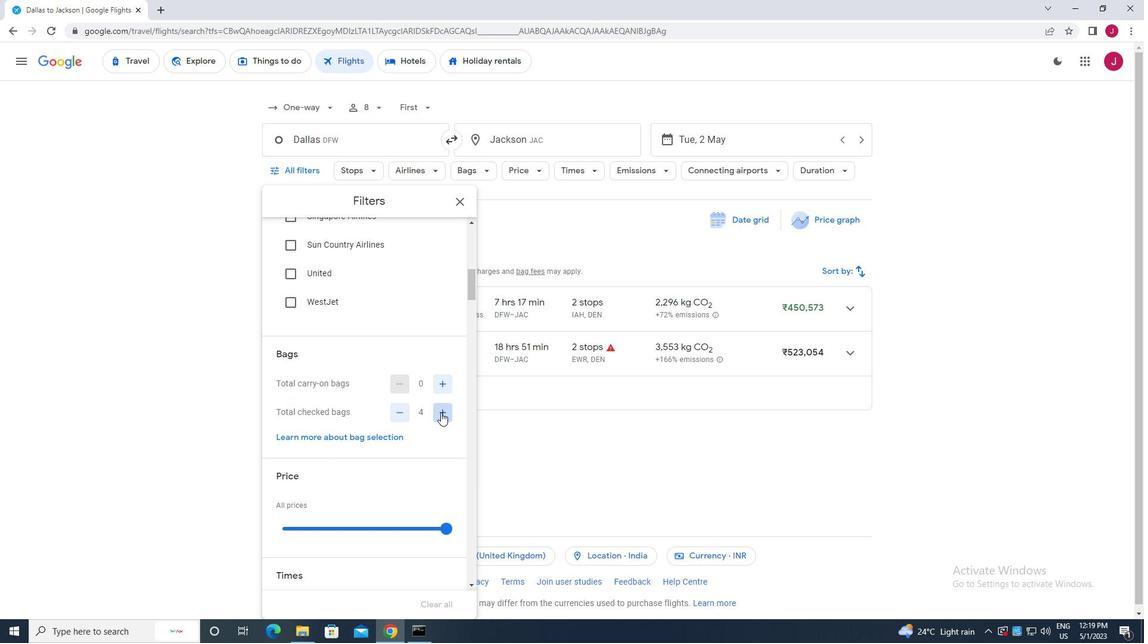 
Action: Mouse pressed left at (440, 413)
Screenshot: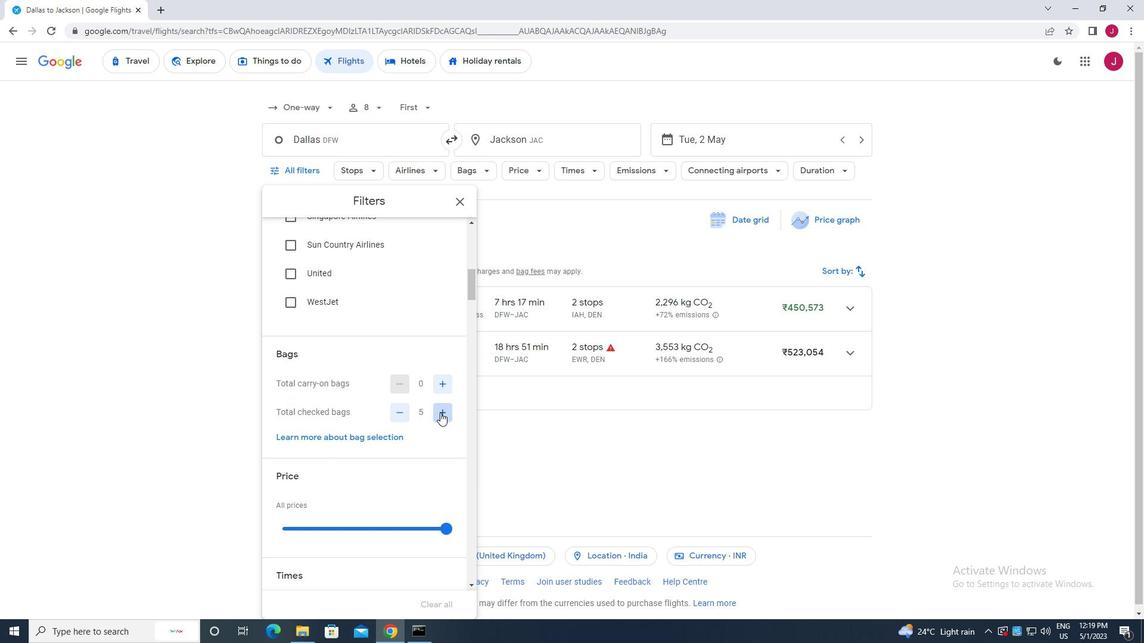 
Action: Mouse moved to (435, 409)
Screenshot: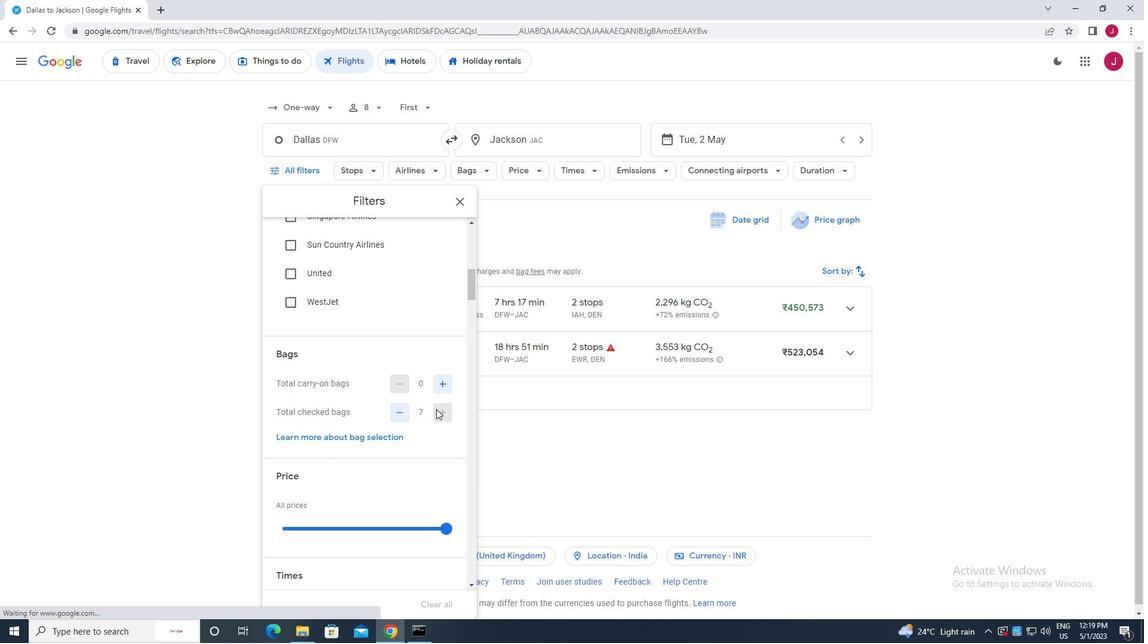 
Action: Mouse scrolled (435, 408) with delta (0, 0)
Screenshot: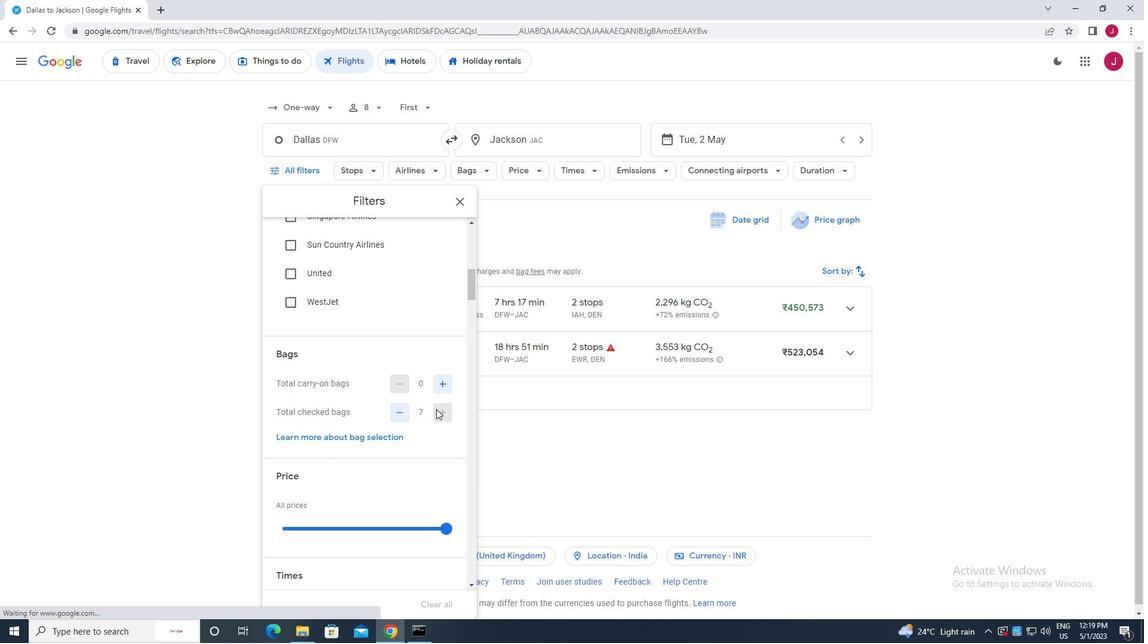 
Action: Mouse moved to (432, 407)
Screenshot: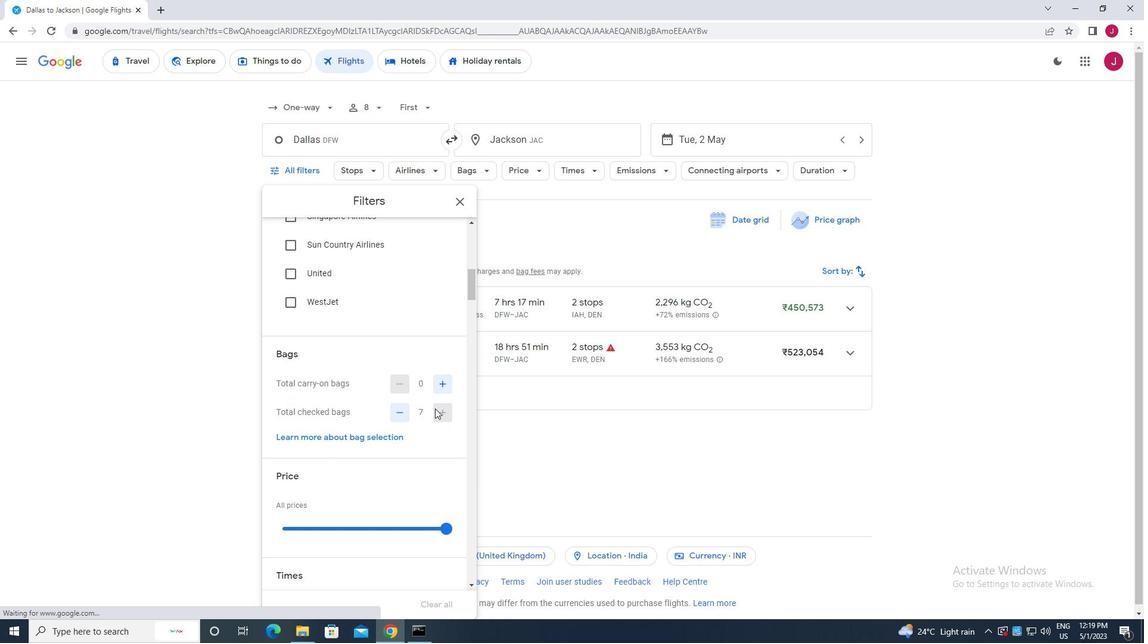 
Action: Mouse scrolled (432, 406) with delta (0, 0)
Screenshot: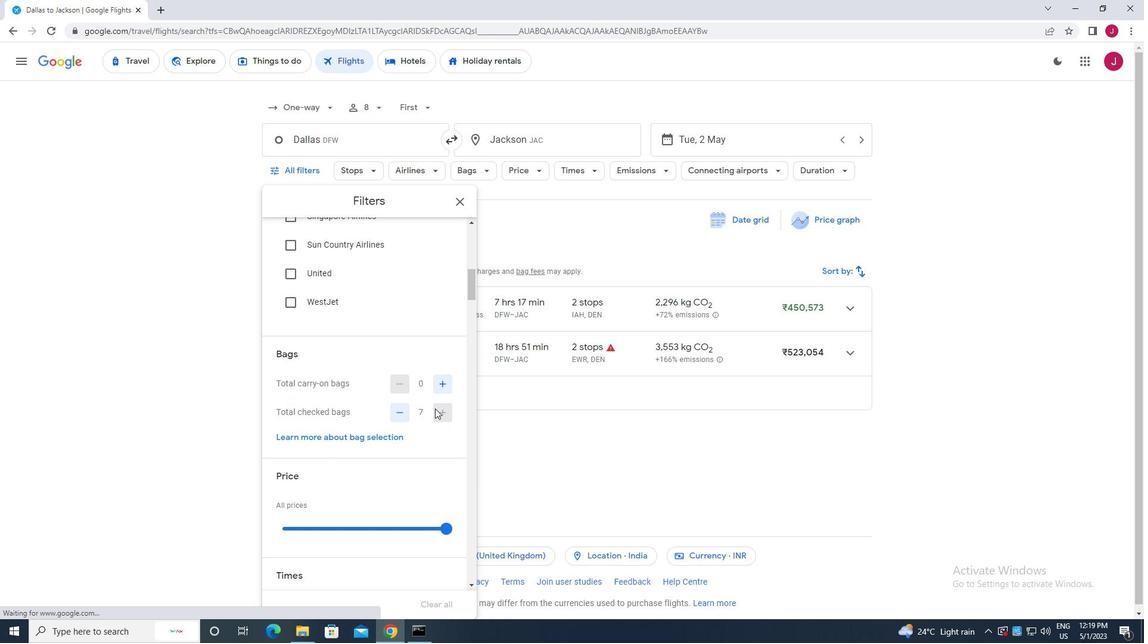 
Action: Mouse moved to (432, 406)
Screenshot: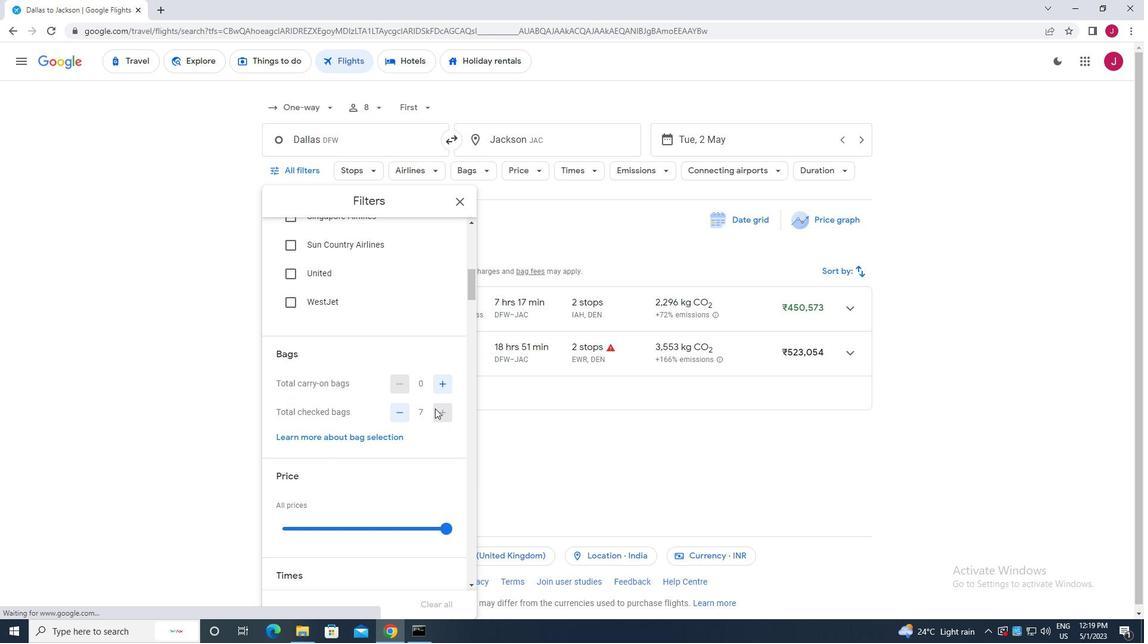 
Action: Mouse scrolled (432, 405) with delta (0, 0)
Screenshot: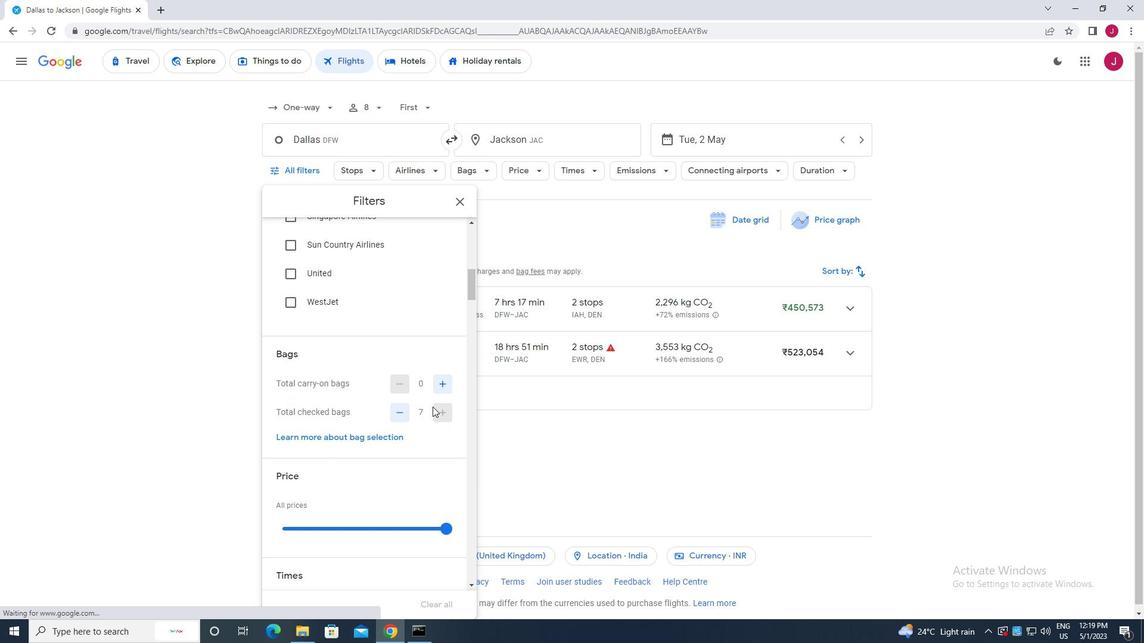 
Action: Mouse moved to (423, 398)
Screenshot: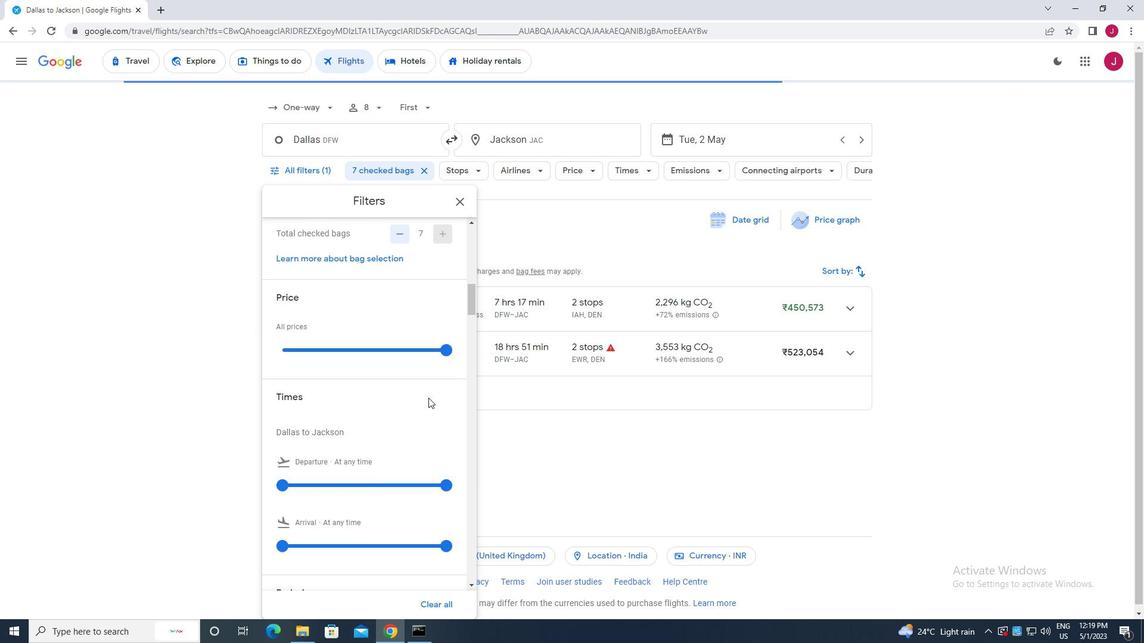 
Action: Mouse scrolled (423, 397) with delta (0, 0)
Screenshot: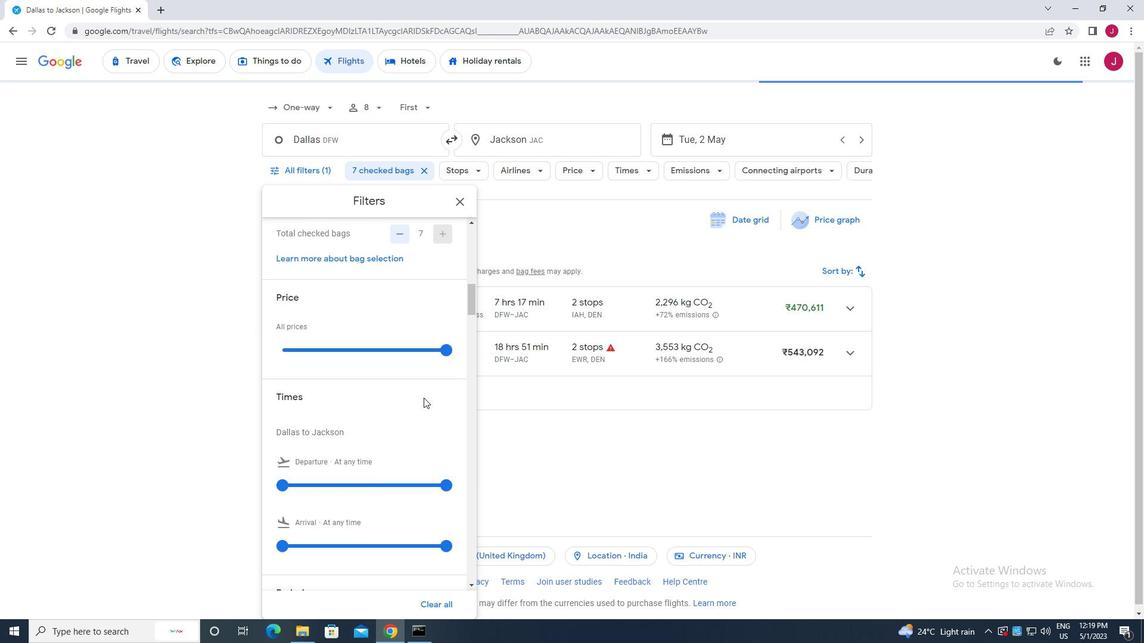 
Action: Mouse moved to (446, 290)
Screenshot: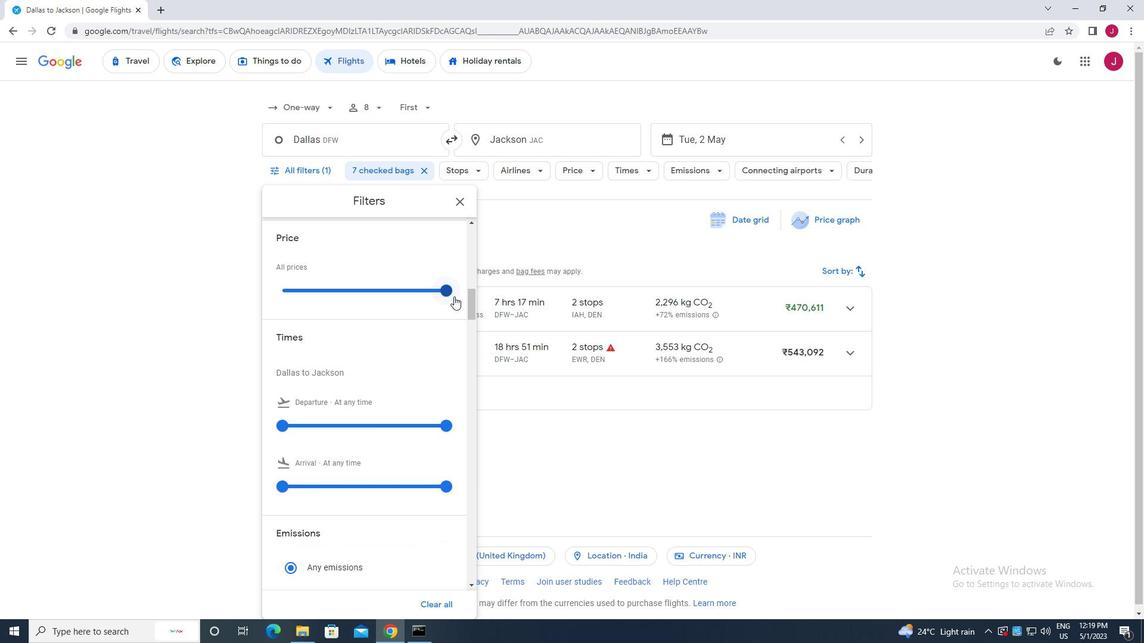 
Action: Mouse pressed left at (446, 290)
Screenshot: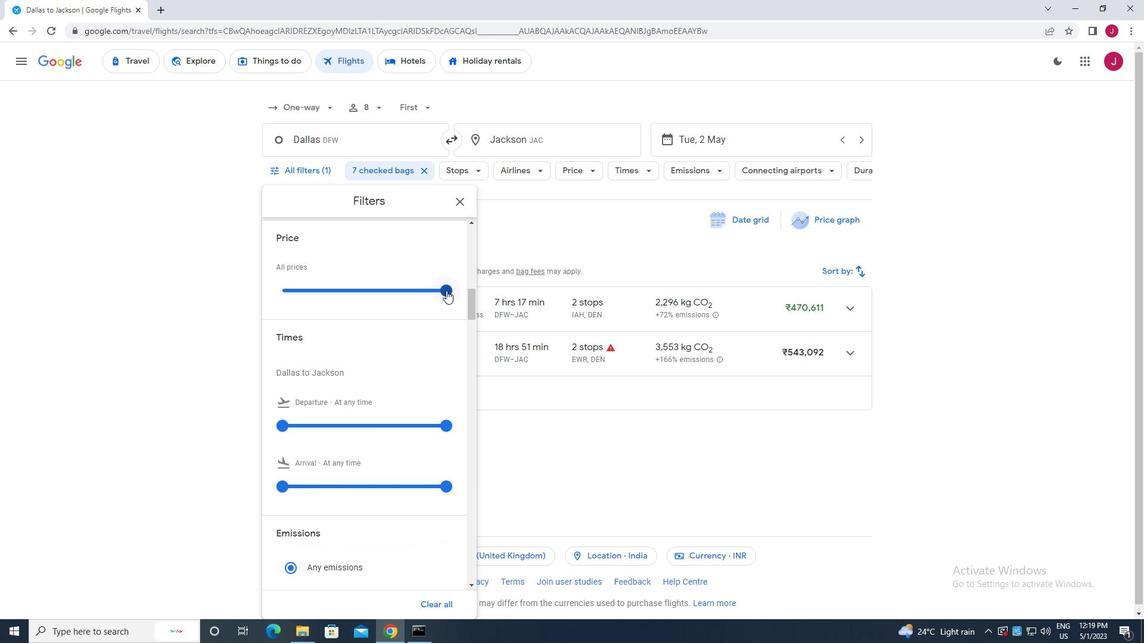 
Action: Mouse moved to (416, 390)
Screenshot: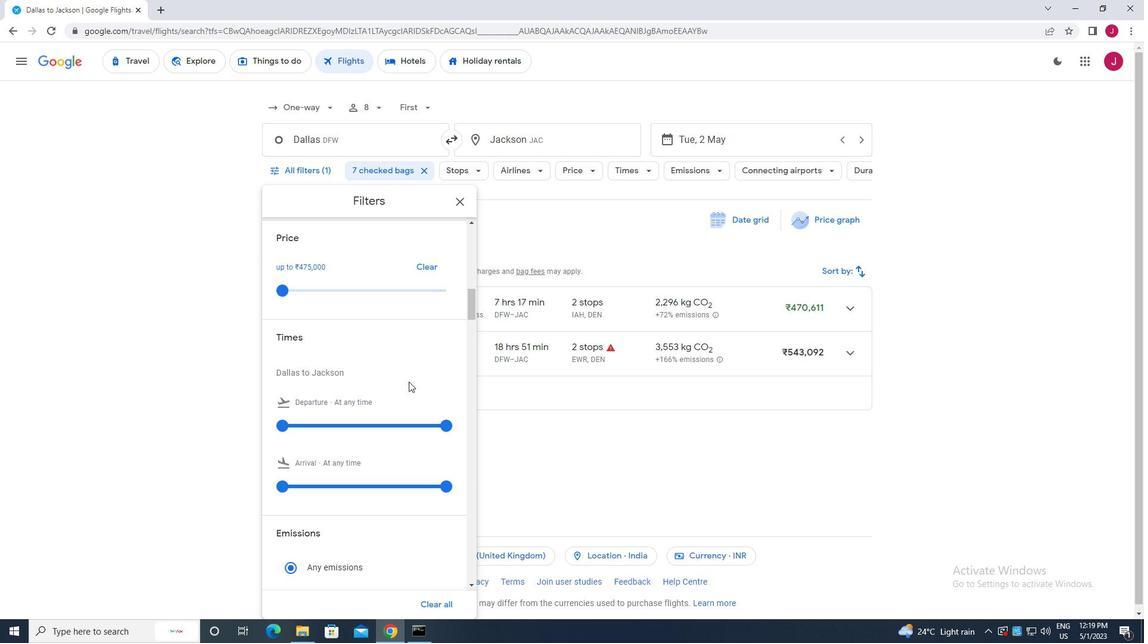 
Action: Mouse scrolled (416, 389) with delta (0, 0)
Screenshot: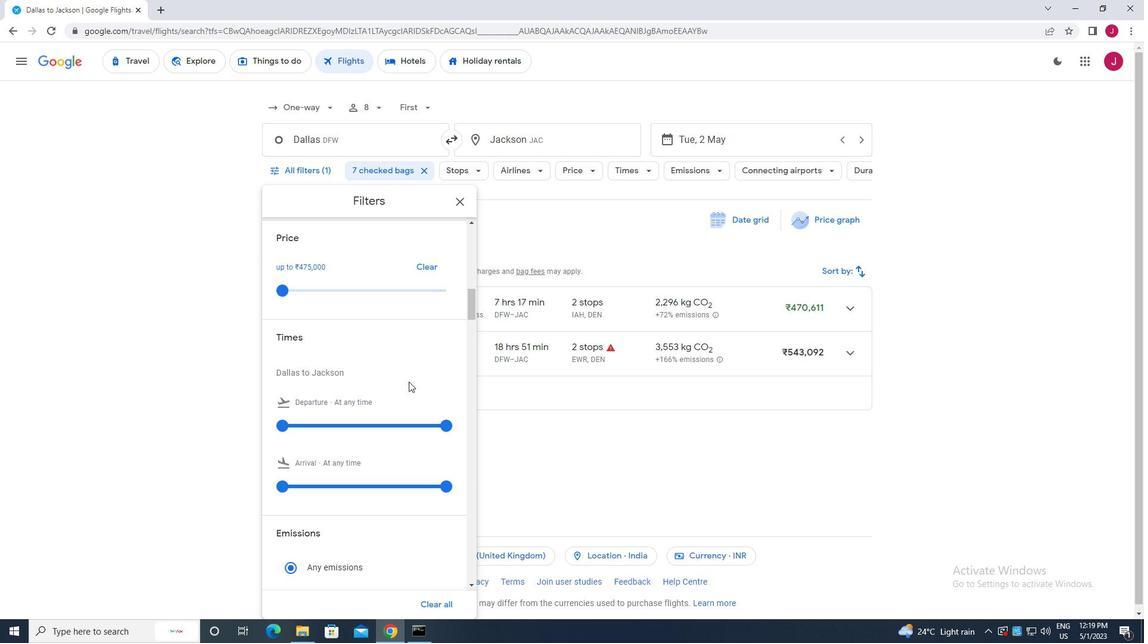 
Action: Mouse moved to (284, 367)
Screenshot: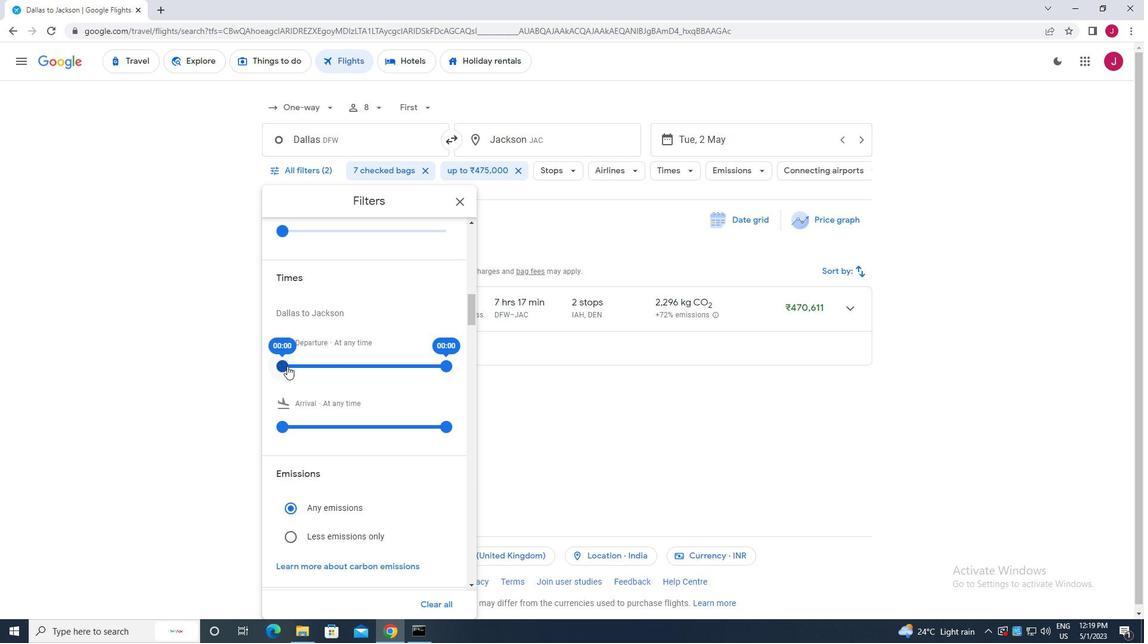 
Action: Mouse pressed left at (284, 367)
Screenshot: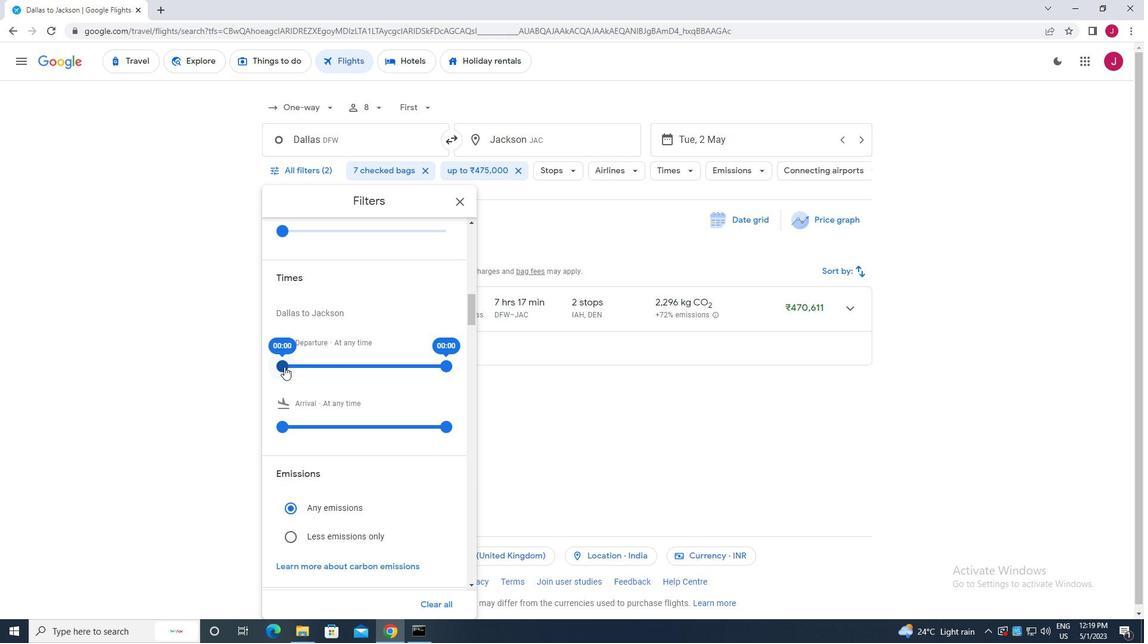 
Action: Mouse moved to (447, 366)
Screenshot: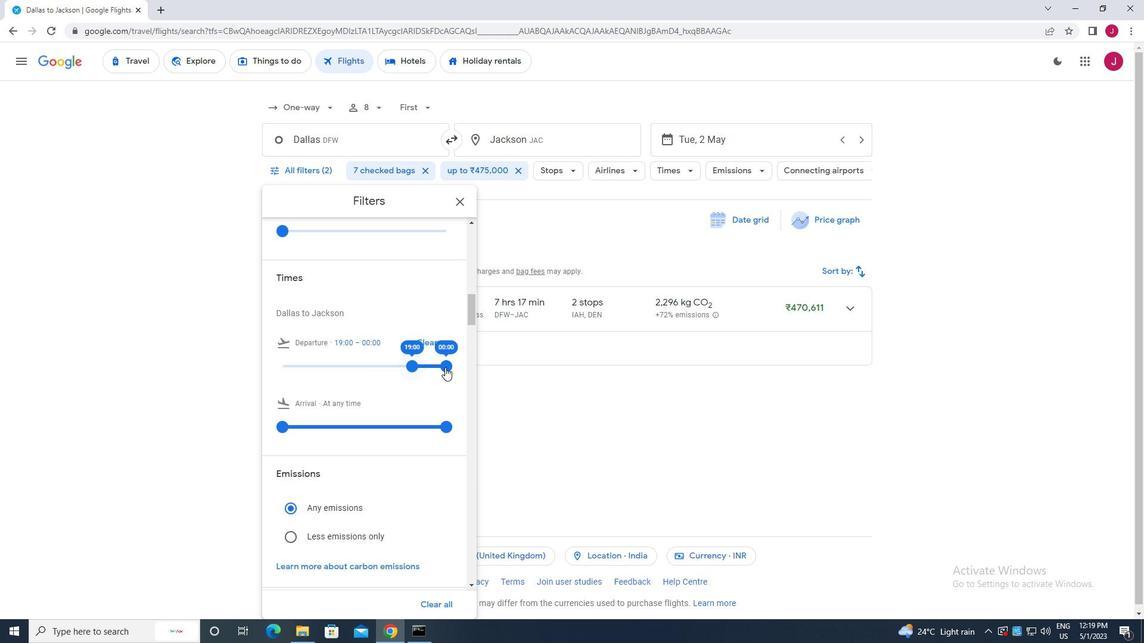 
Action: Mouse pressed left at (447, 366)
Screenshot: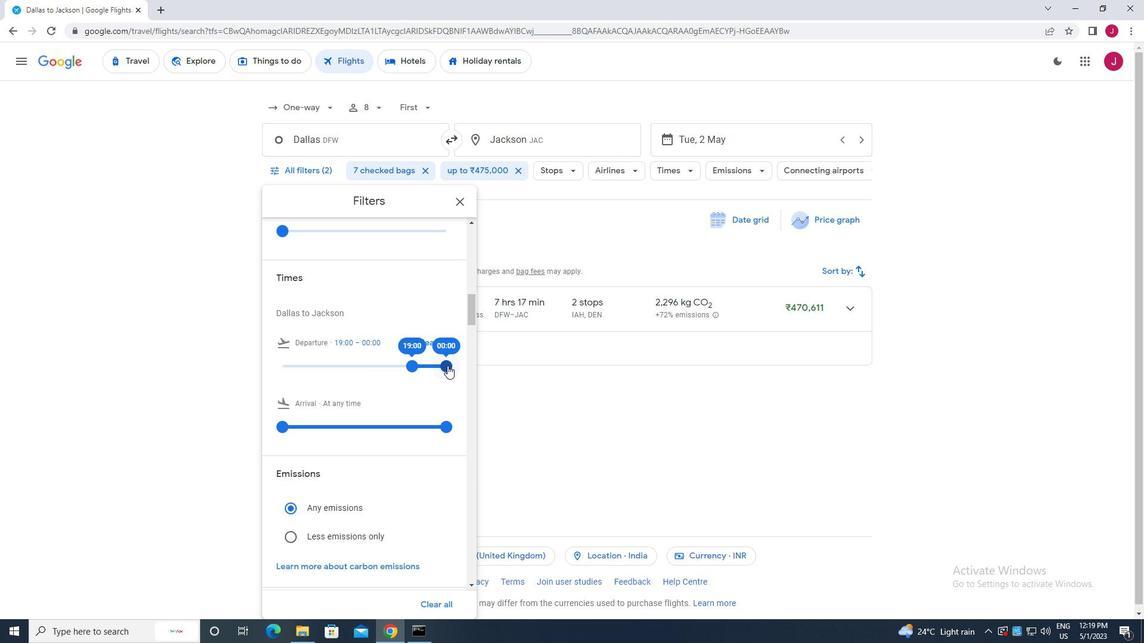 
Action: Mouse moved to (461, 202)
Screenshot: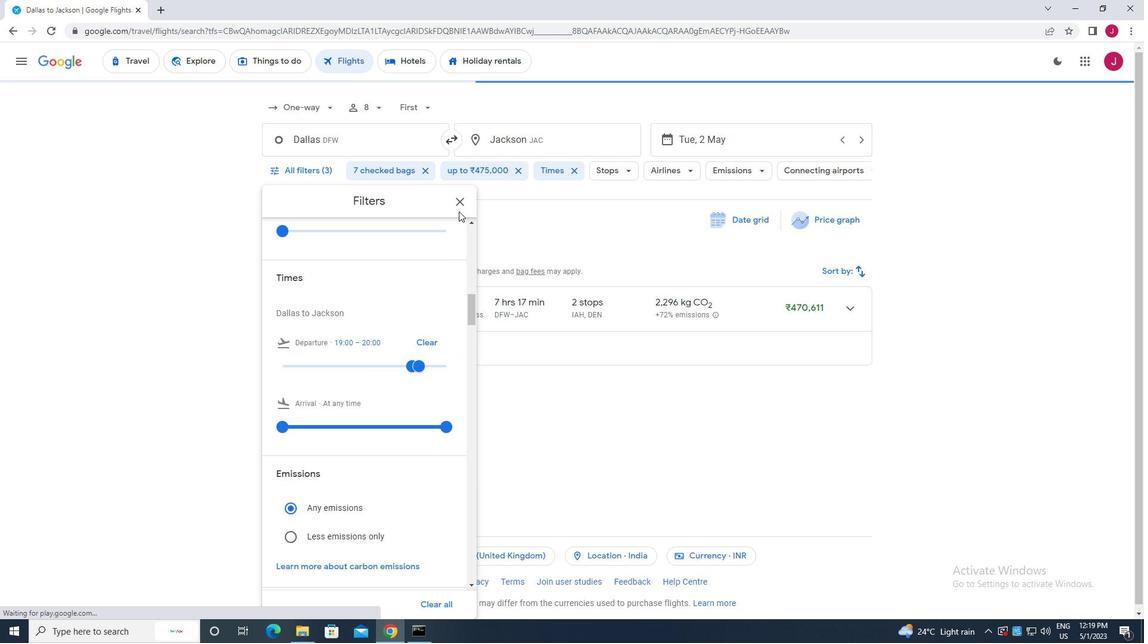 
Action: Mouse pressed left at (461, 202)
Screenshot: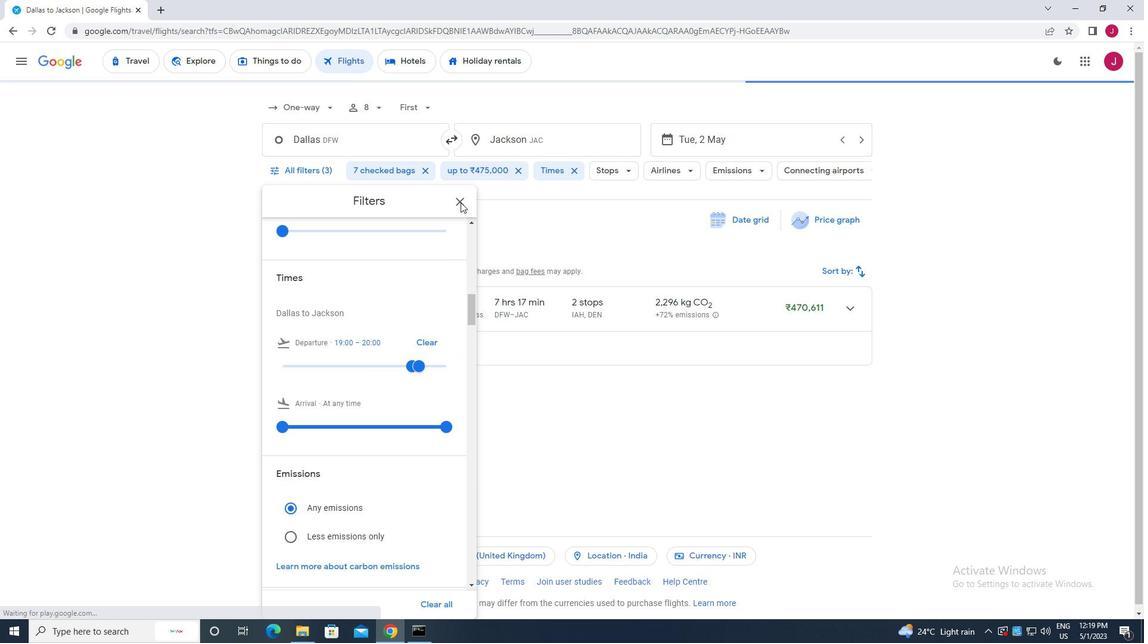 
Action: Mouse moved to (459, 204)
Screenshot: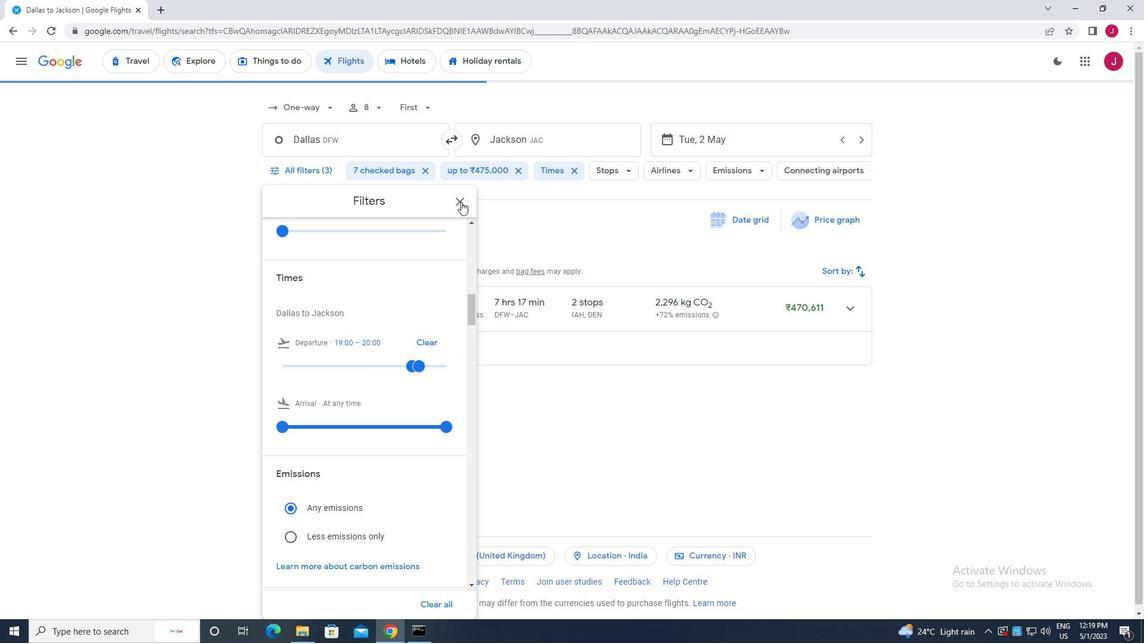 
